 Task: Find connections with filter location Limoeiro with filter topic #coronaviruswith filter profile language Spanish with filter current company Guidepoint with filter school Karnataka Jobs and Careers with filter industry Sightseeing Transportation with filter service category Financial Planning with filter keywords title Guidance Counselor
Action: Mouse moved to (614, 114)
Screenshot: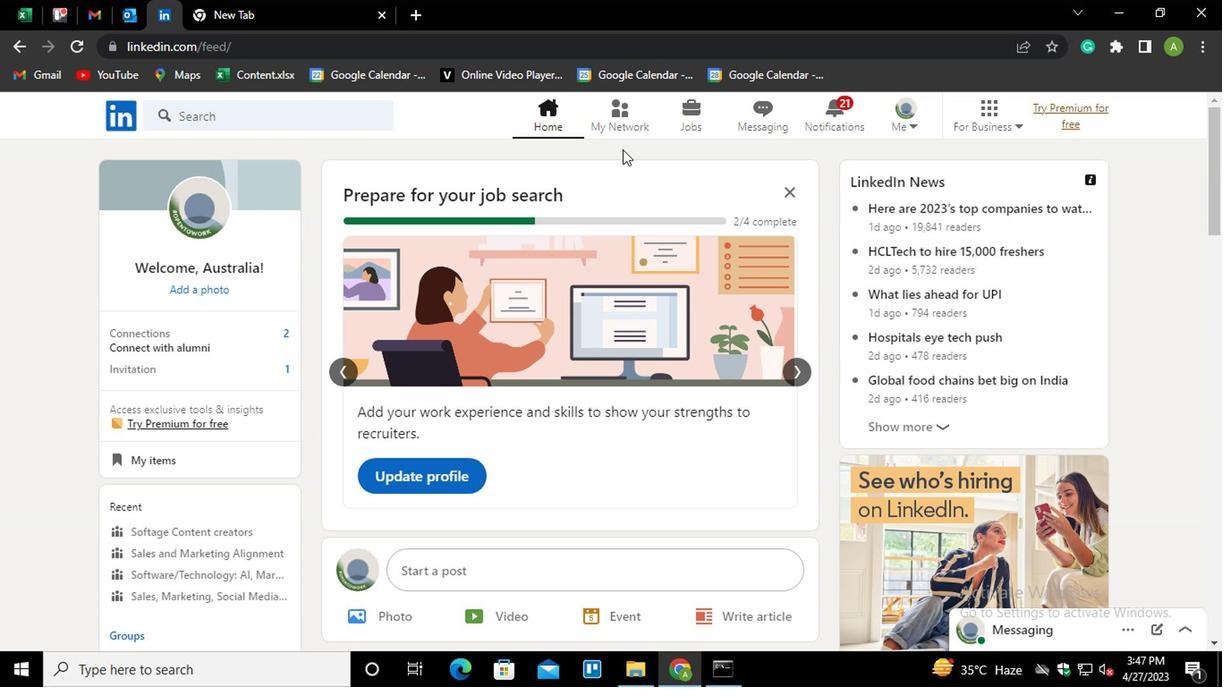 
Action: Mouse pressed left at (614, 114)
Screenshot: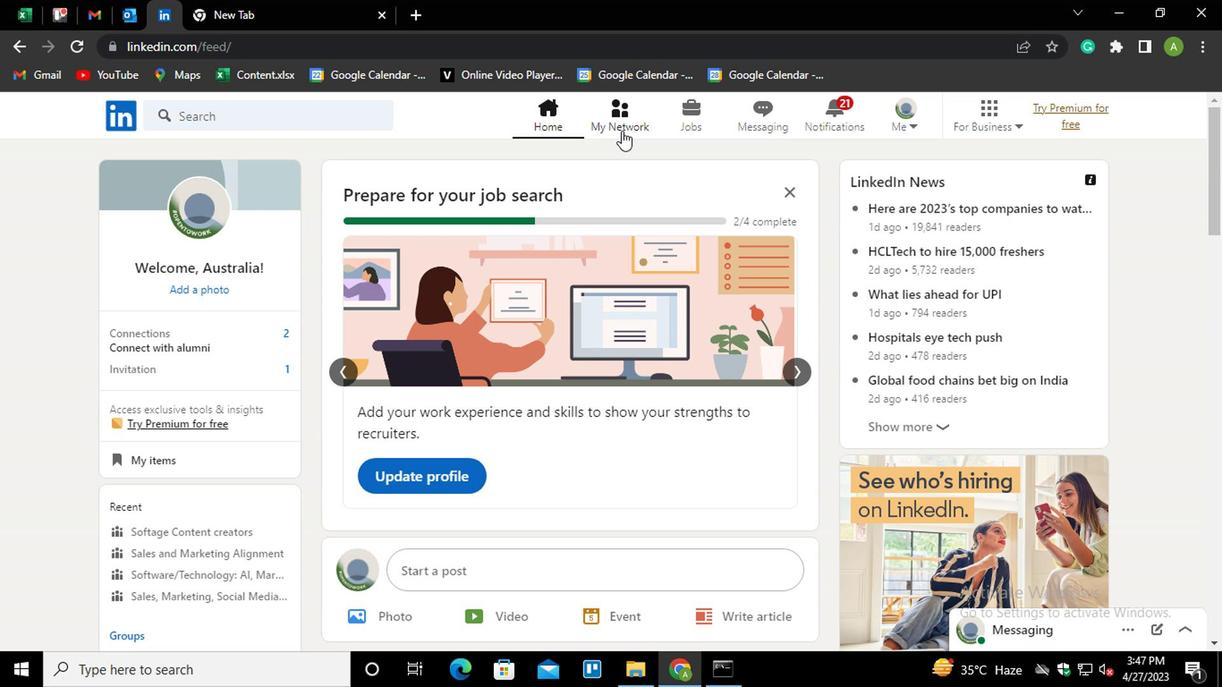 
Action: Mouse moved to (201, 213)
Screenshot: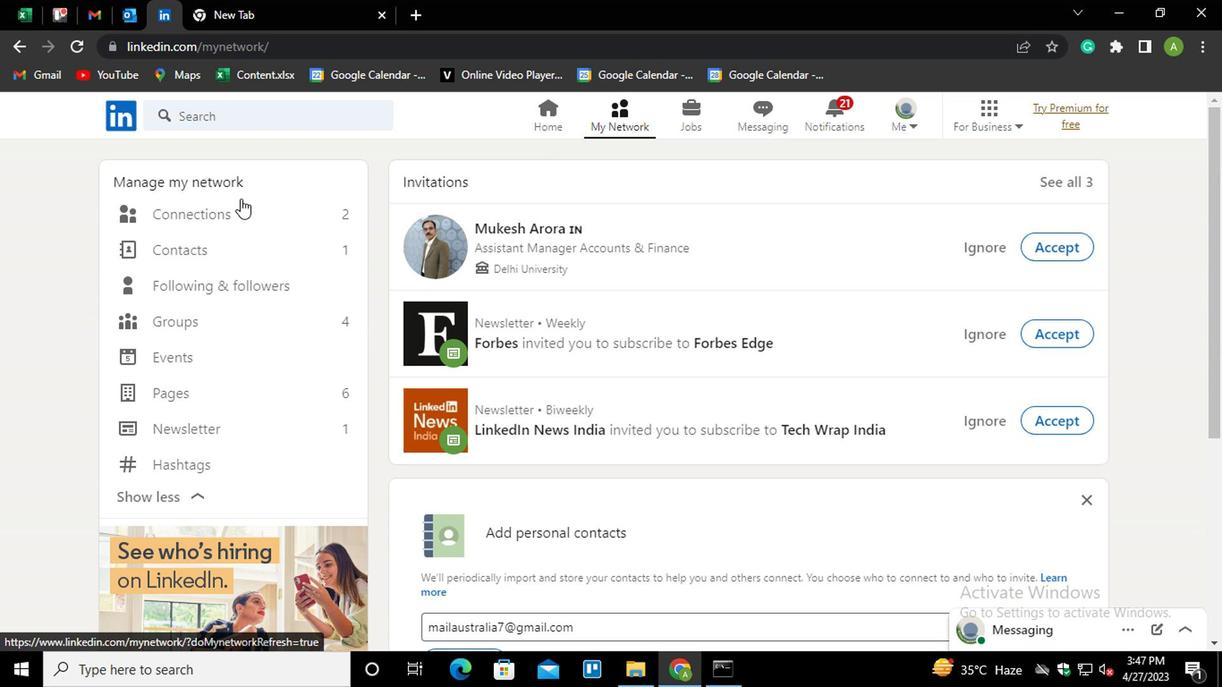 
Action: Mouse pressed left at (201, 213)
Screenshot: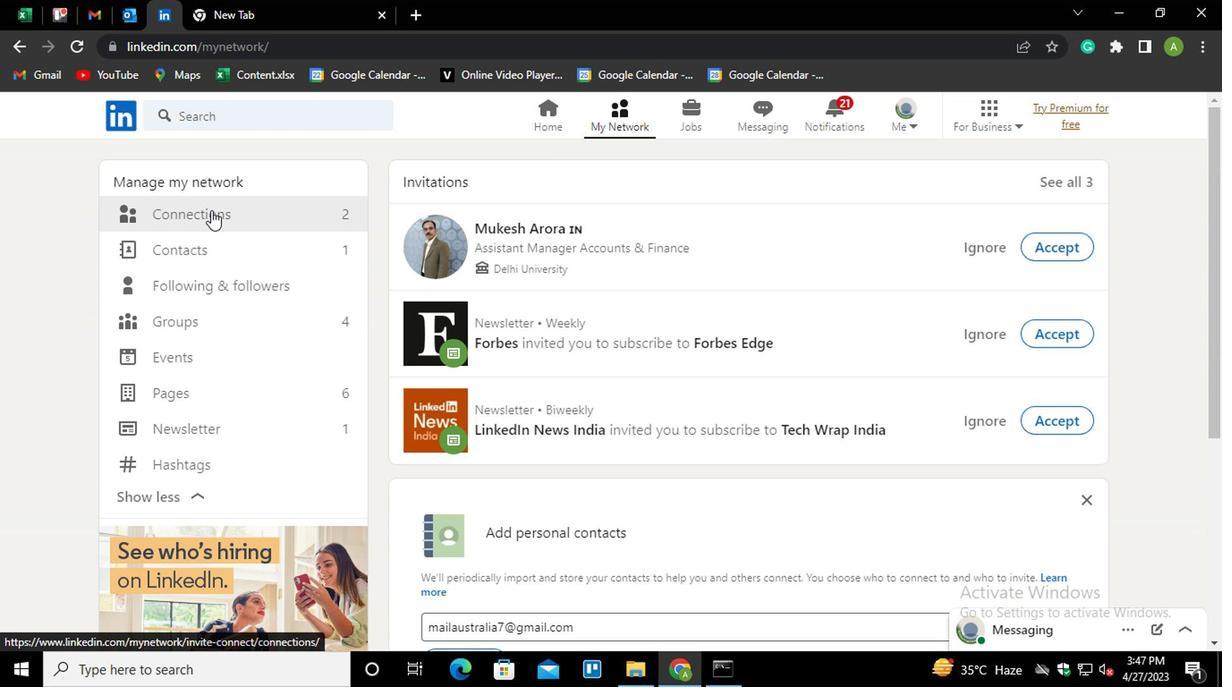 
Action: Mouse moved to (728, 215)
Screenshot: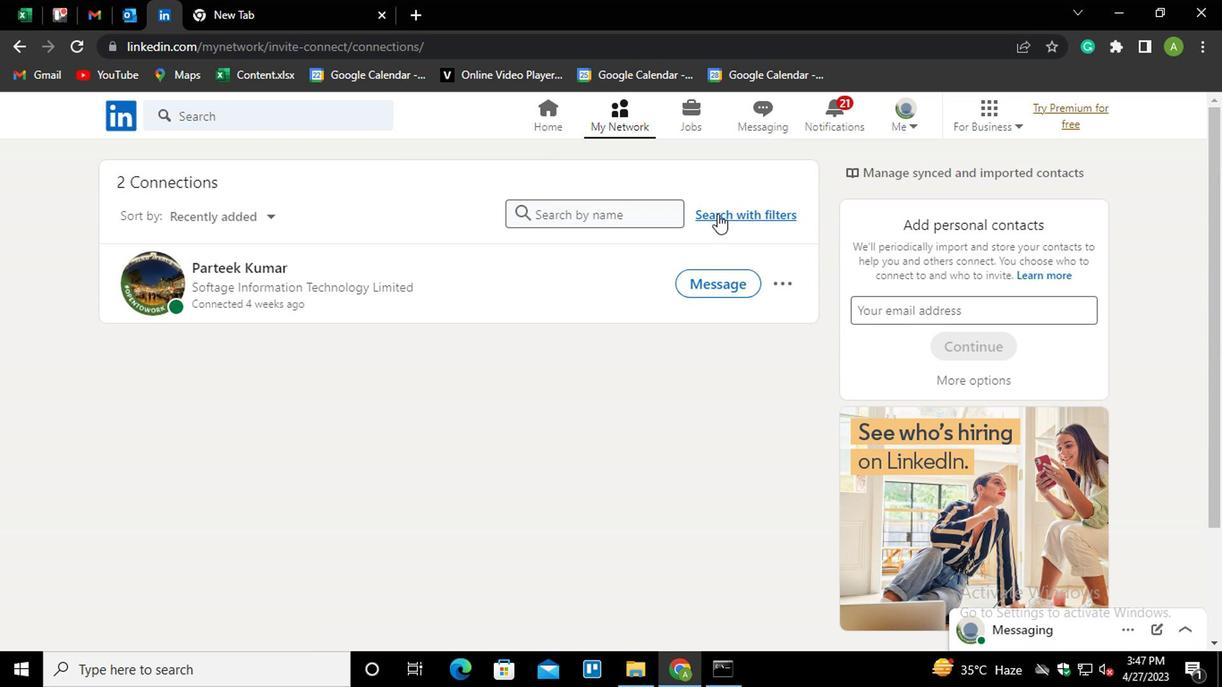 
Action: Mouse pressed left at (728, 215)
Screenshot: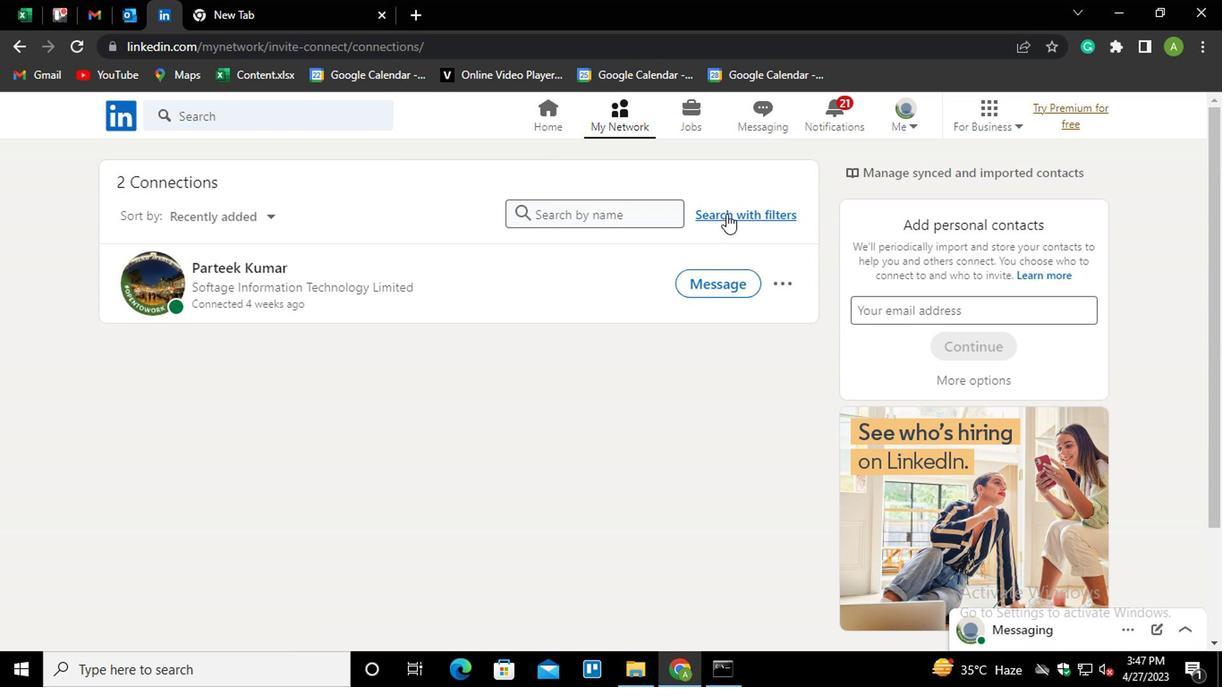 
Action: Mouse moved to (660, 163)
Screenshot: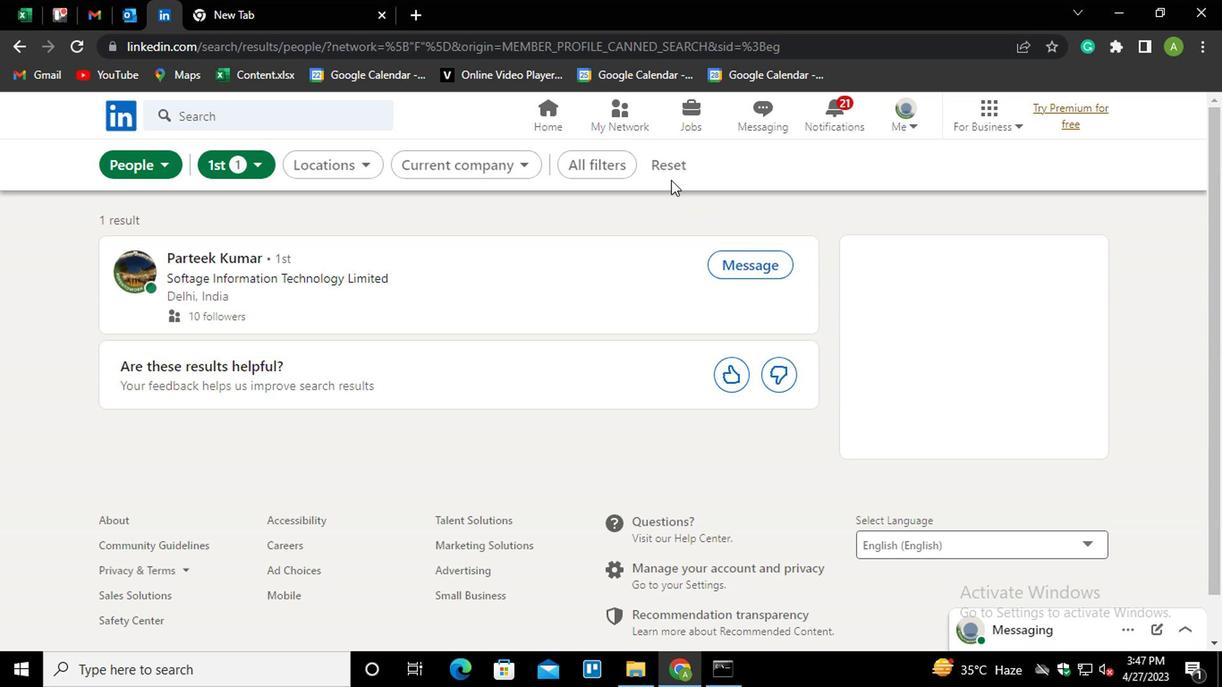 
Action: Mouse pressed left at (660, 163)
Screenshot: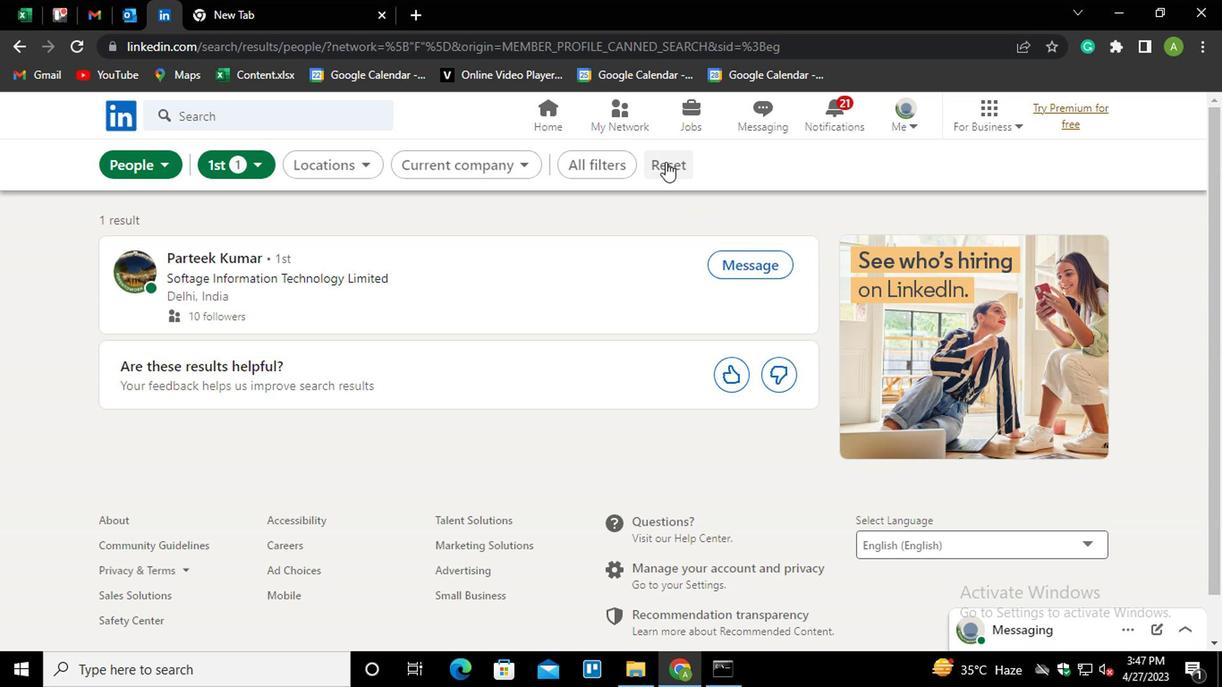
Action: Mouse moved to (641, 169)
Screenshot: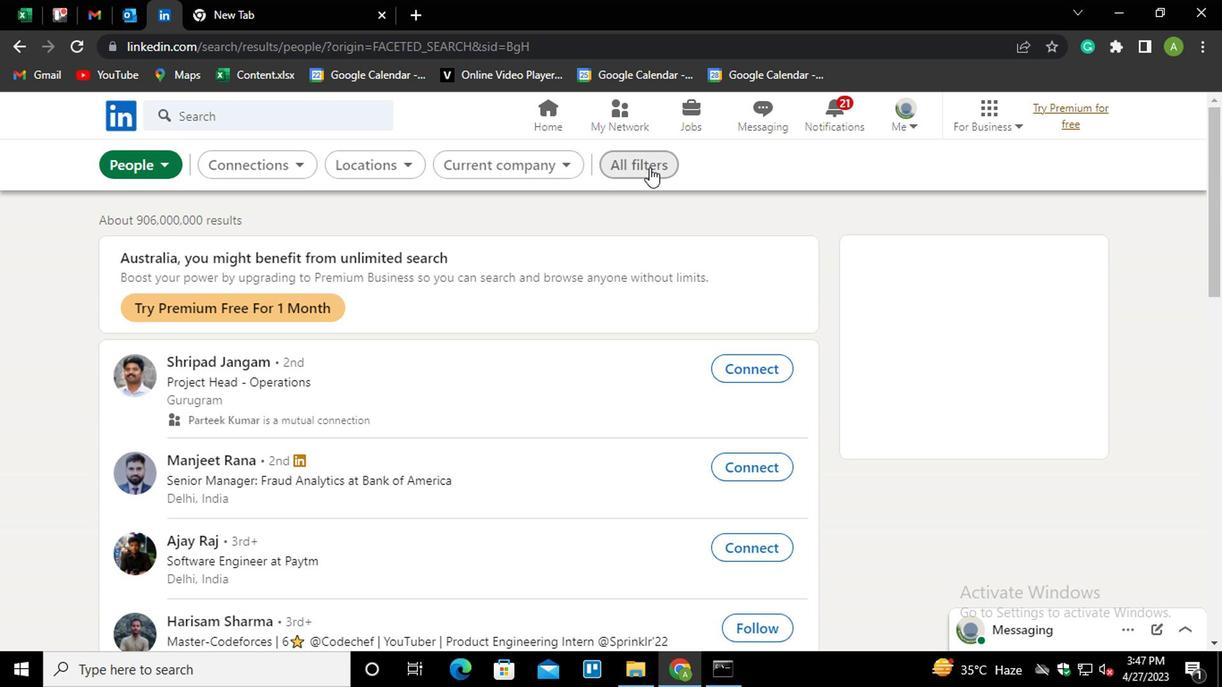 
Action: Mouse pressed left at (641, 169)
Screenshot: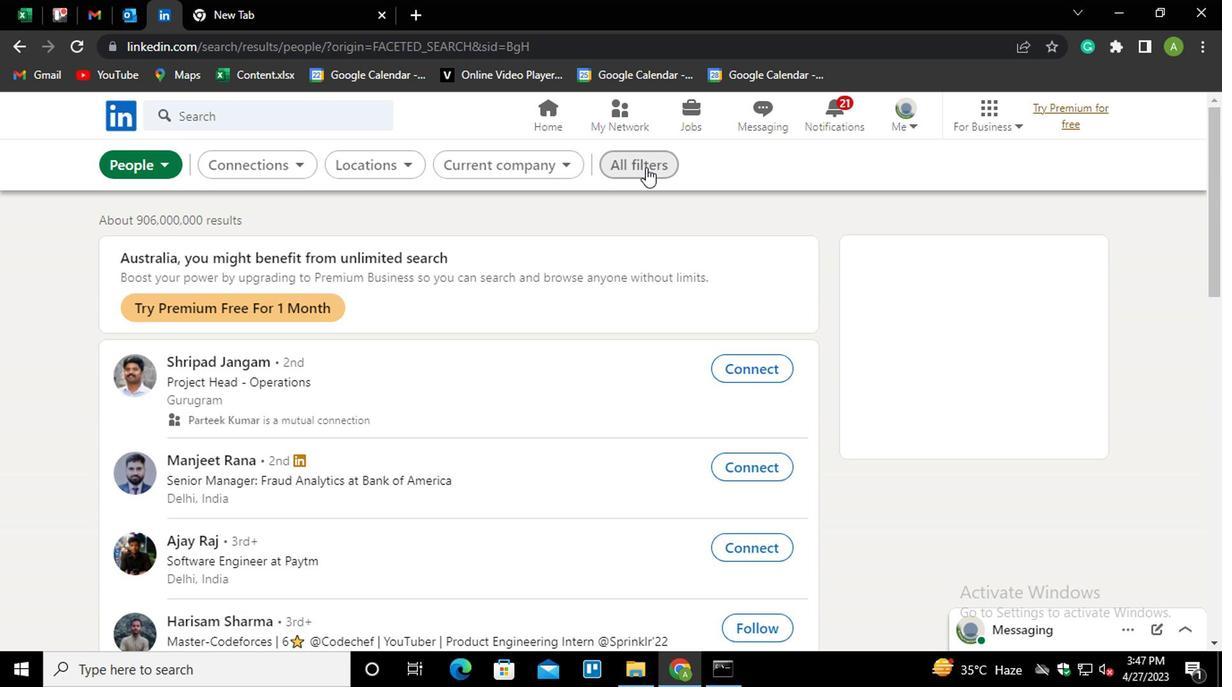 
Action: Mouse moved to (986, 353)
Screenshot: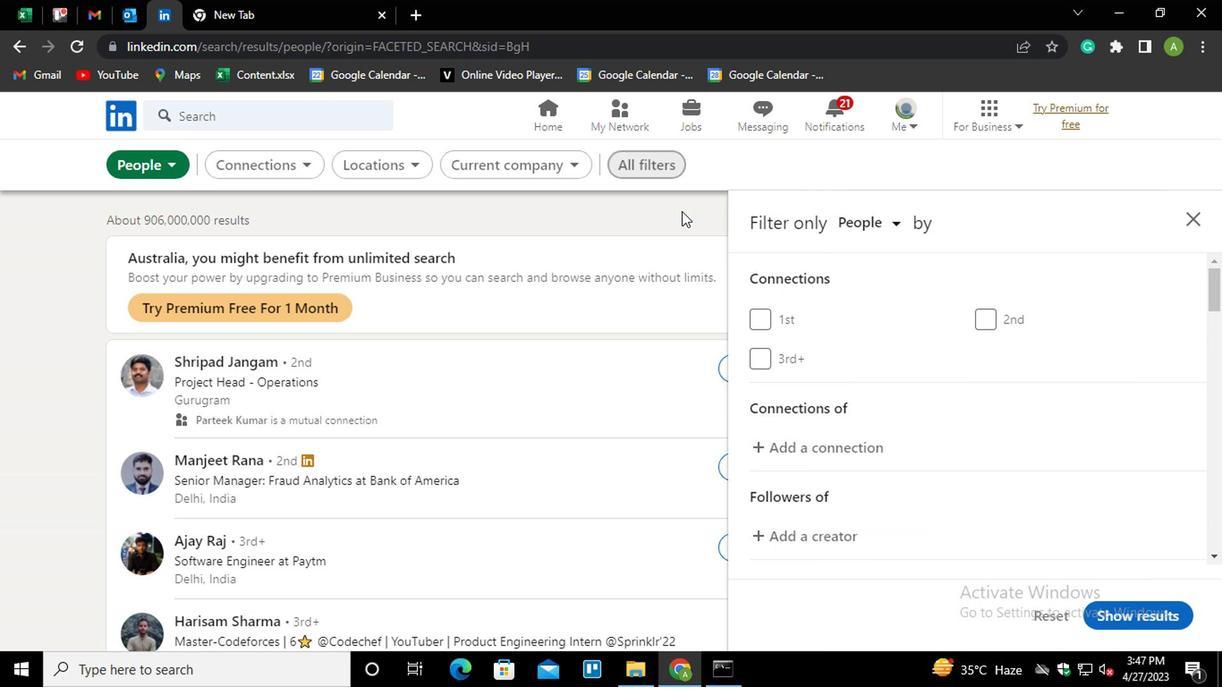 
Action: Mouse scrolled (986, 352) with delta (0, 0)
Screenshot: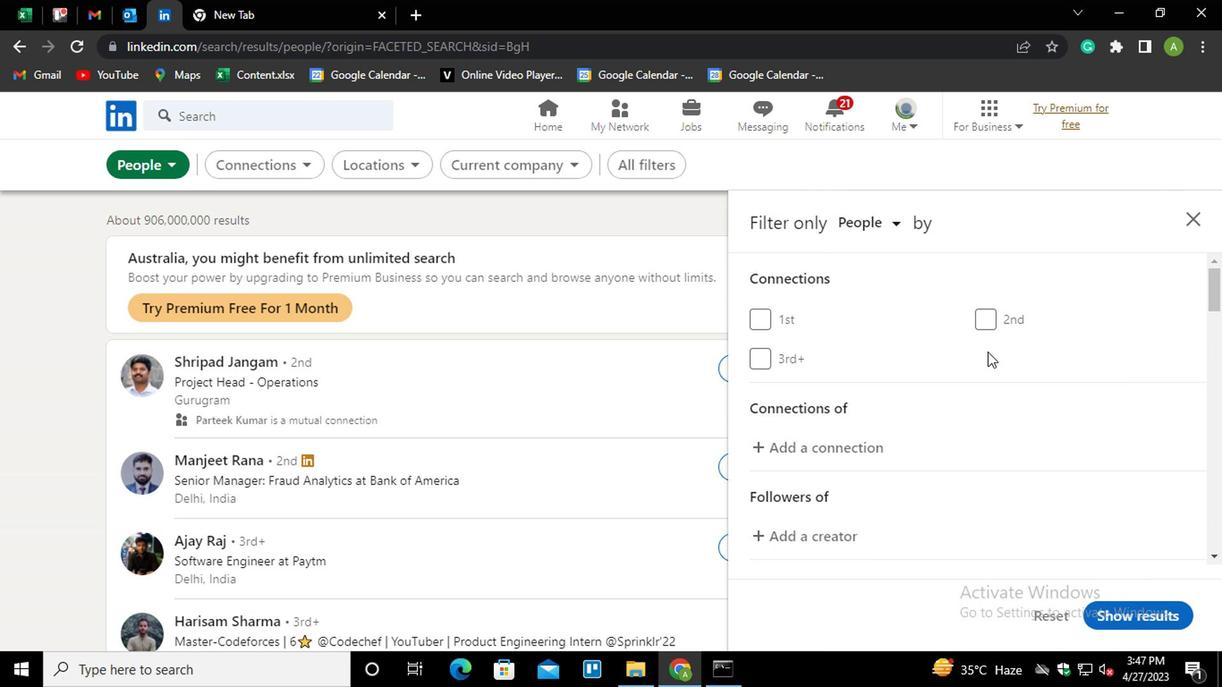 
Action: Mouse scrolled (986, 352) with delta (0, 0)
Screenshot: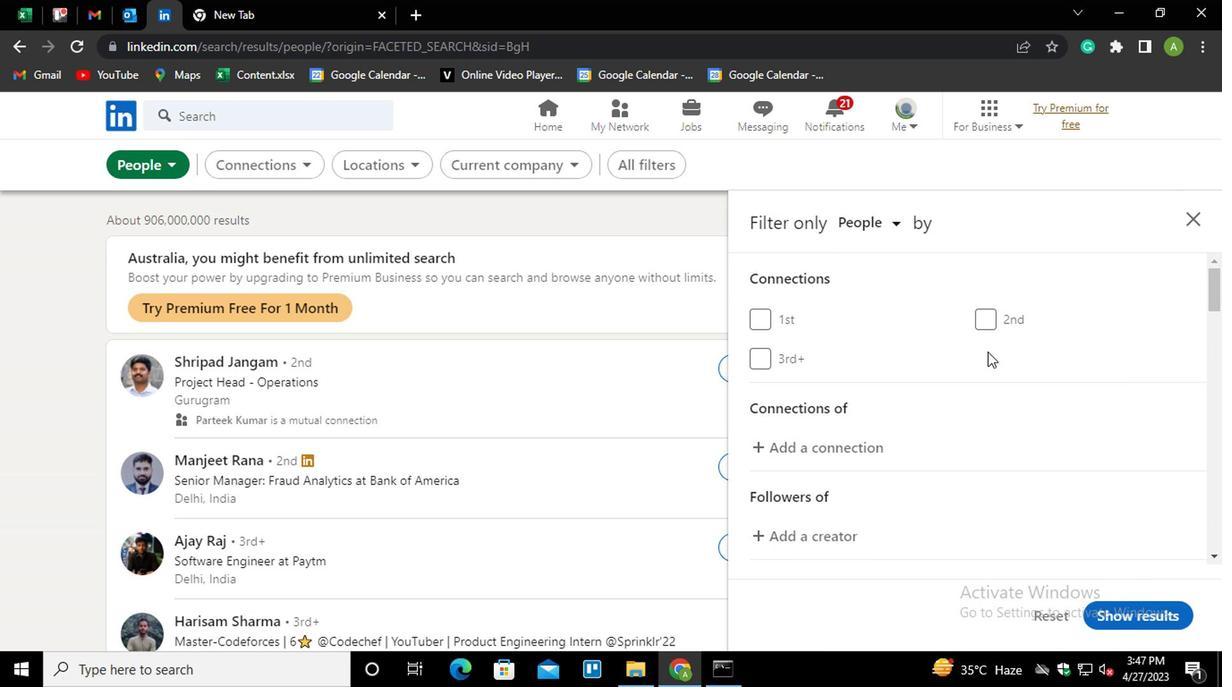 
Action: Mouse scrolled (986, 352) with delta (0, 0)
Screenshot: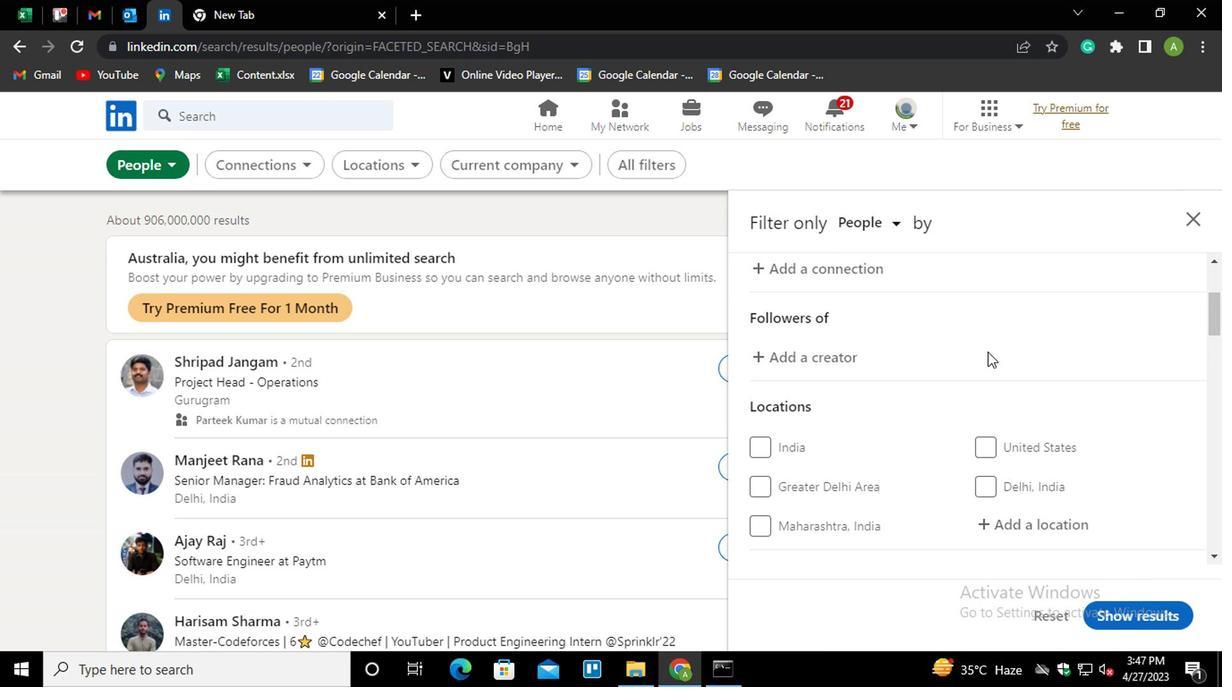 
Action: Mouse moved to (999, 436)
Screenshot: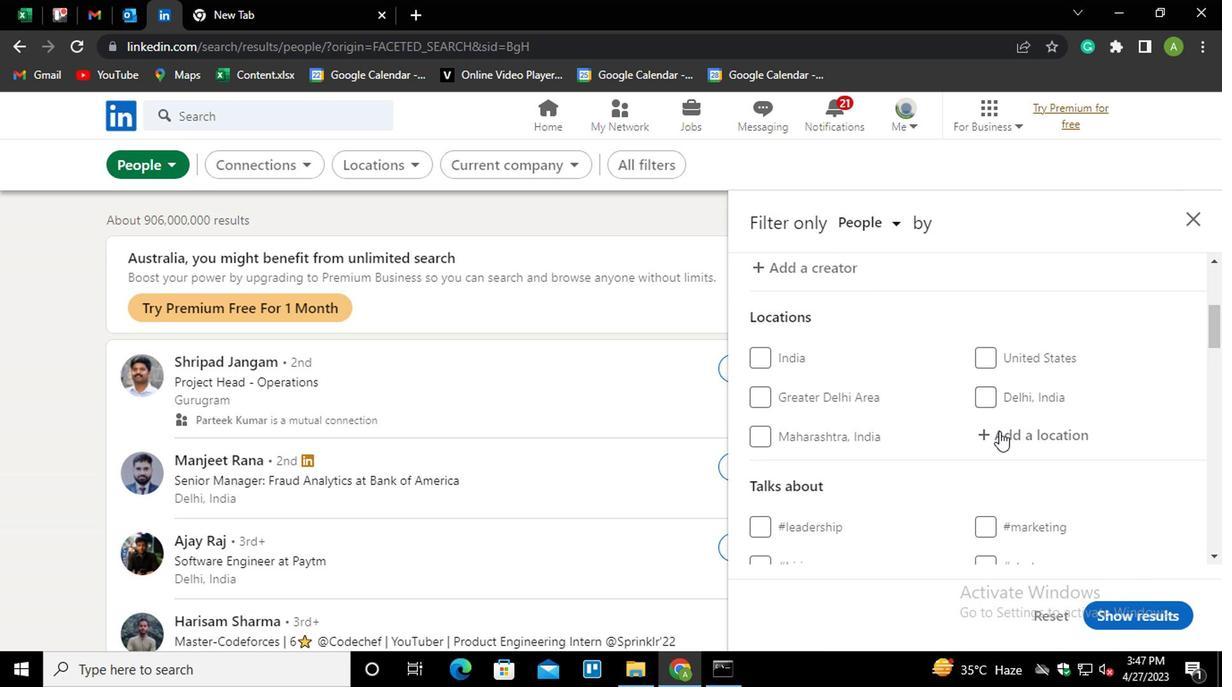 
Action: Mouse pressed left at (999, 436)
Screenshot: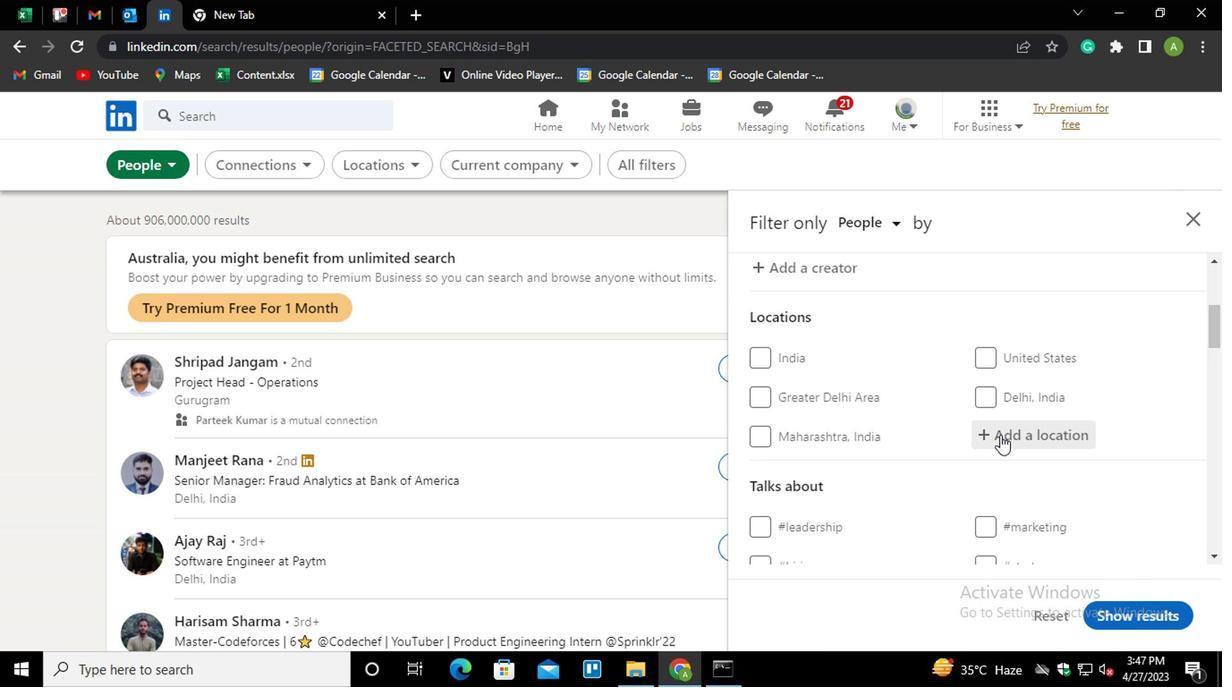 
Action: Mouse pressed left at (999, 436)
Screenshot: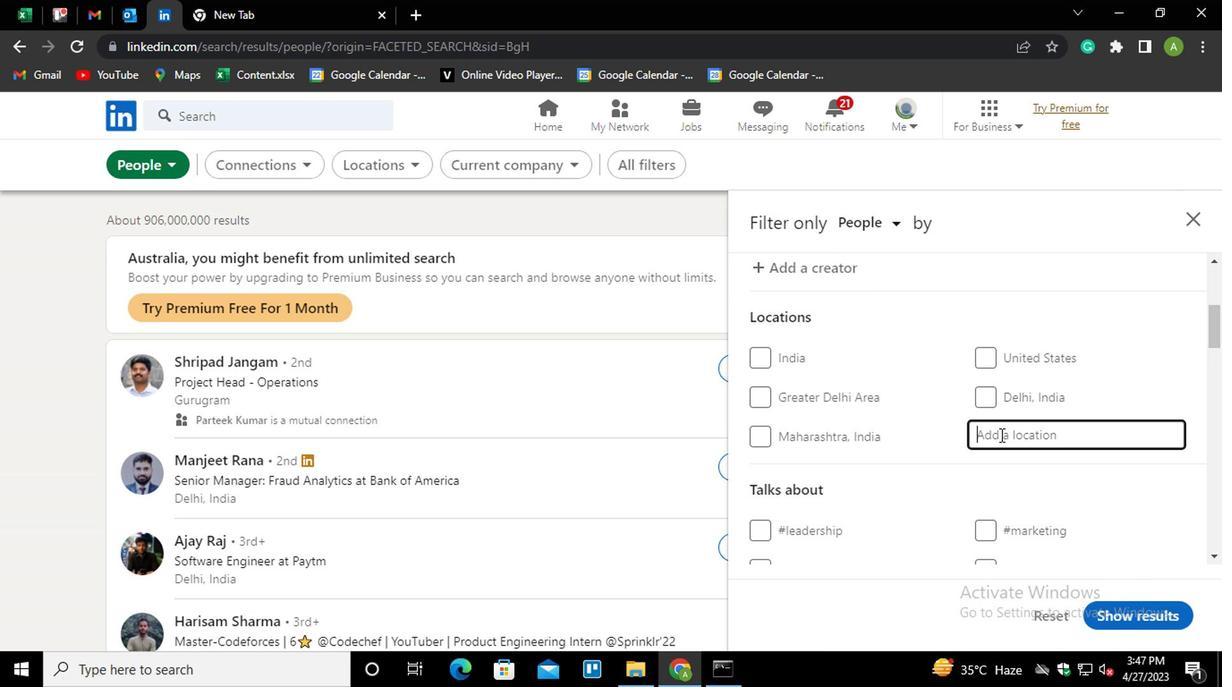 
Action: Key pressed <Key.shift>LIMOEIRO<Key.down><Key.enter>
Screenshot: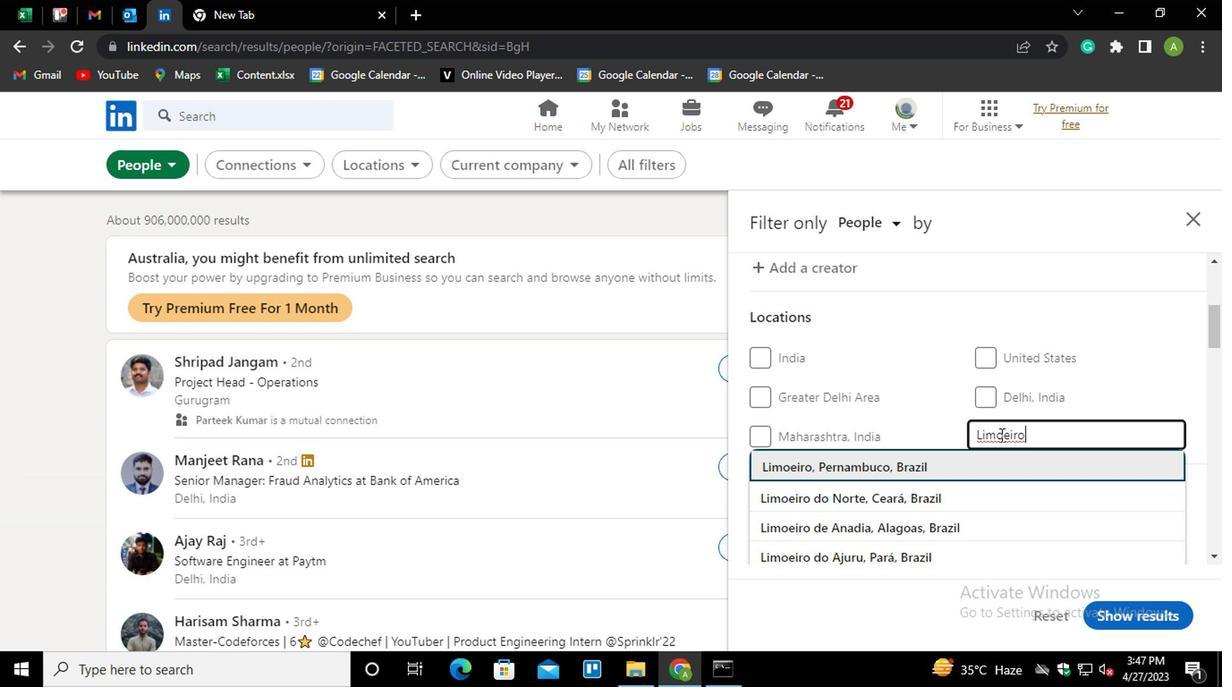 
Action: Mouse scrolled (999, 435) with delta (0, 0)
Screenshot: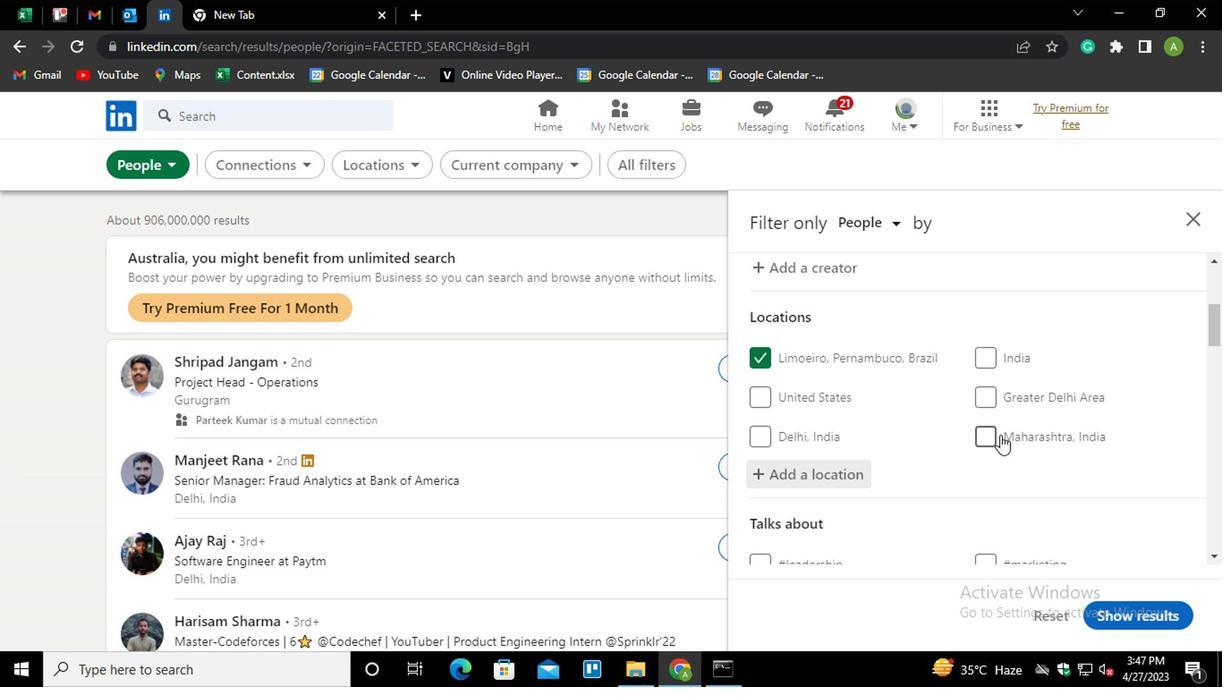 
Action: Mouse scrolled (999, 435) with delta (0, 0)
Screenshot: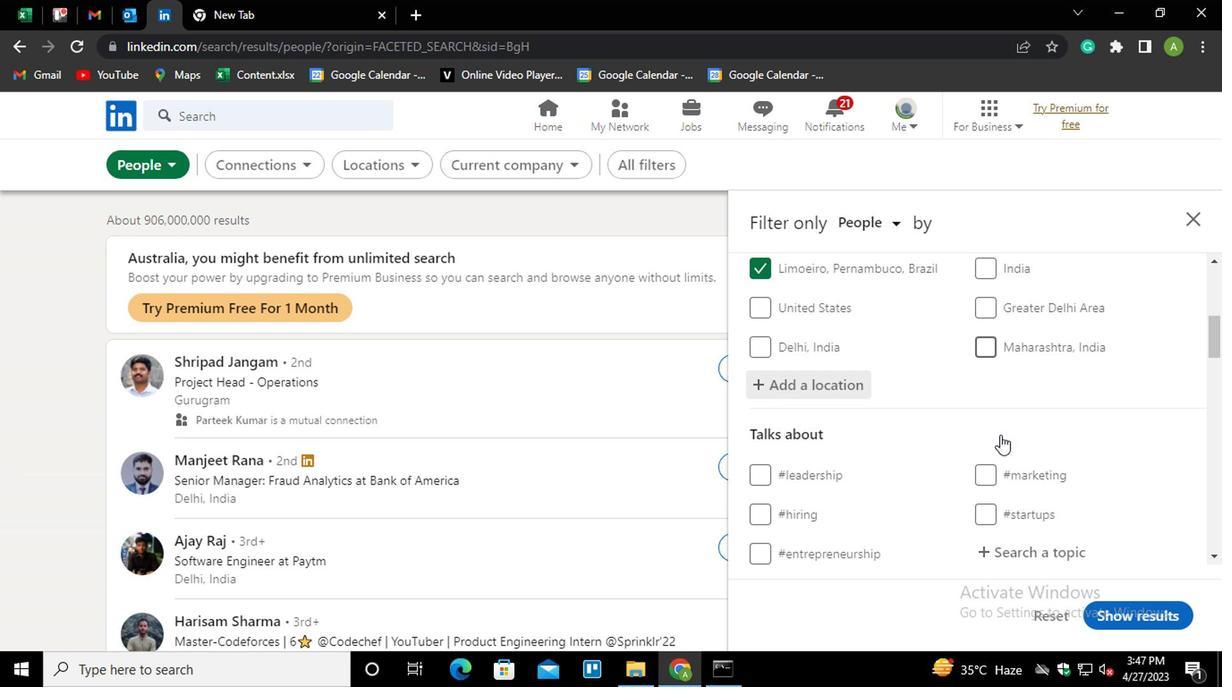 
Action: Mouse moved to (1012, 467)
Screenshot: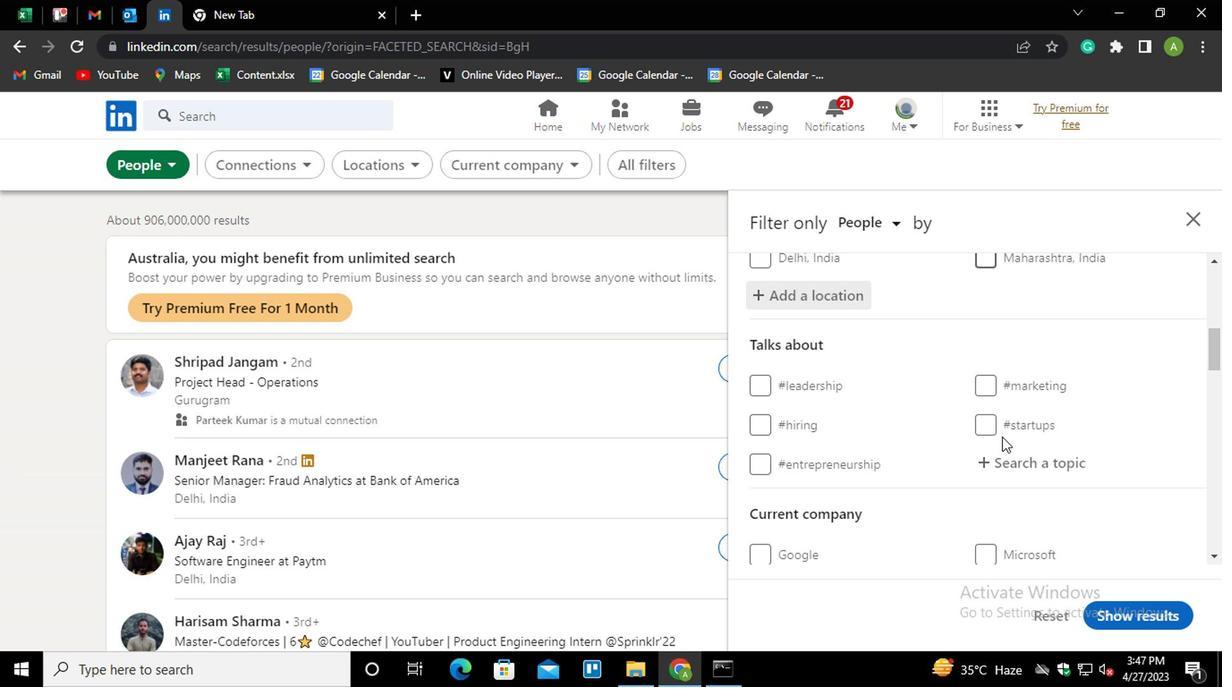 
Action: Mouse pressed left at (1012, 467)
Screenshot: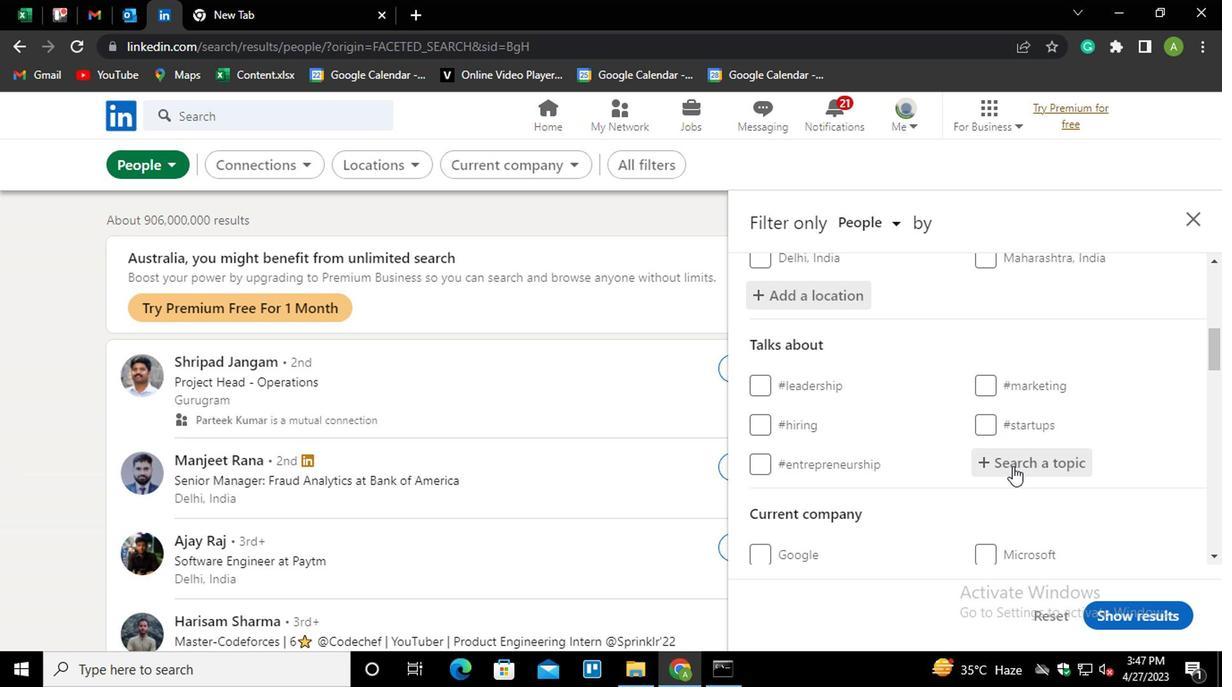 
Action: Mouse moved to (1015, 466)
Screenshot: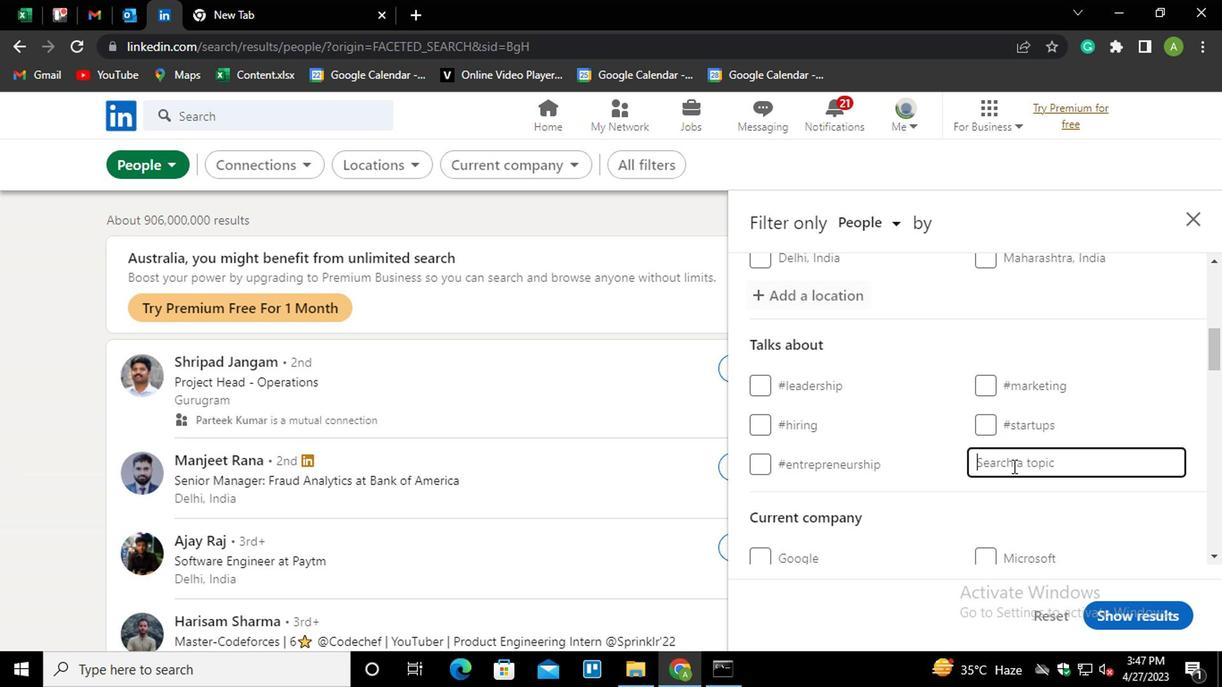 
Action: Mouse pressed left at (1015, 466)
Screenshot: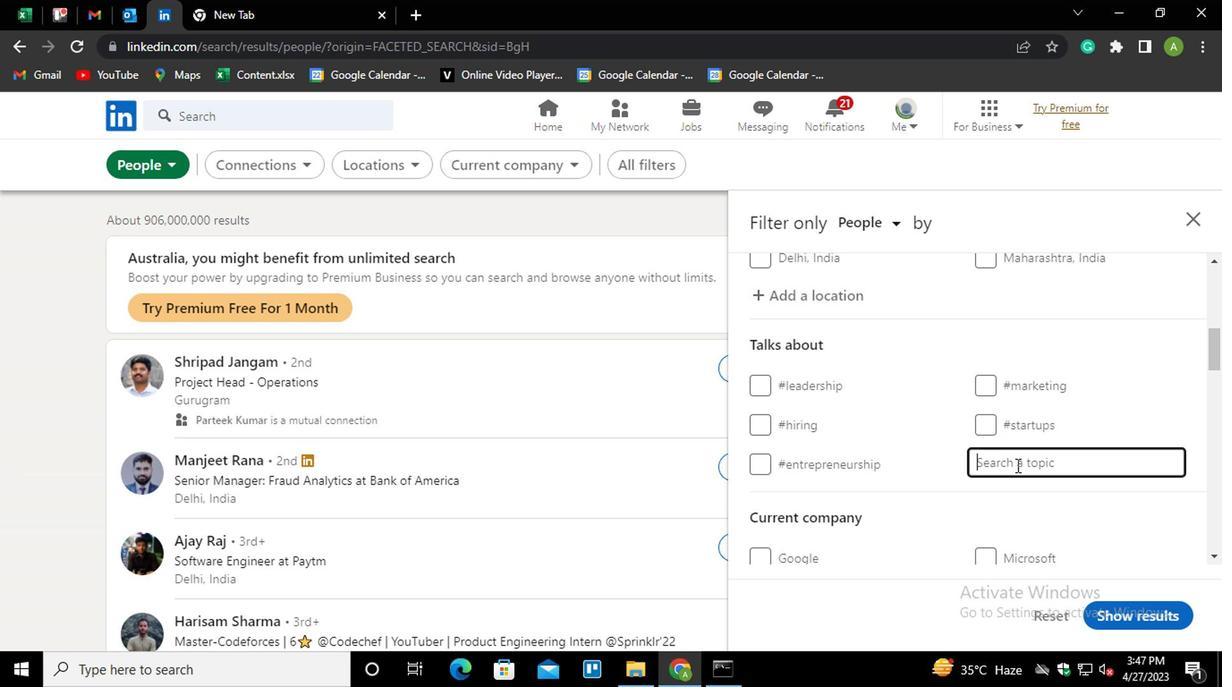 
Action: Key pressed 3<Key.backspace><Key.shift>#CORONAVIRUS
Screenshot: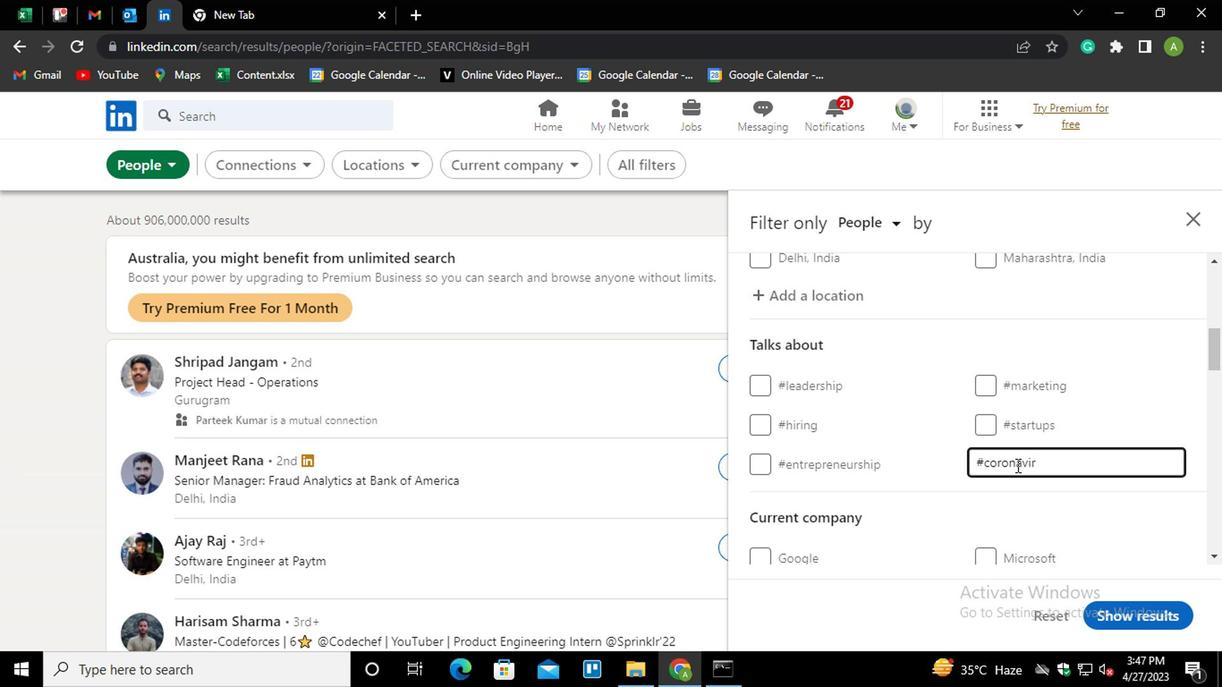 
Action: Mouse moved to (1020, 487)
Screenshot: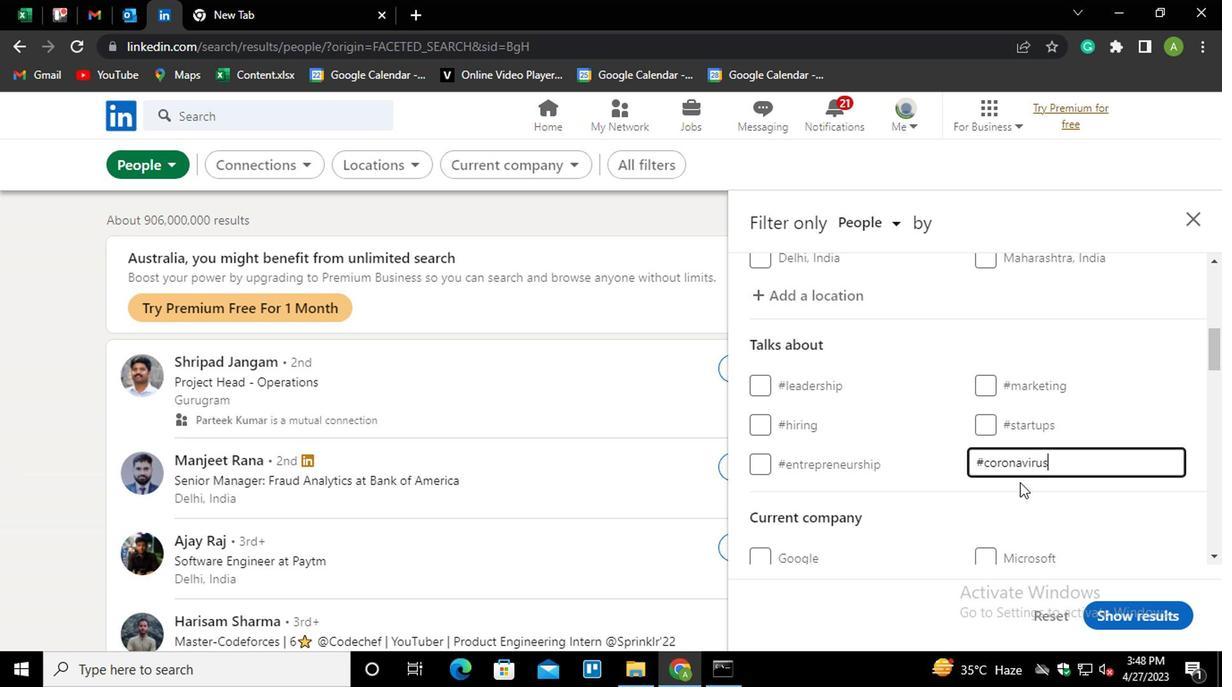 
Action: Mouse pressed left at (1020, 487)
Screenshot: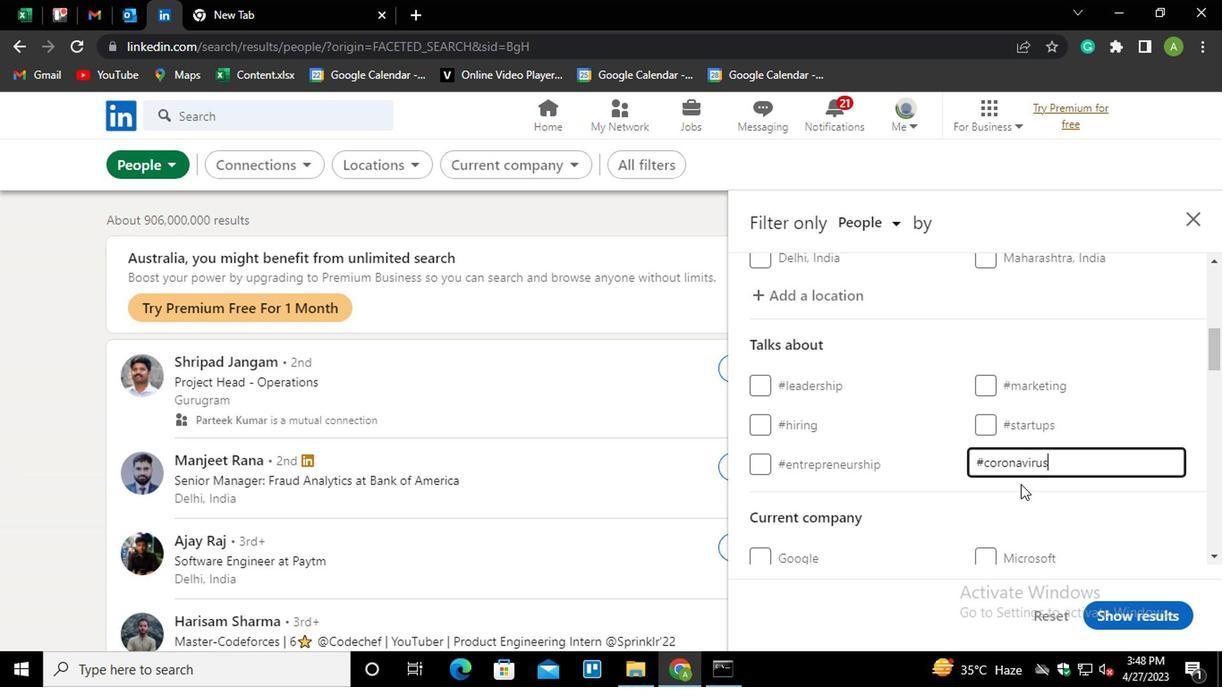 
Action: Mouse scrolled (1020, 486) with delta (0, 0)
Screenshot: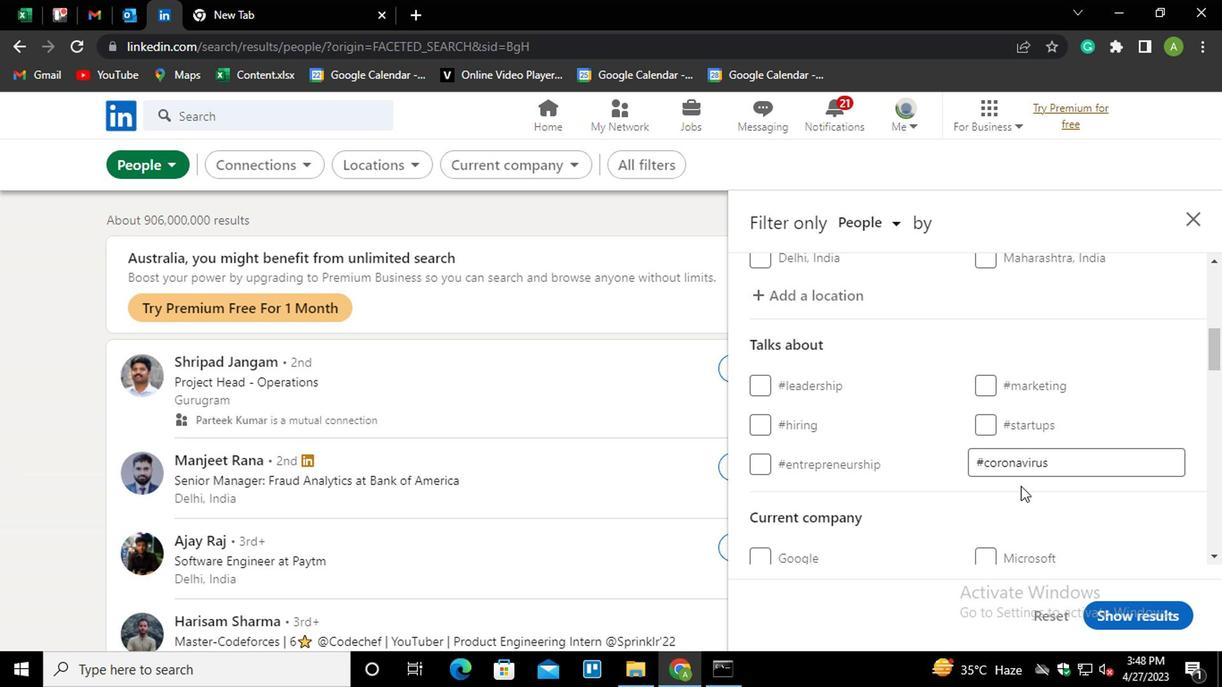 
Action: Mouse scrolled (1020, 486) with delta (0, 0)
Screenshot: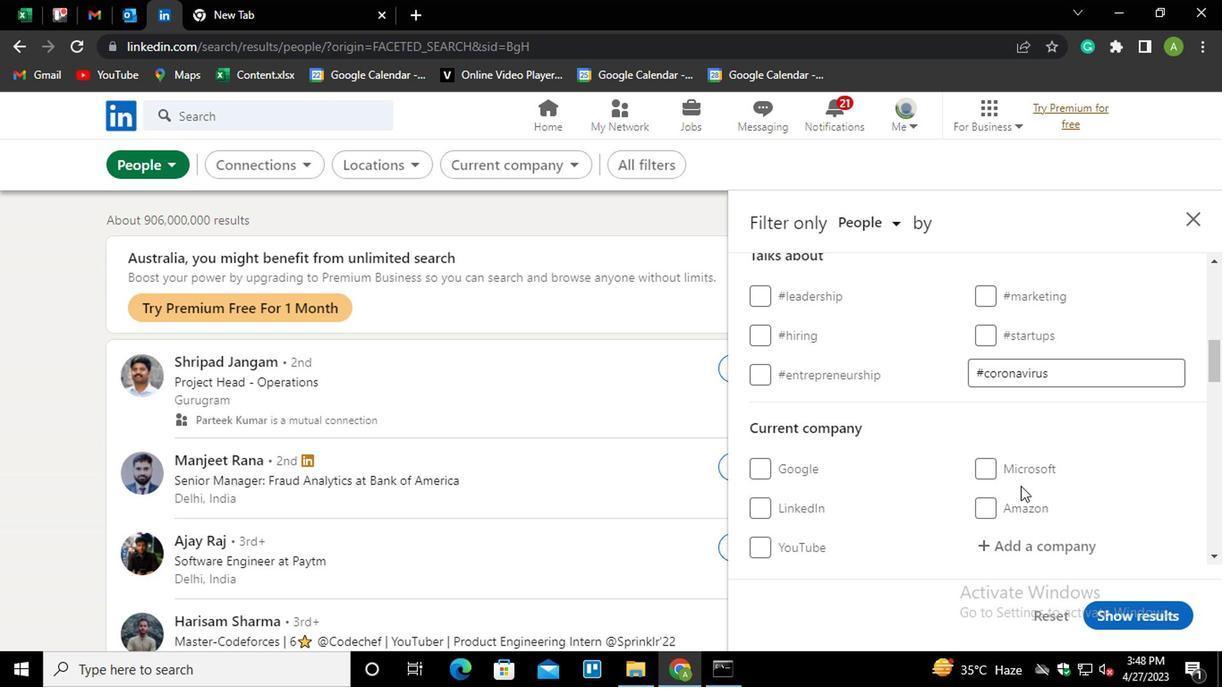 
Action: Mouse scrolled (1020, 486) with delta (0, 0)
Screenshot: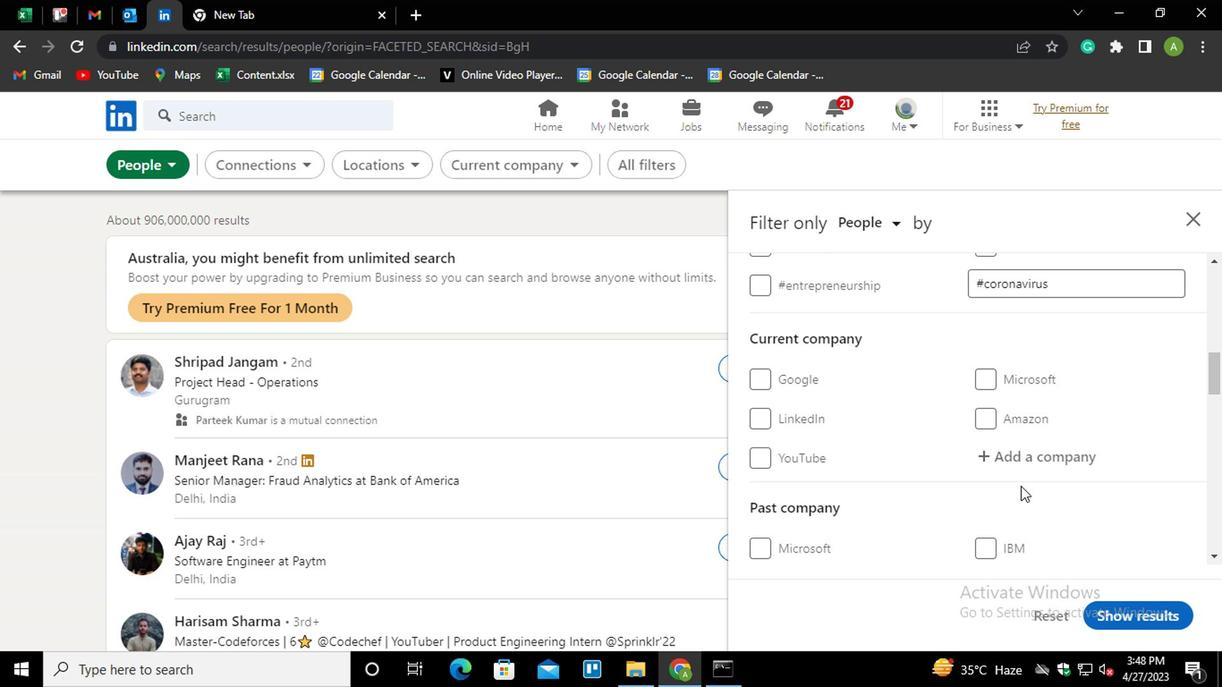 
Action: Mouse scrolled (1020, 486) with delta (0, 0)
Screenshot: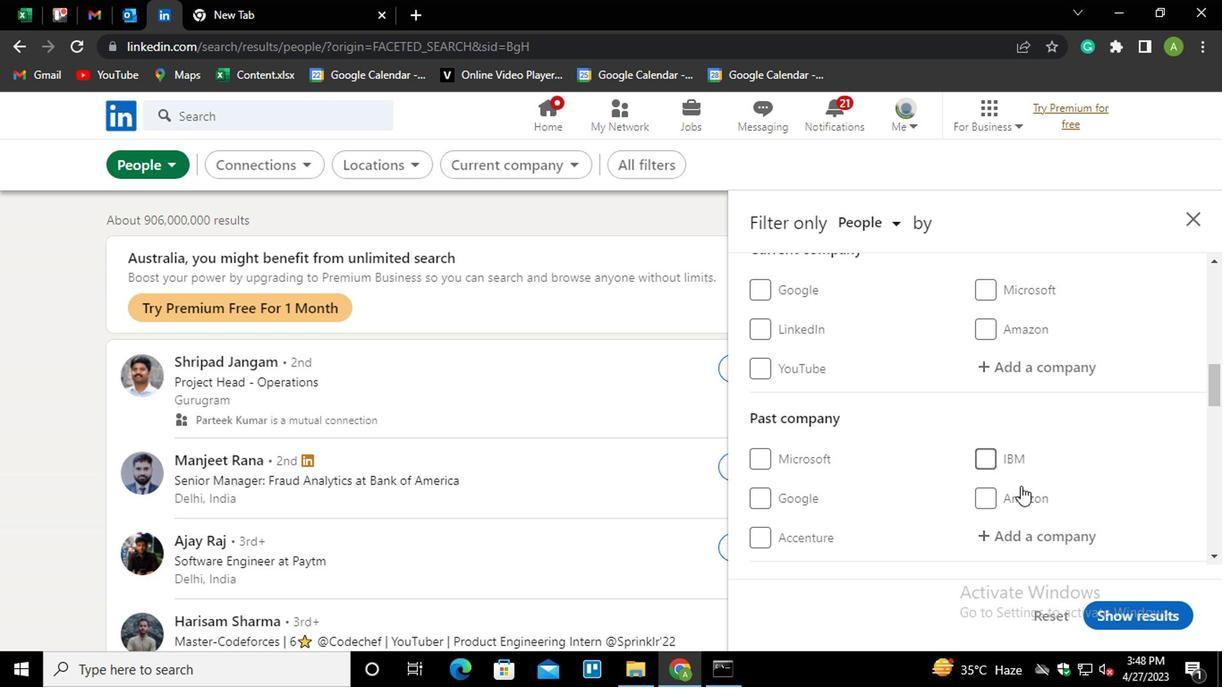 
Action: Mouse scrolled (1020, 486) with delta (0, 0)
Screenshot: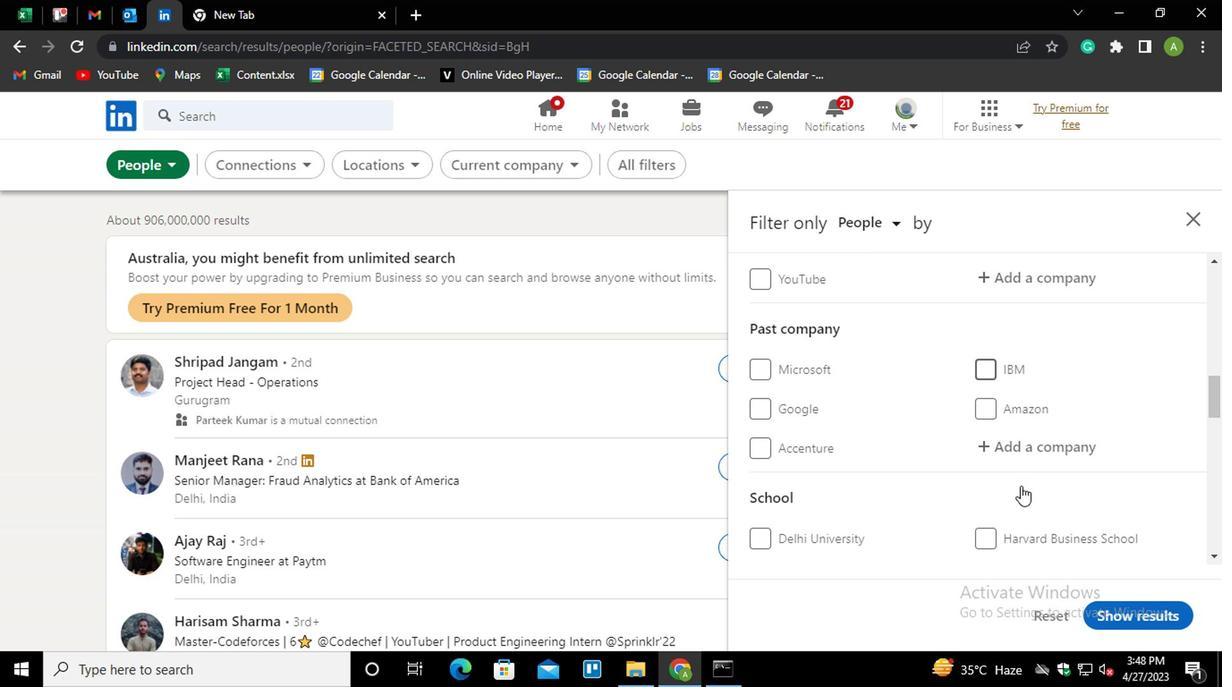 
Action: Mouse scrolled (1020, 486) with delta (0, 0)
Screenshot: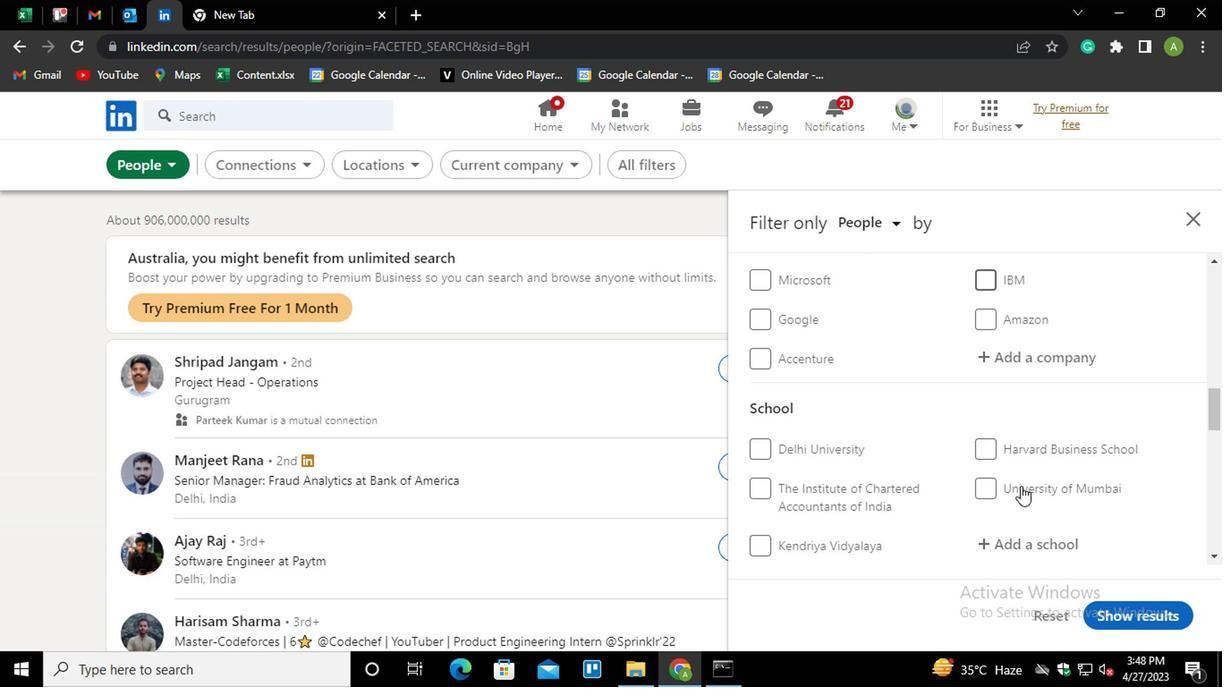 
Action: Mouse scrolled (1020, 486) with delta (0, 0)
Screenshot: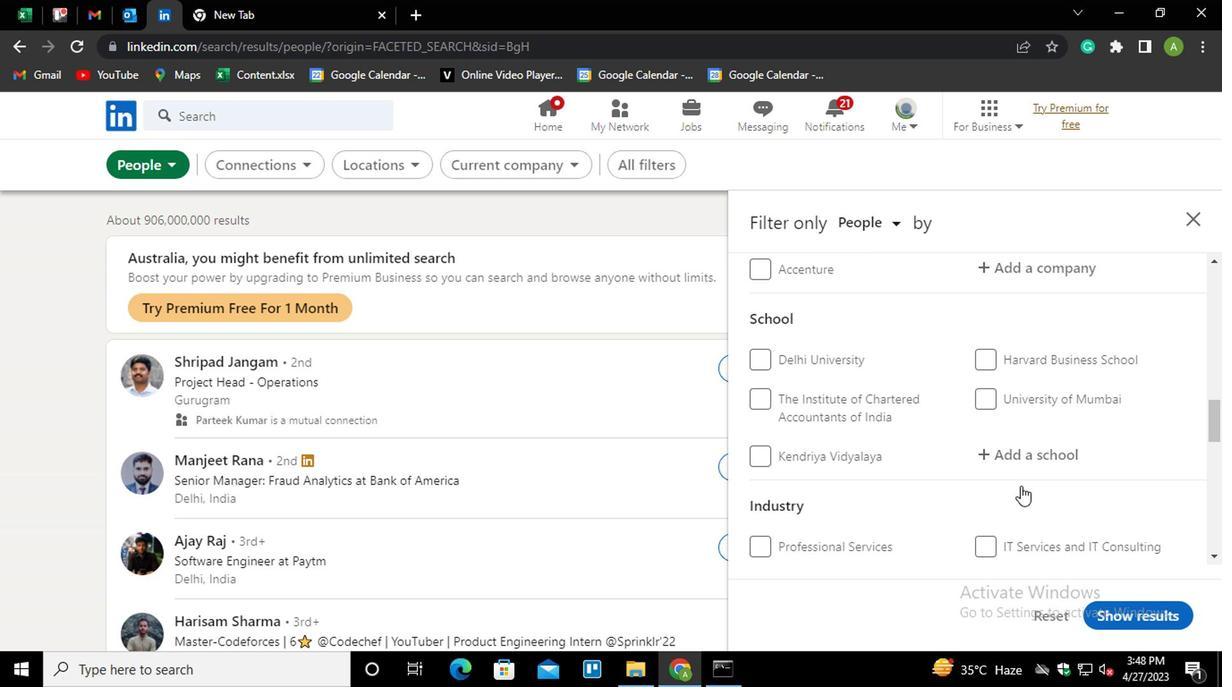 
Action: Mouse scrolled (1020, 486) with delta (0, 0)
Screenshot: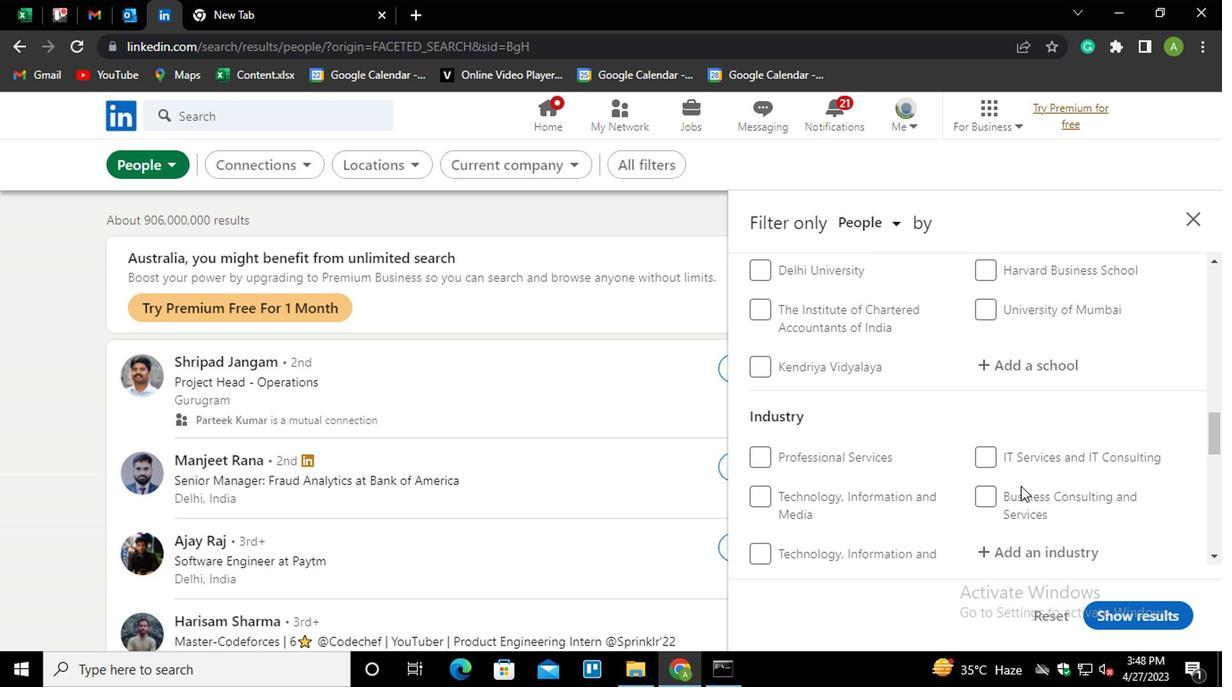 
Action: Mouse scrolled (1020, 486) with delta (0, 0)
Screenshot: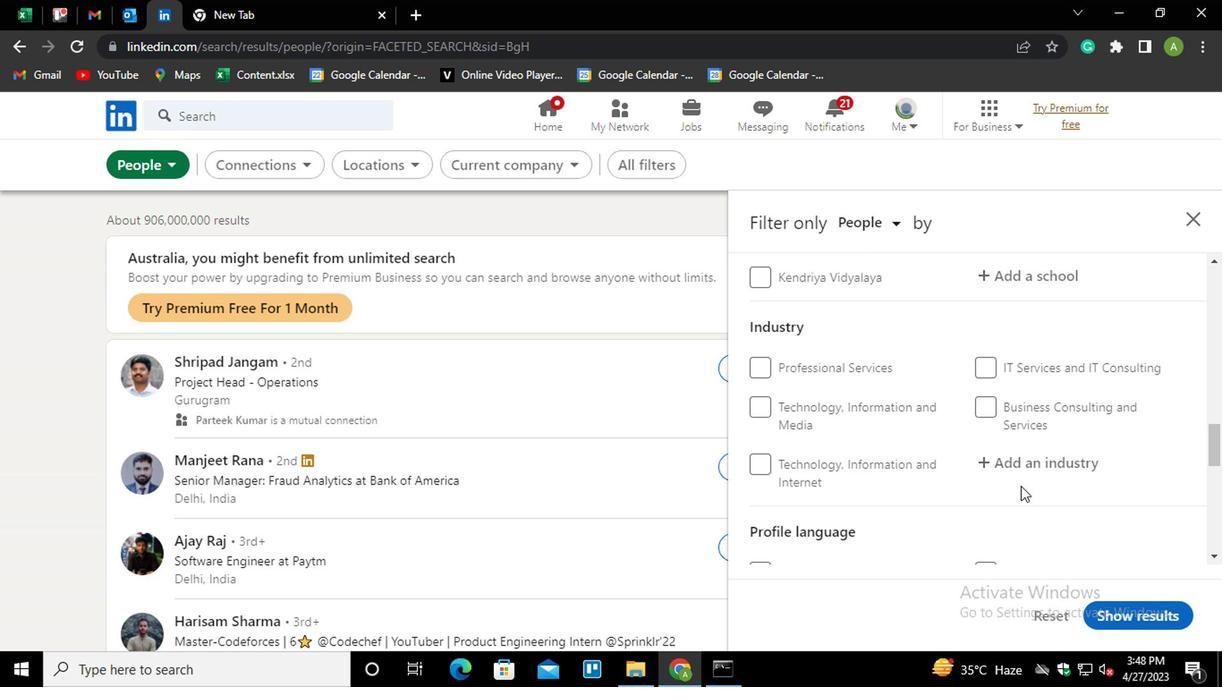 
Action: Mouse scrolled (1020, 486) with delta (0, 0)
Screenshot: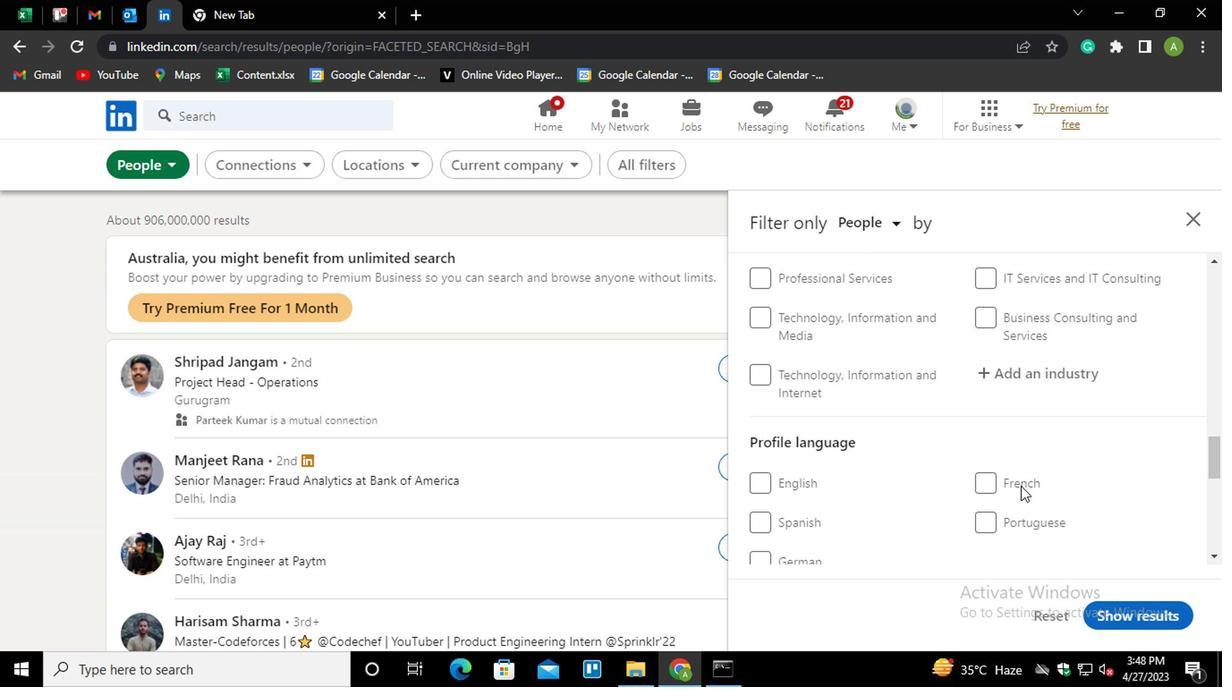 
Action: Mouse scrolled (1020, 486) with delta (0, 0)
Screenshot: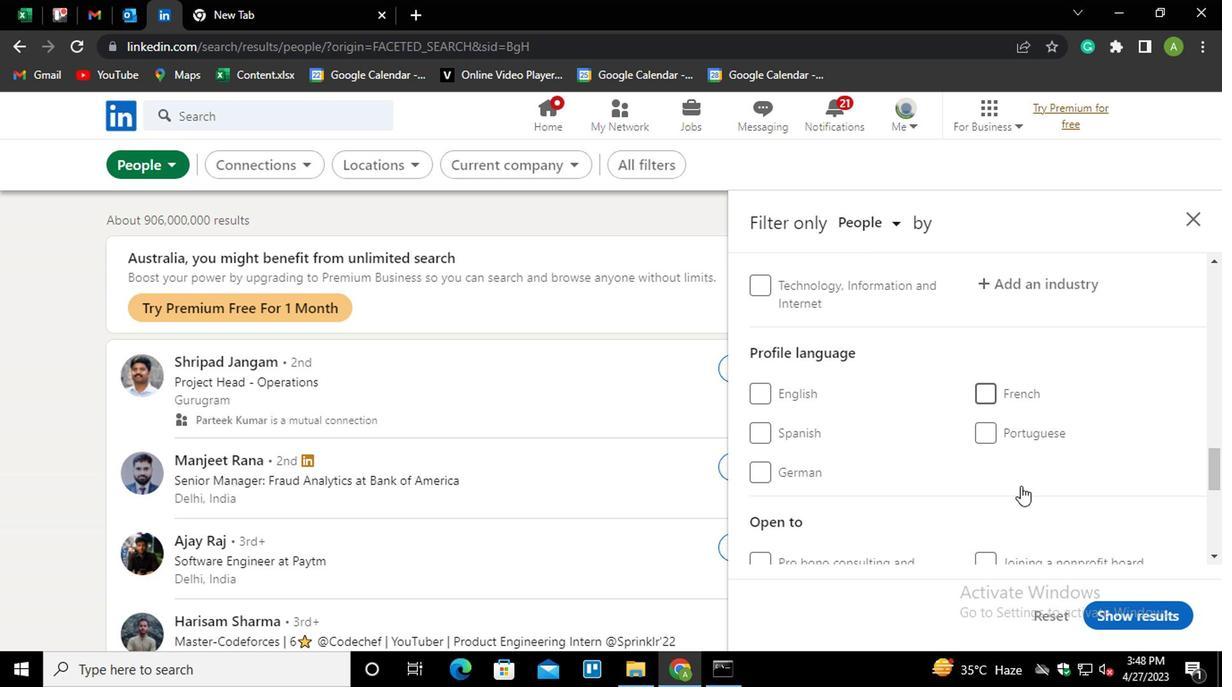 
Action: Mouse moved to (763, 344)
Screenshot: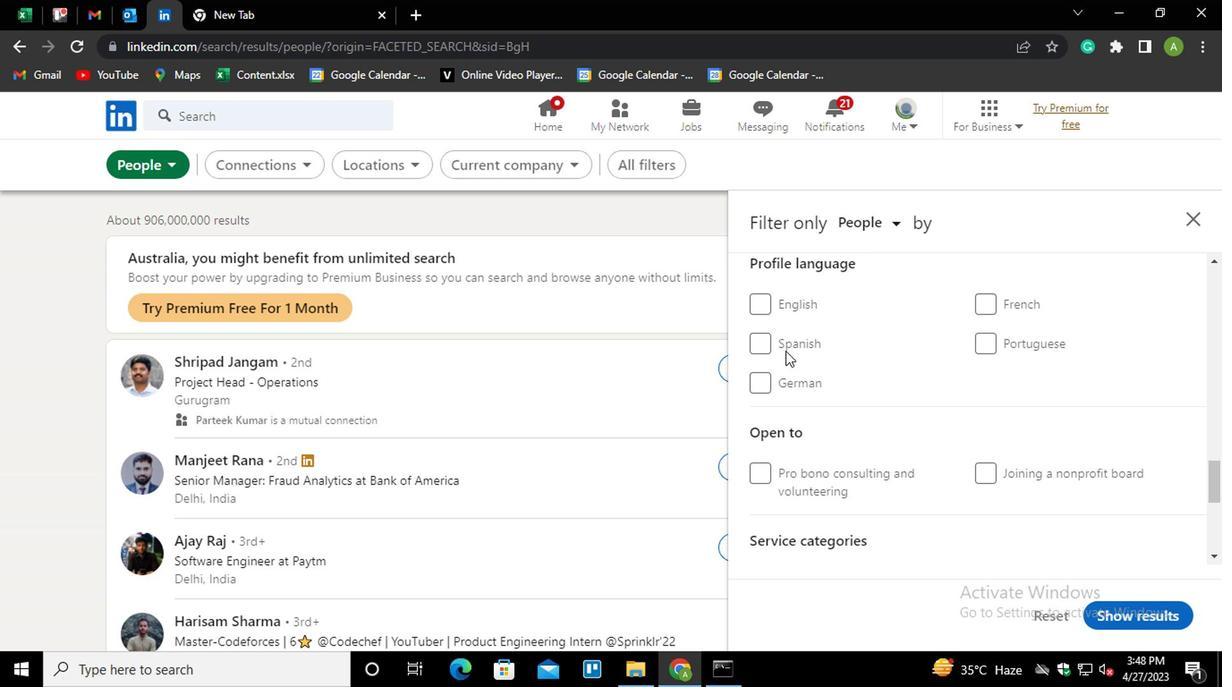 
Action: Mouse pressed left at (763, 344)
Screenshot: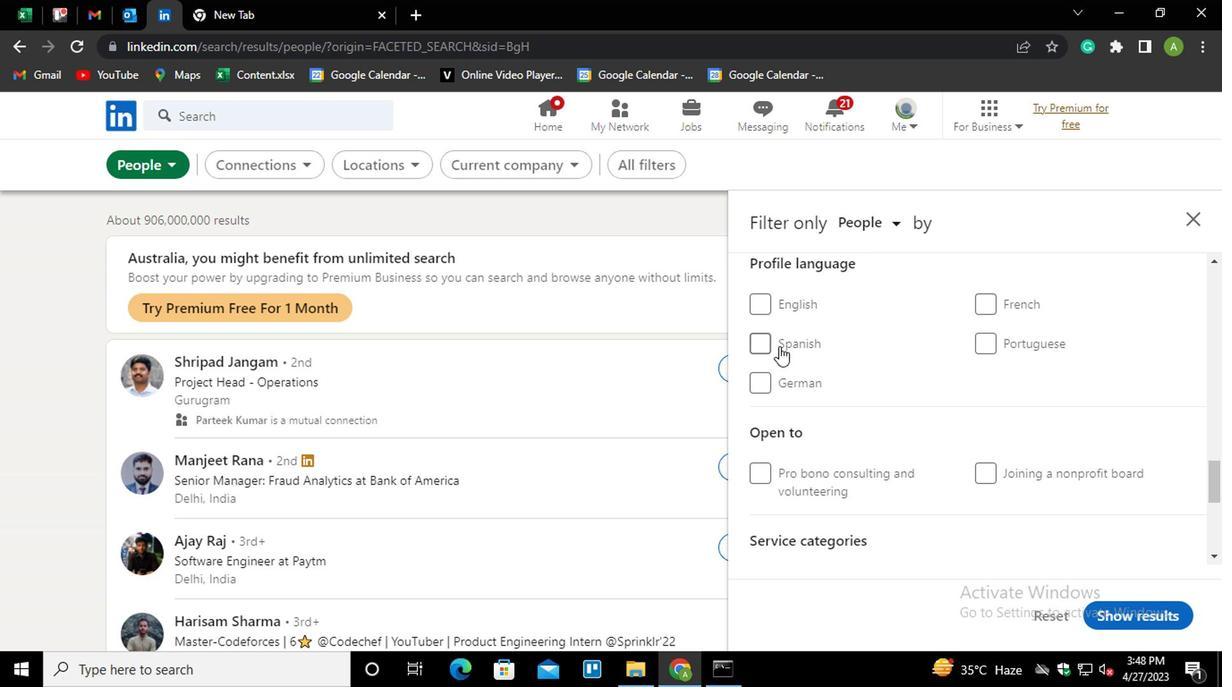 
Action: Mouse moved to (918, 400)
Screenshot: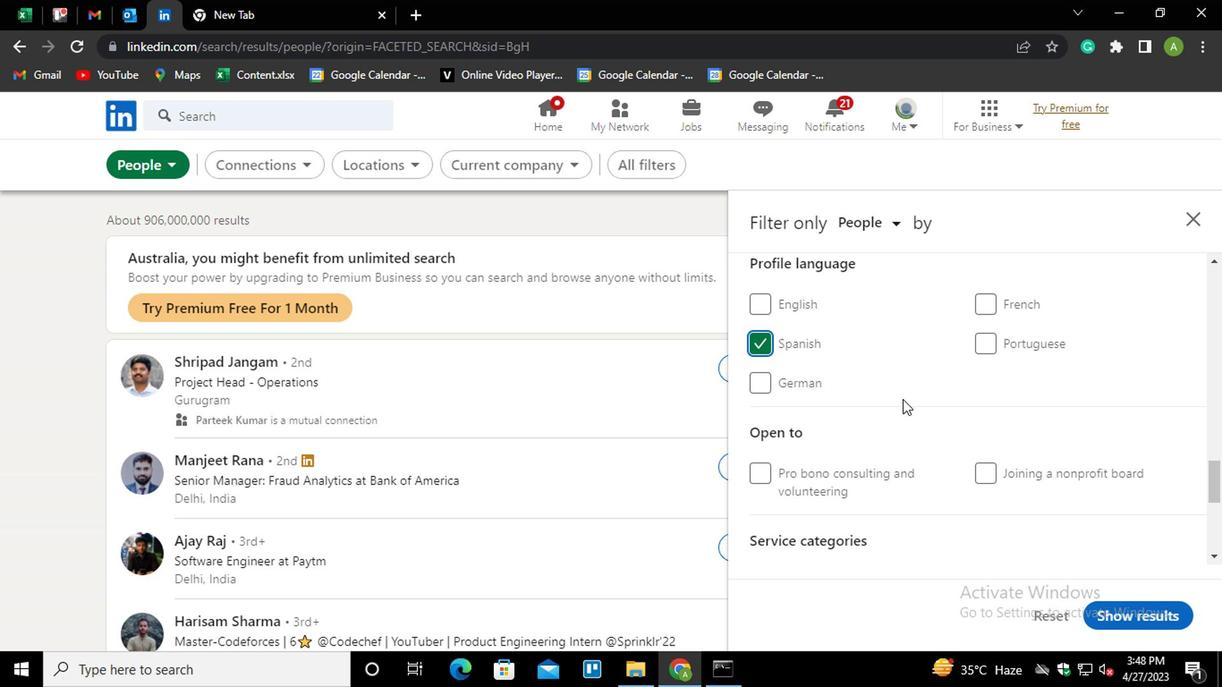 
Action: Mouse scrolled (918, 401) with delta (0, 1)
Screenshot: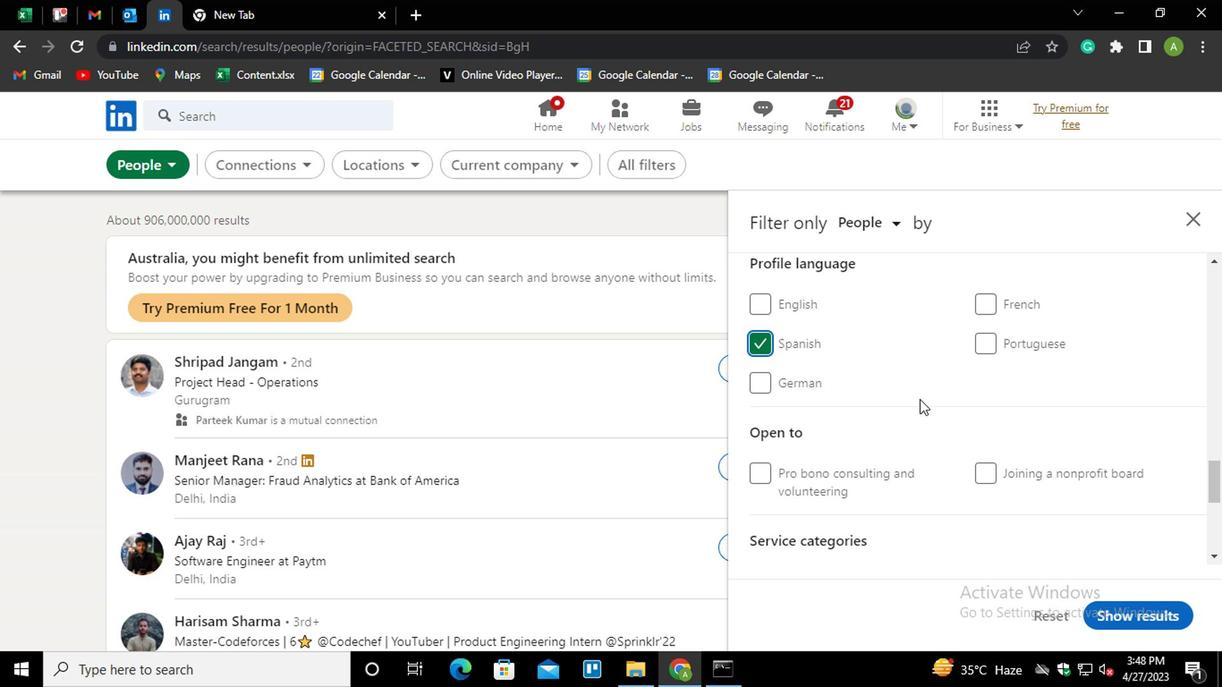
Action: Mouse scrolled (918, 401) with delta (0, 1)
Screenshot: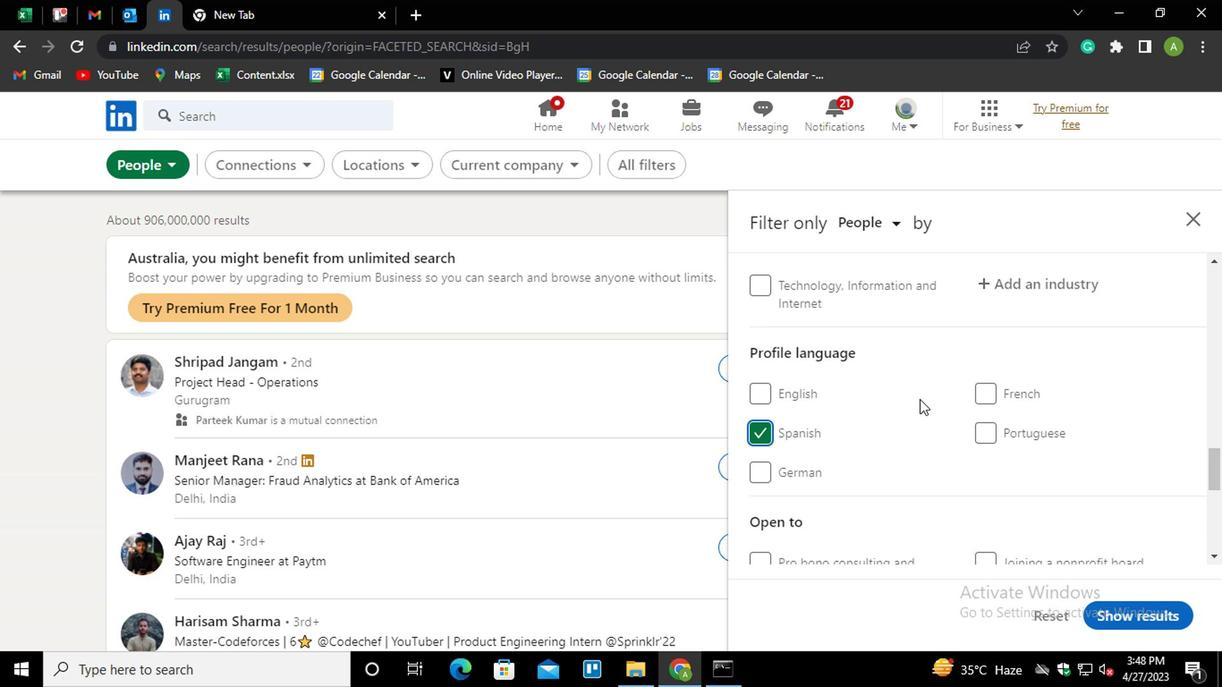 
Action: Mouse moved to (918, 401)
Screenshot: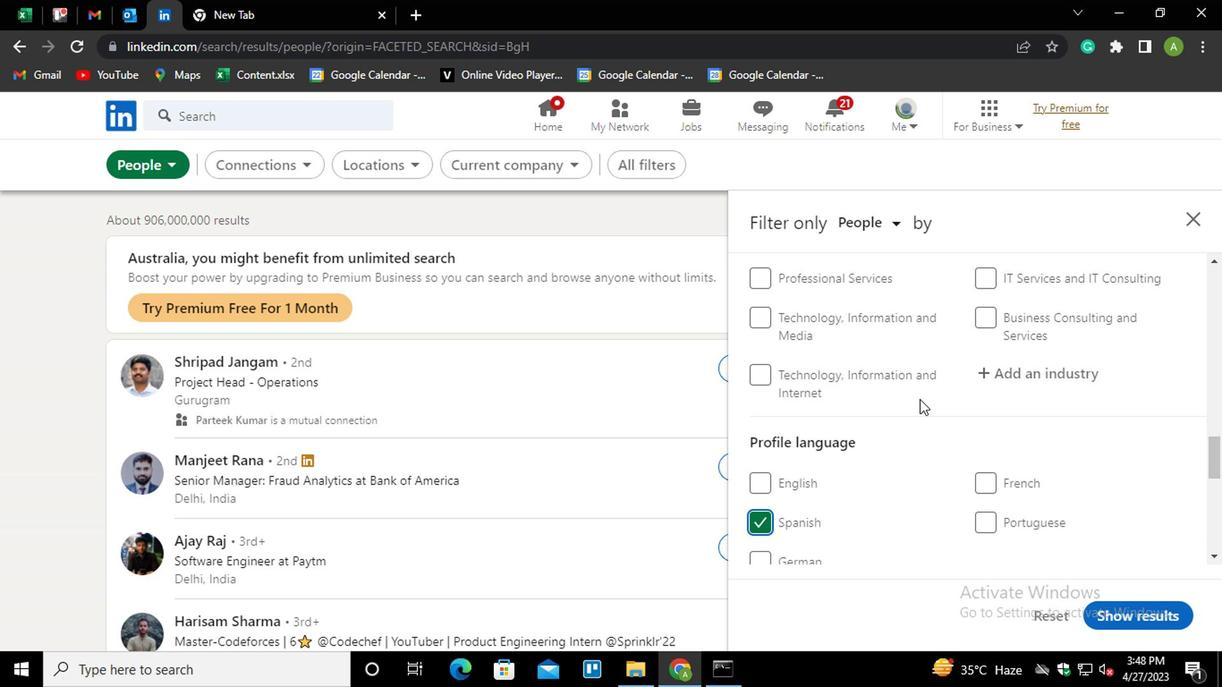 
Action: Mouse scrolled (918, 402) with delta (0, 0)
Screenshot: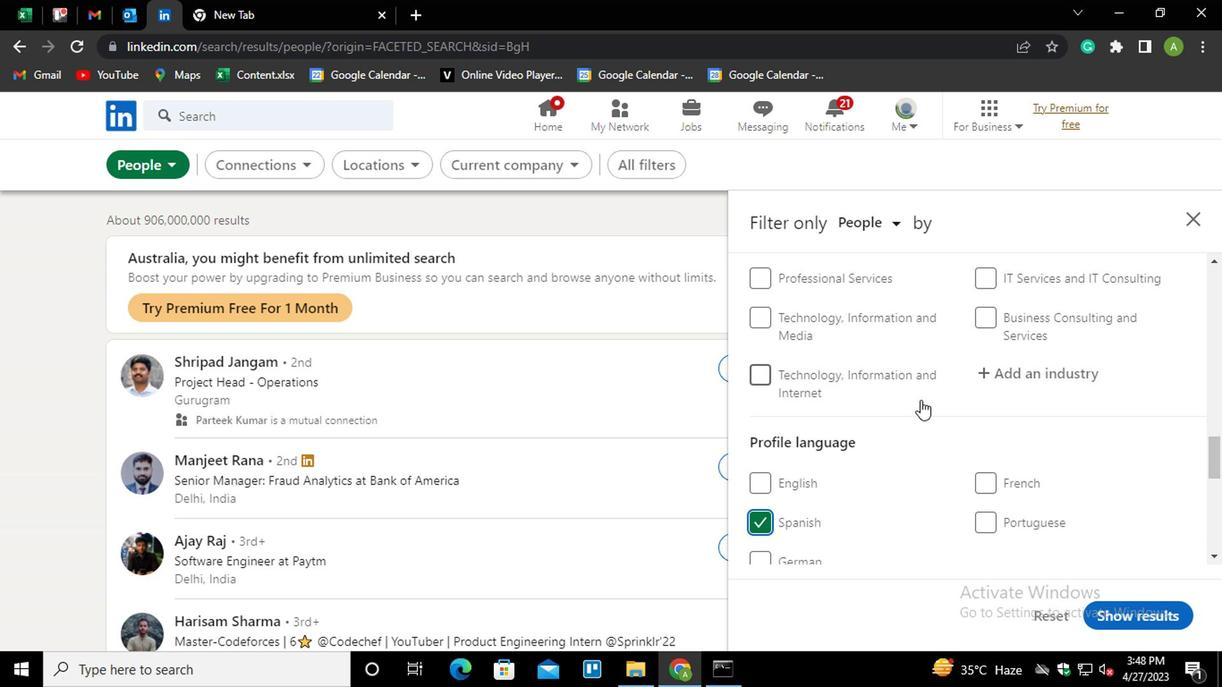 
Action: Mouse scrolled (918, 402) with delta (0, 0)
Screenshot: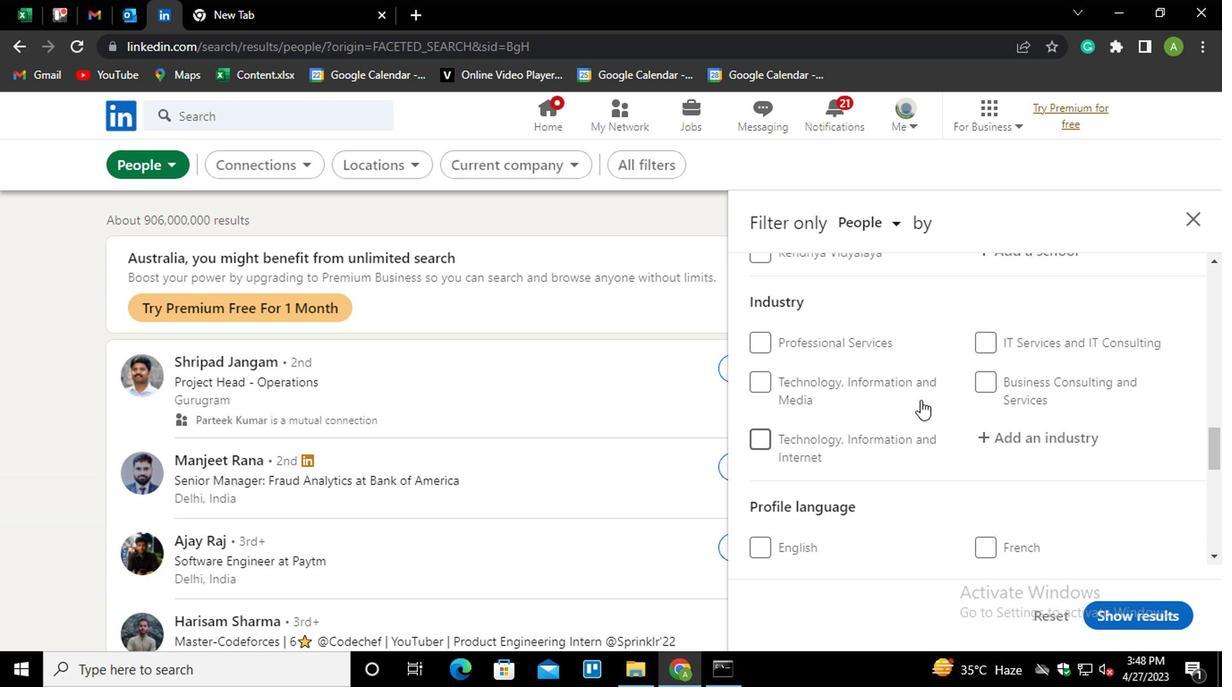 
Action: Mouse scrolled (918, 402) with delta (0, 0)
Screenshot: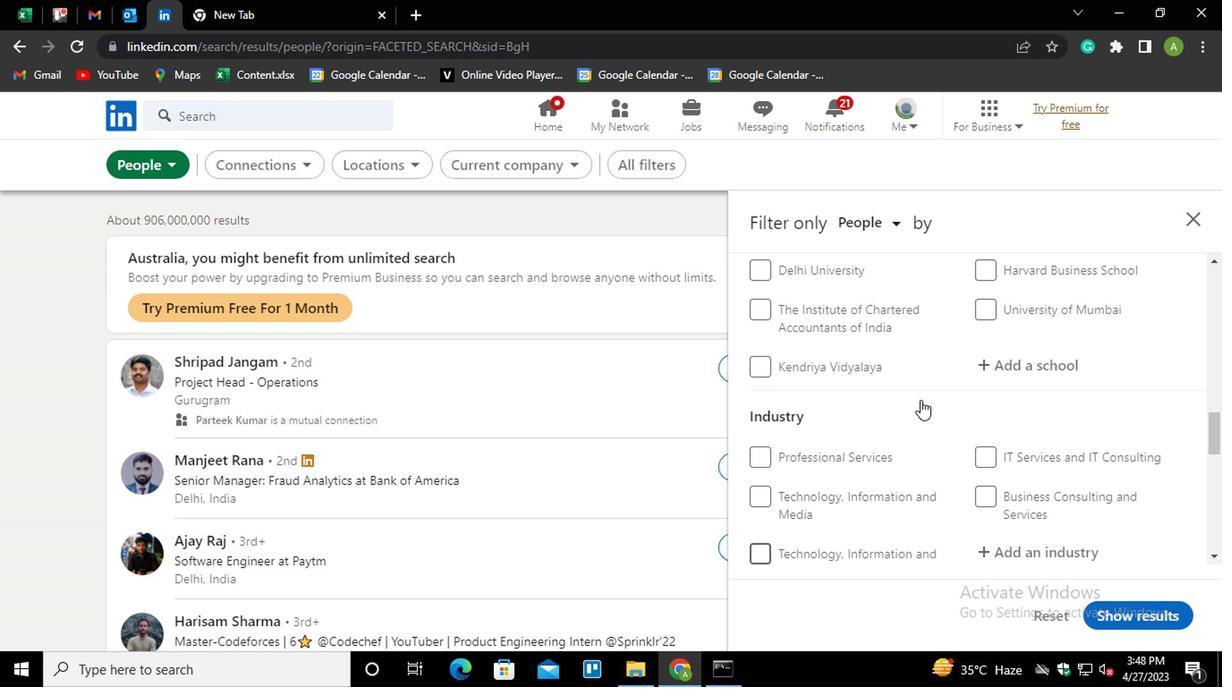 
Action: Mouse scrolled (918, 402) with delta (0, 0)
Screenshot: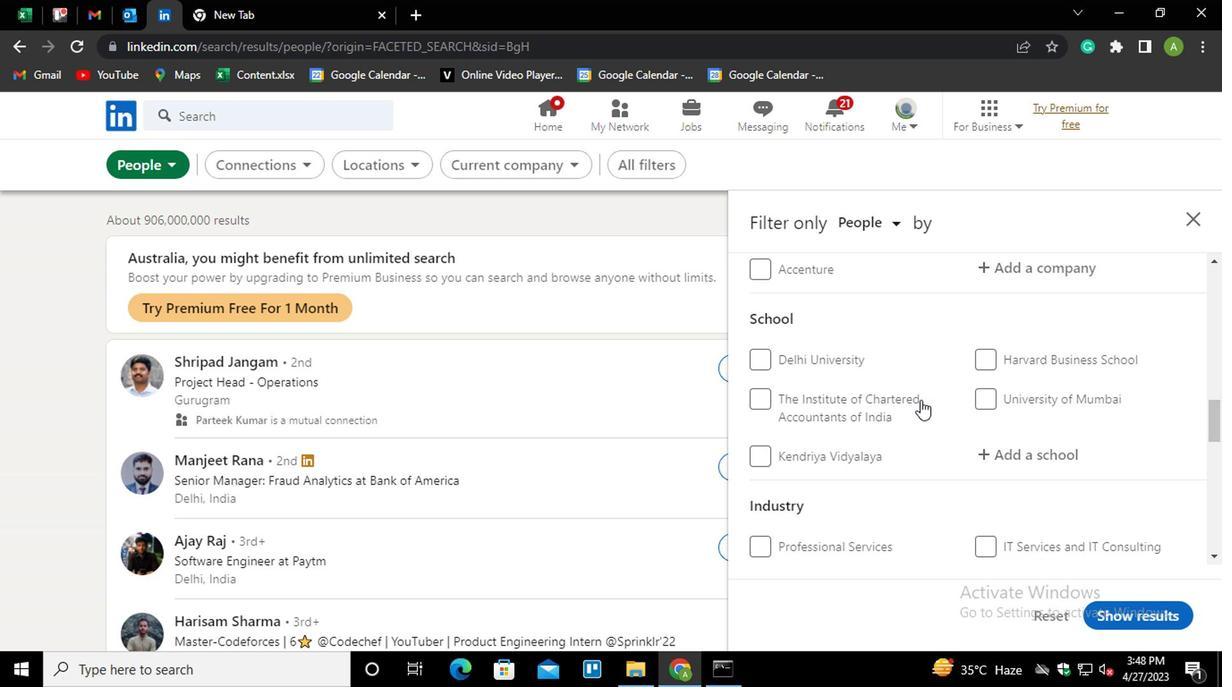 
Action: Mouse scrolled (918, 402) with delta (0, 0)
Screenshot: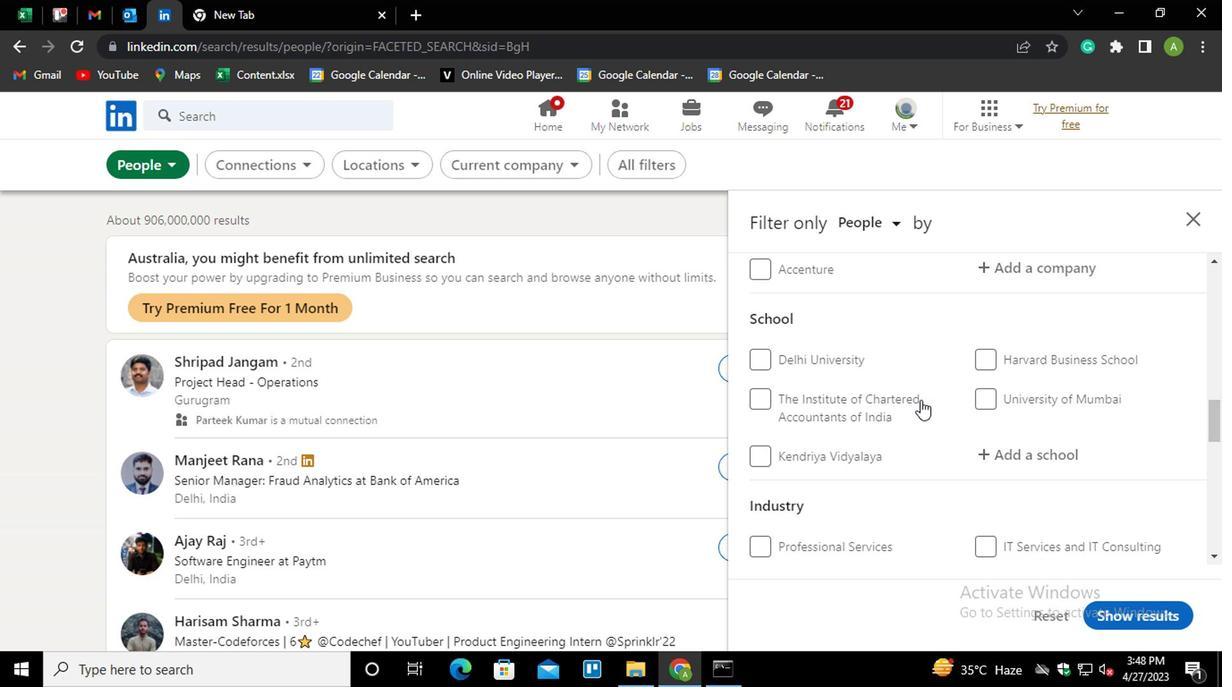 
Action: Mouse scrolled (918, 402) with delta (0, 0)
Screenshot: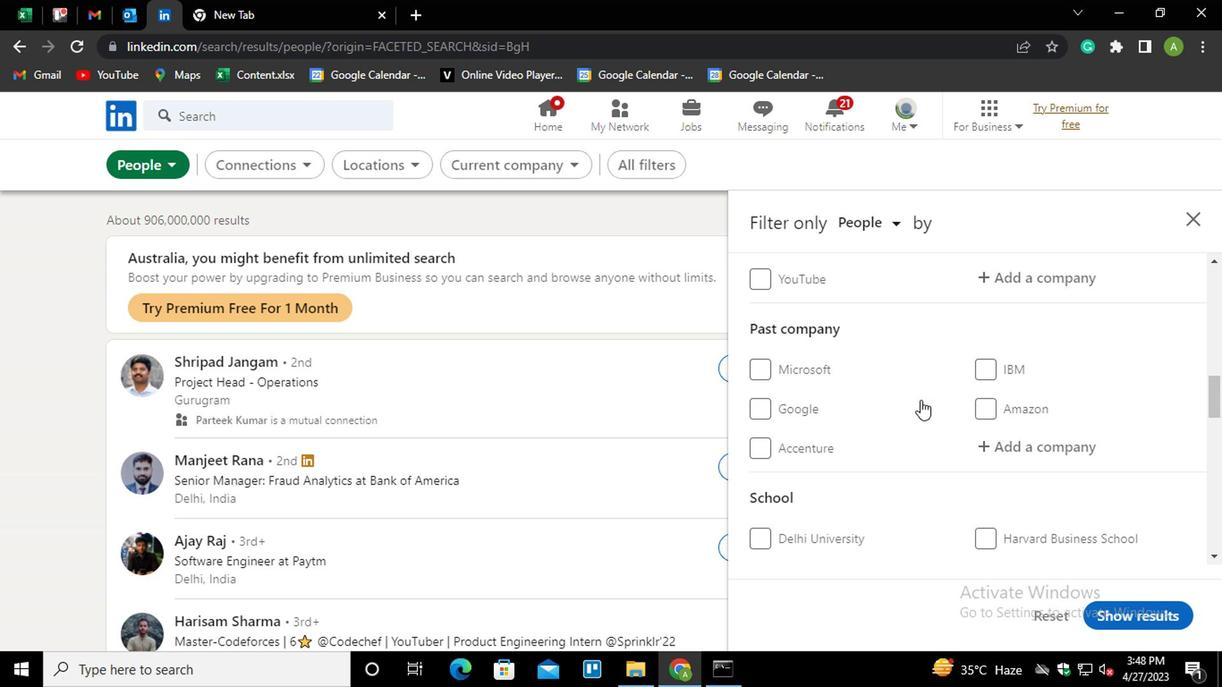 
Action: Mouse scrolled (918, 402) with delta (0, 0)
Screenshot: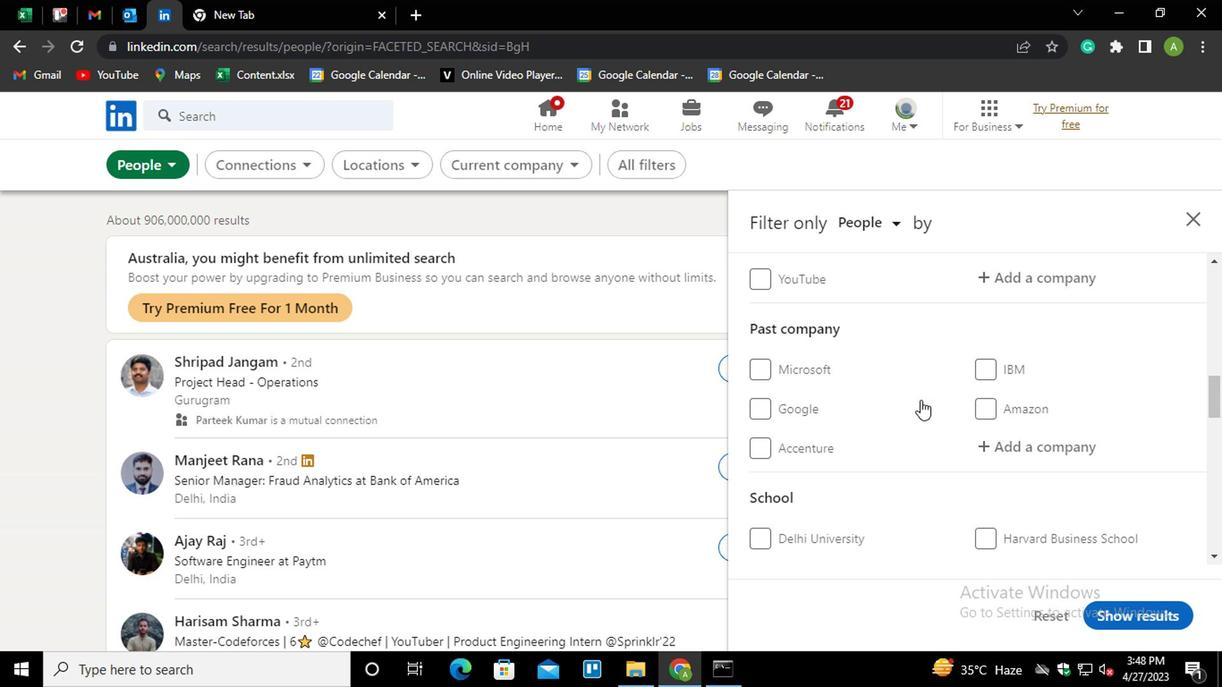 
Action: Mouse moved to (1009, 464)
Screenshot: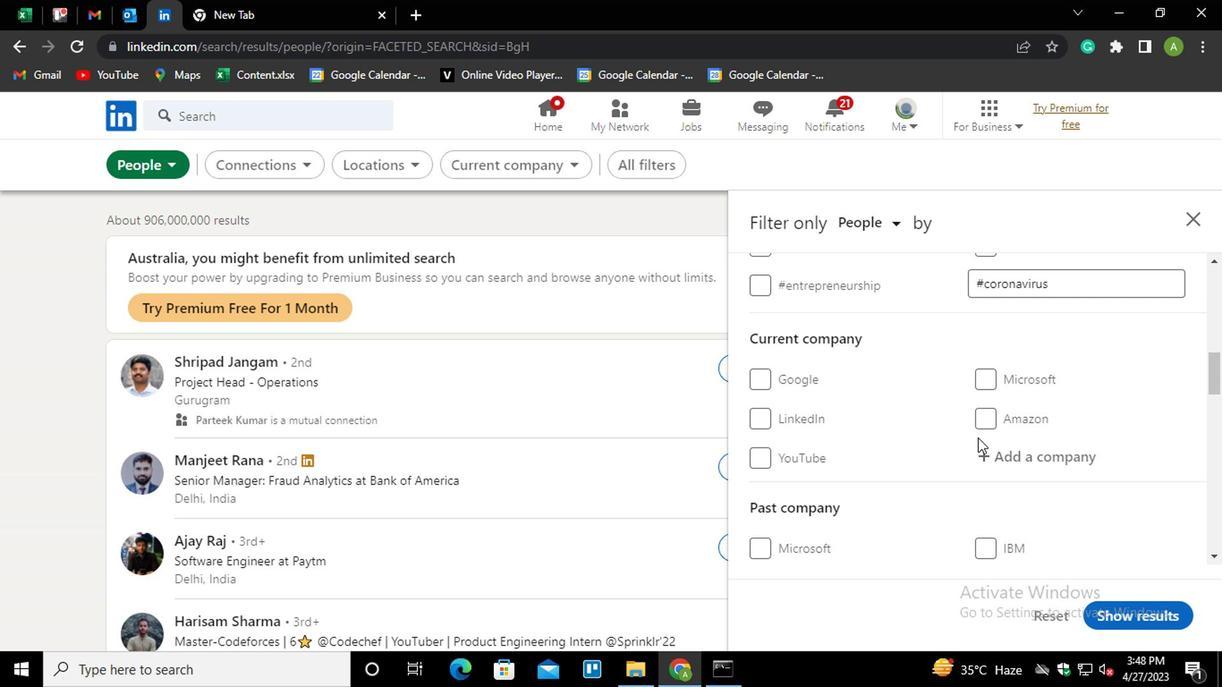 
Action: Mouse pressed left at (1009, 464)
Screenshot: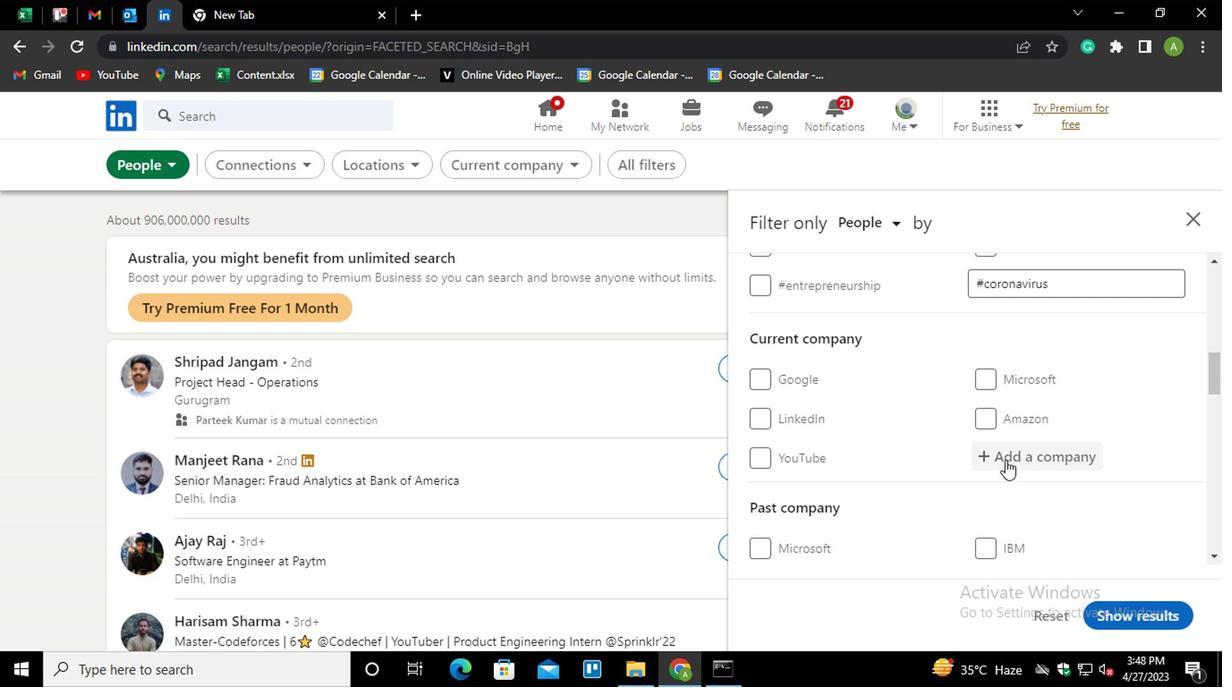 
Action: Key pressed <Key.shift><Key.shift><Key.shift><Key.shift><Key.shift><Key.shift><Key.shift><Key.shift><Key.shift><Key.shift><Key.shift>GUU<Key.backspace>IDEPOINT<Key.down><Key.enter>
Screenshot: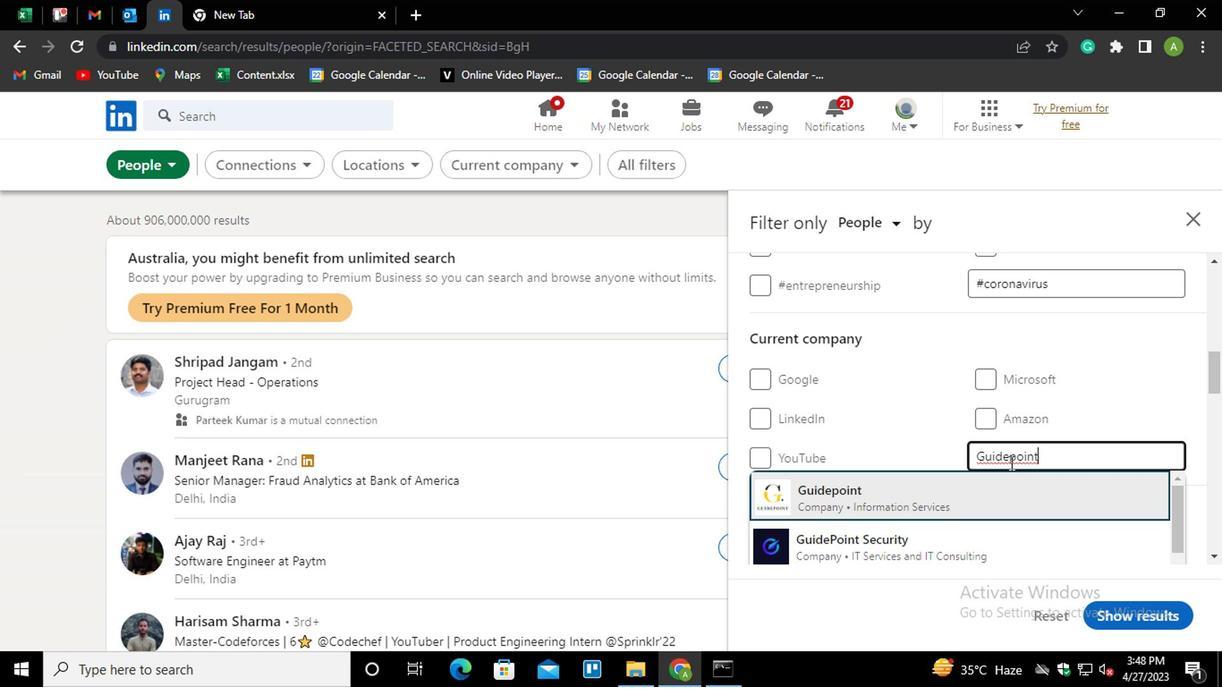
Action: Mouse scrolled (1009, 462) with delta (0, -1)
Screenshot: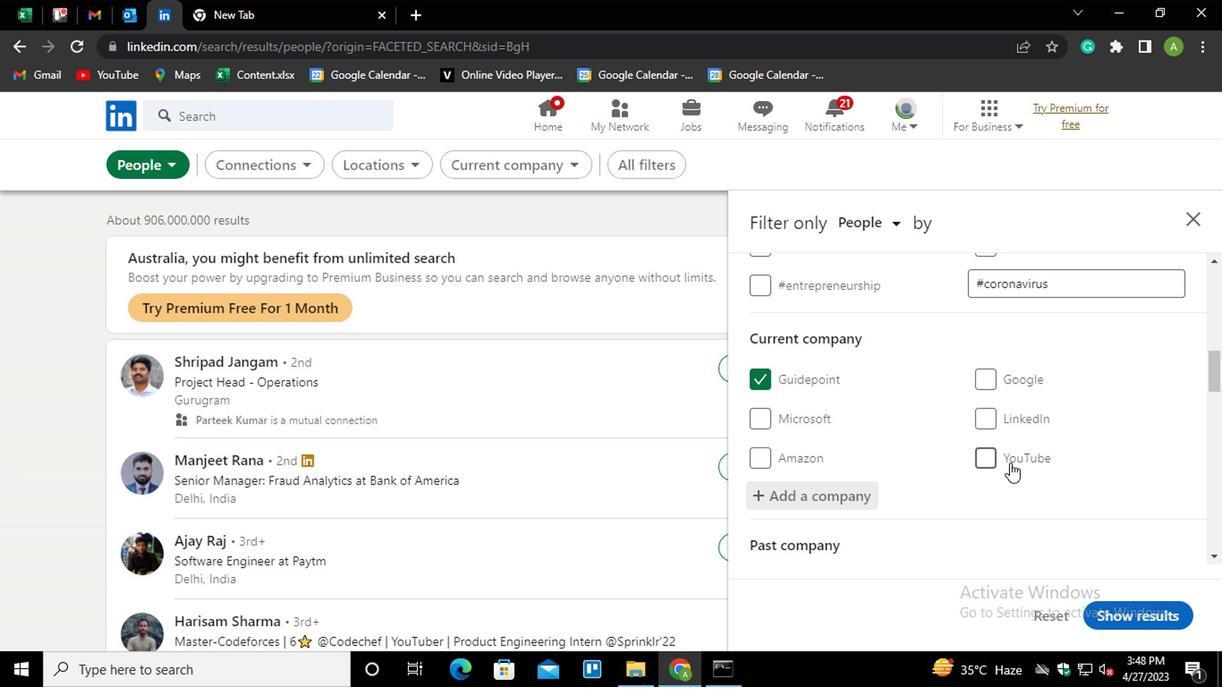 
Action: Mouse moved to (996, 475)
Screenshot: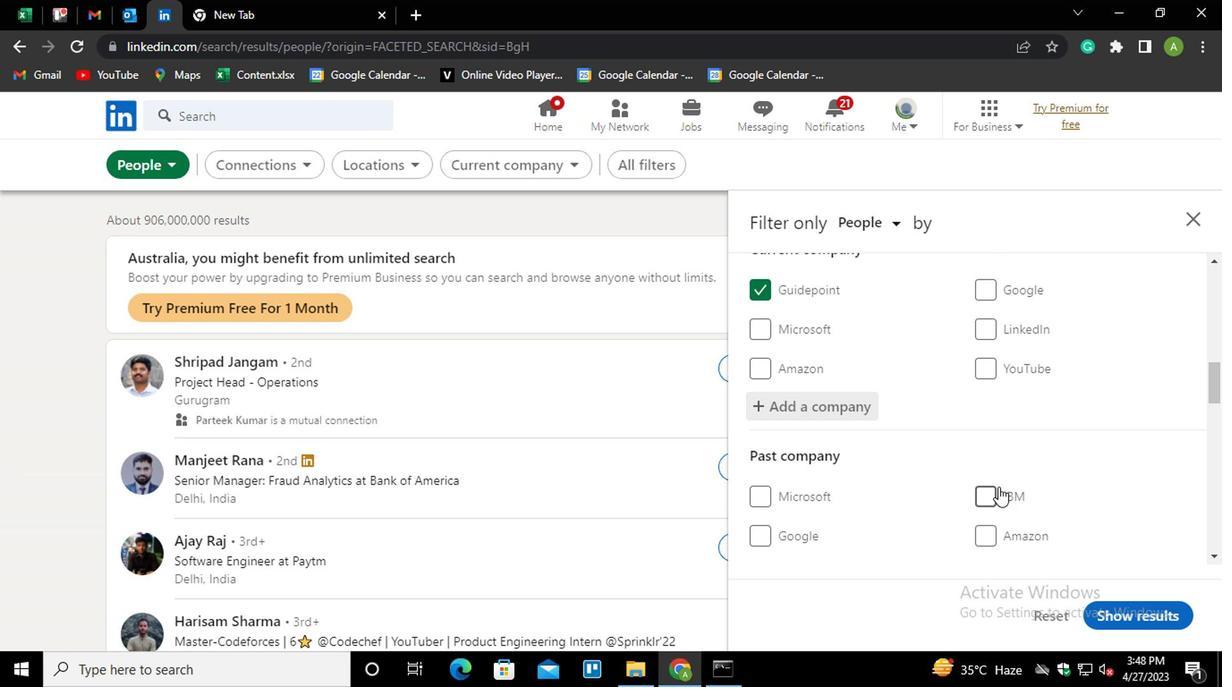 
Action: Mouse scrolled (996, 473) with delta (0, -1)
Screenshot: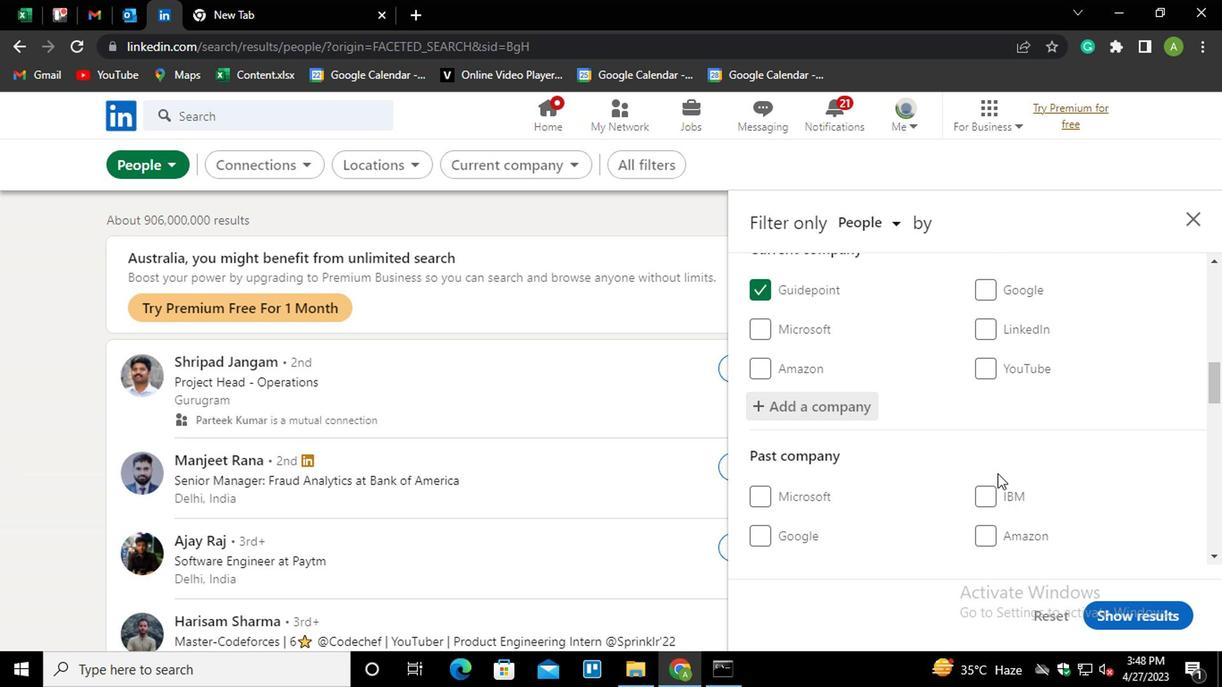 
Action: Mouse moved to (995, 470)
Screenshot: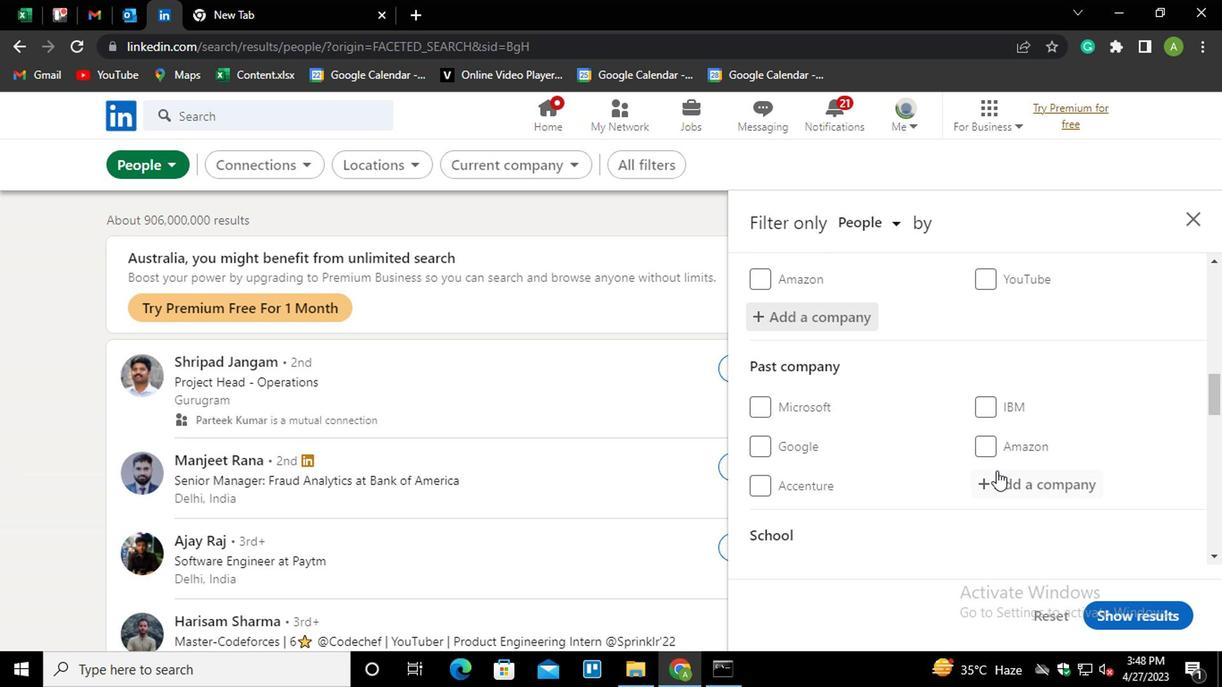 
Action: Mouse scrolled (995, 469) with delta (0, -1)
Screenshot: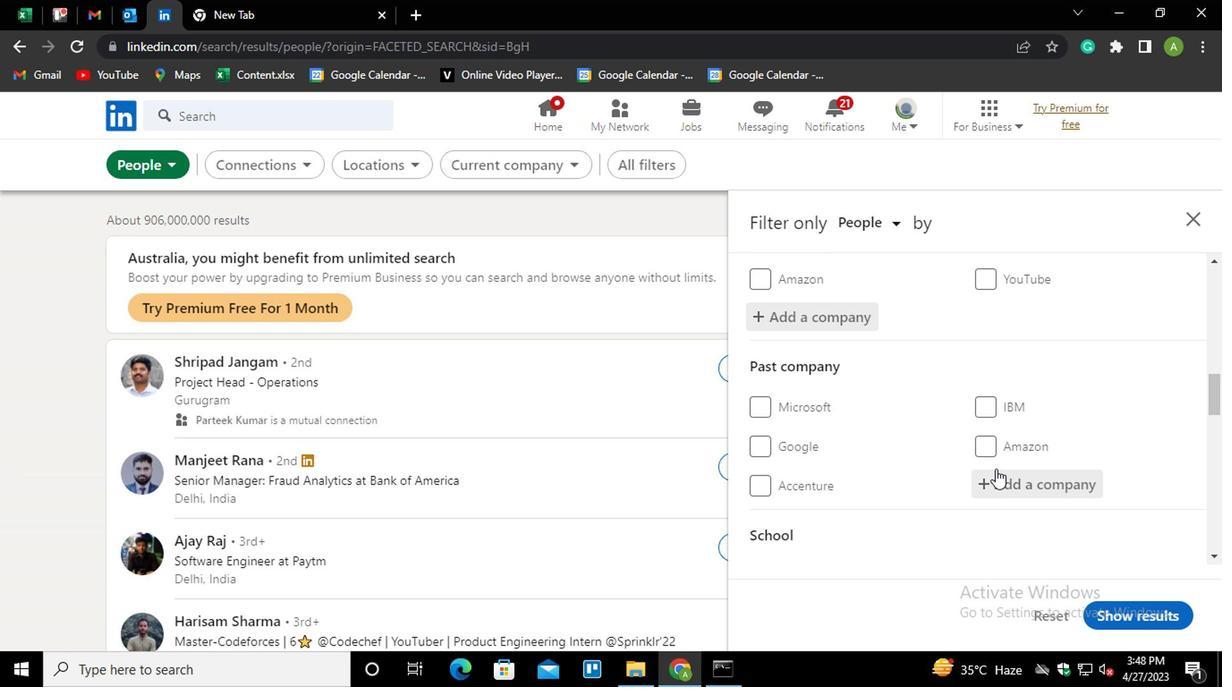 
Action: Mouse moved to (995, 520)
Screenshot: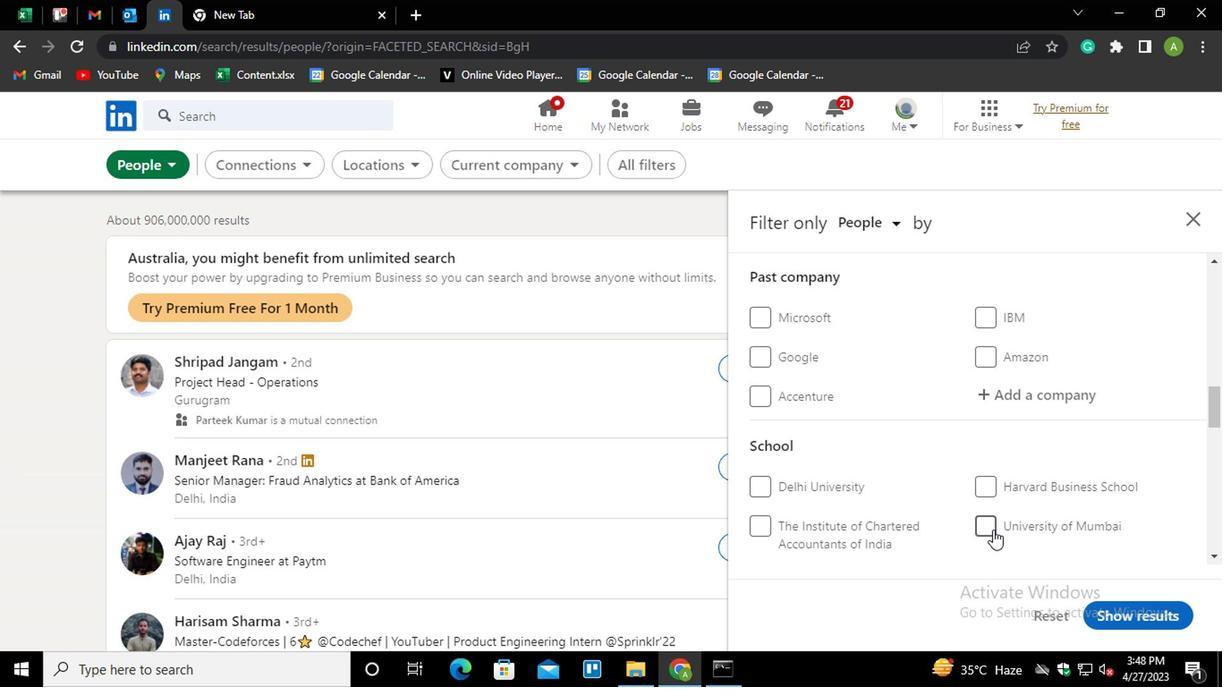 
Action: Mouse scrolled (995, 520) with delta (0, 0)
Screenshot: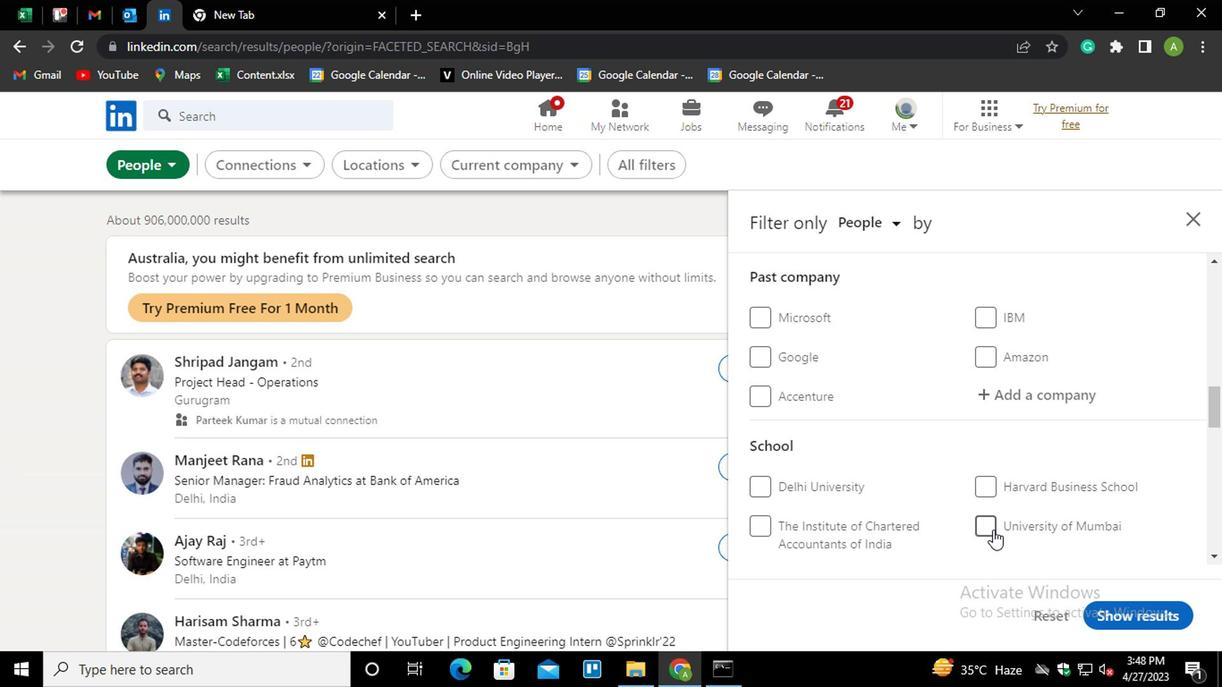 
Action: Mouse moved to (999, 494)
Screenshot: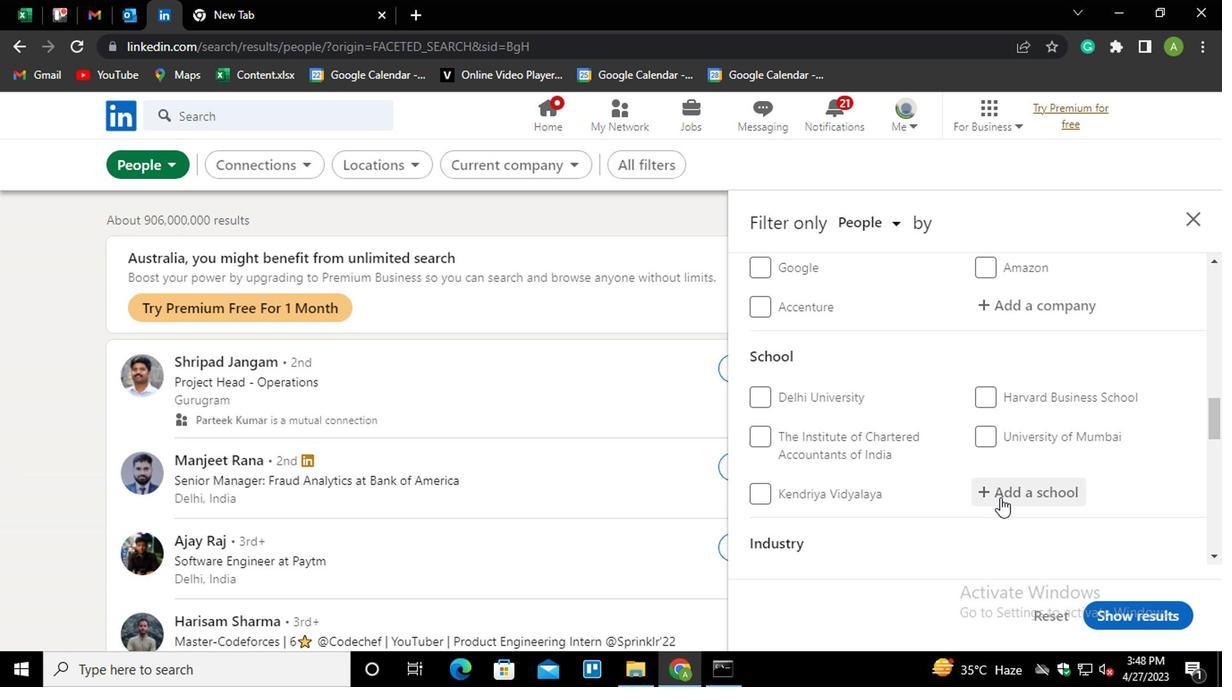 
Action: Mouse pressed left at (999, 494)
Screenshot: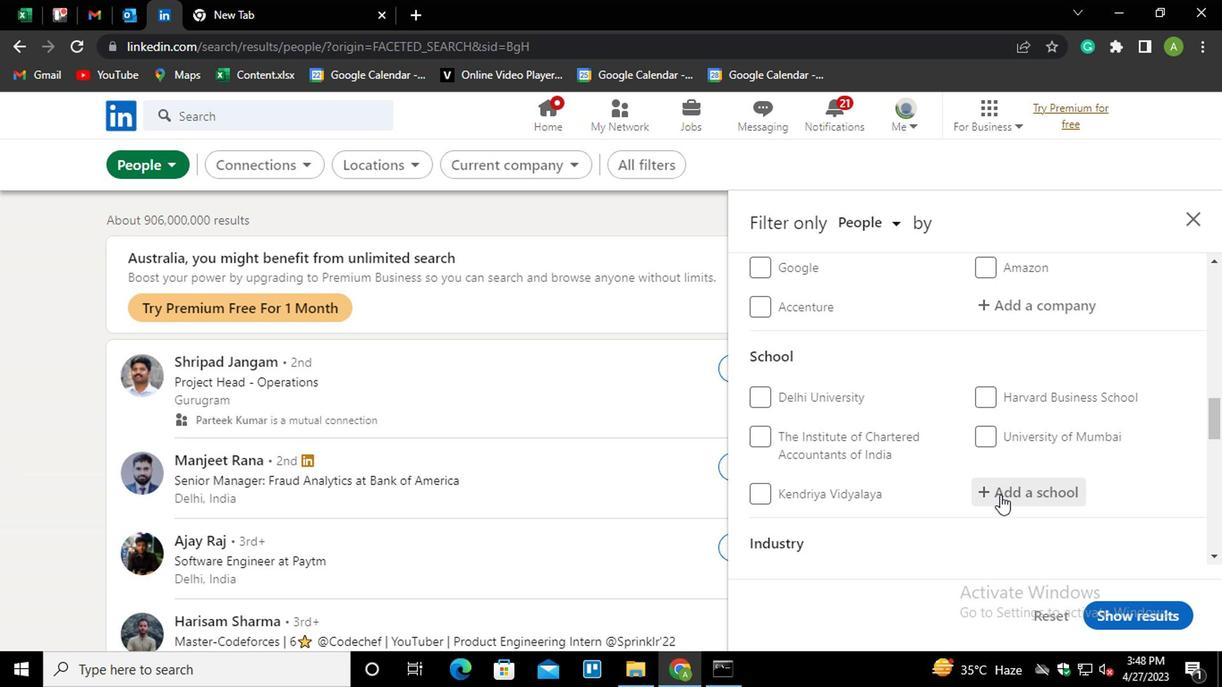 
Action: Mouse moved to (1010, 492)
Screenshot: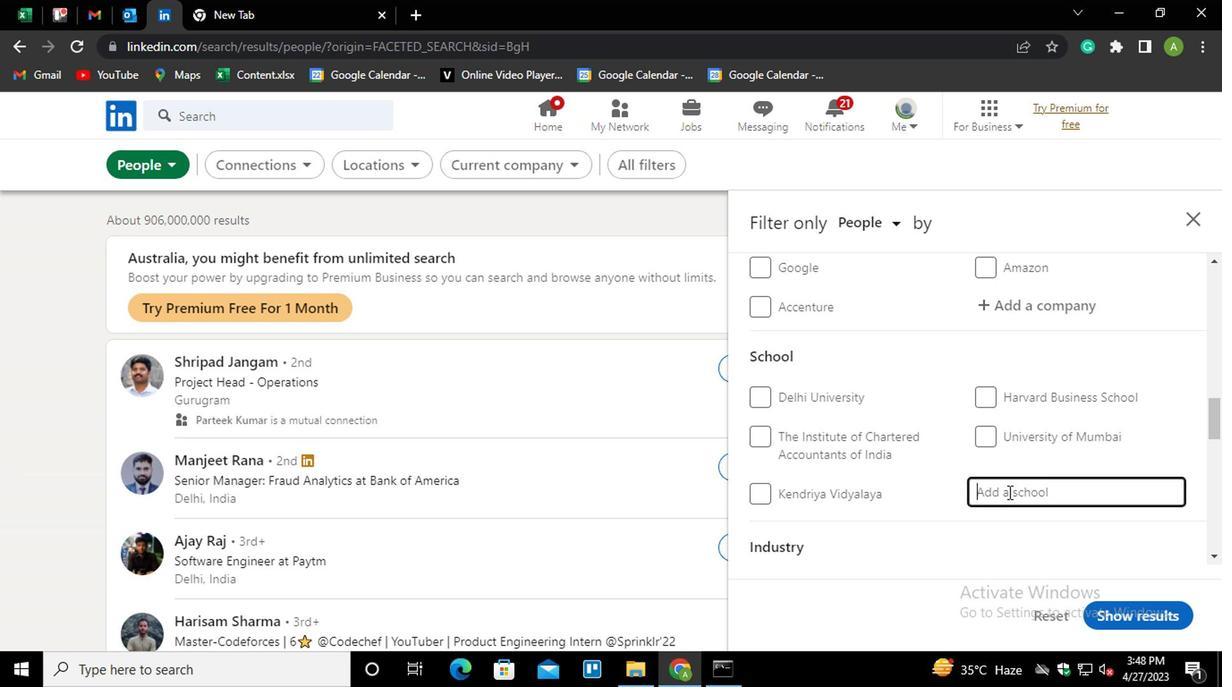 
Action: Mouse pressed left at (1010, 492)
Screenshot: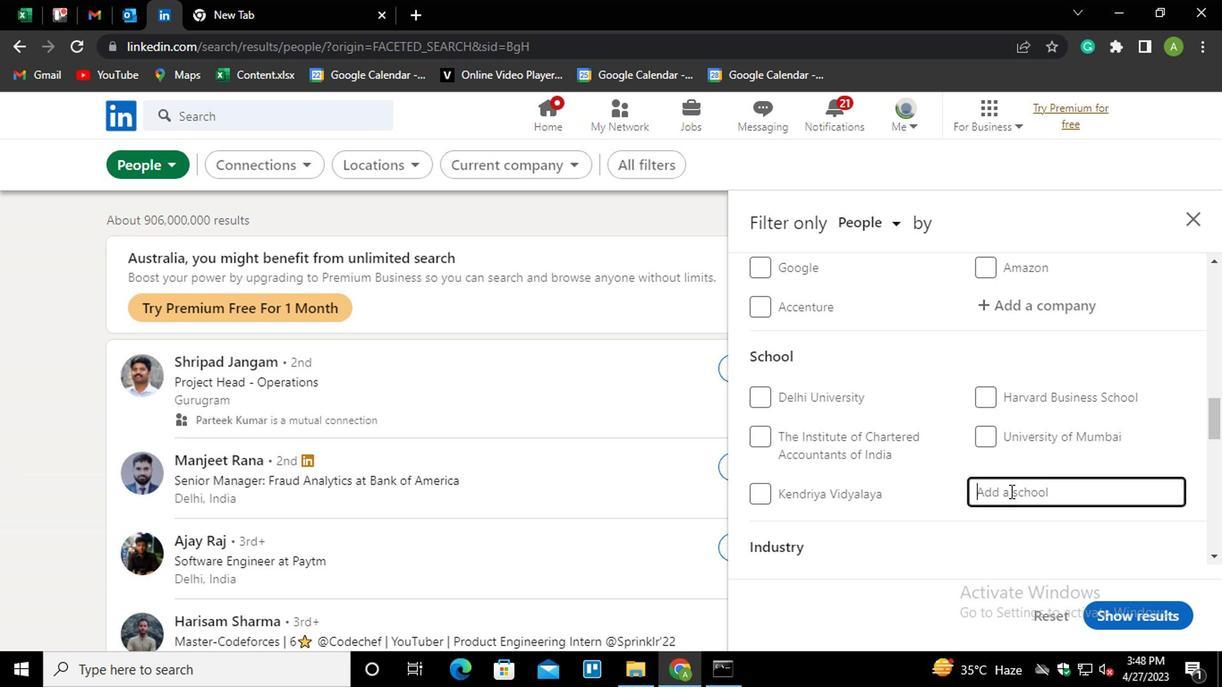 
Action: Mouse scrolled (1010, 491) with delta (0, -1)
Screenshot: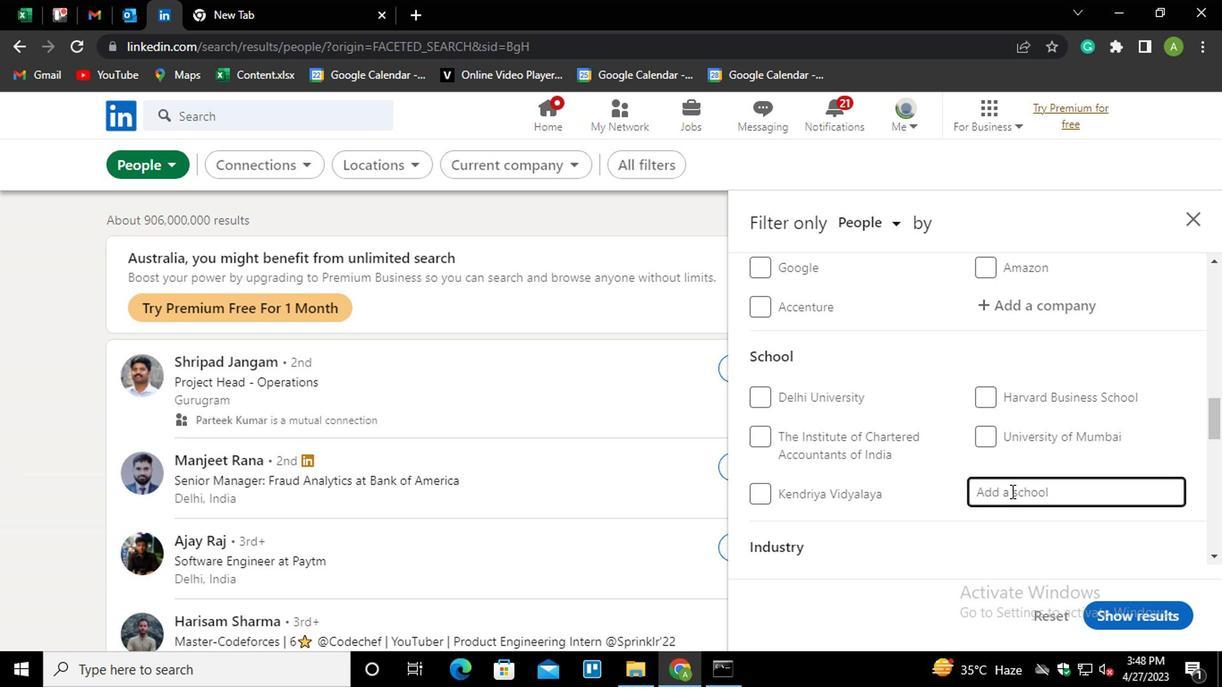 
Action: Key pressed <Key.shift>KARNATAK<Key.space>JO<Key.backspace><Key.backspace><Key.backspace>S<Key.backspace>A<Key.space>JOBS<Key.down><Key.down><Key.enter>
Screenshot: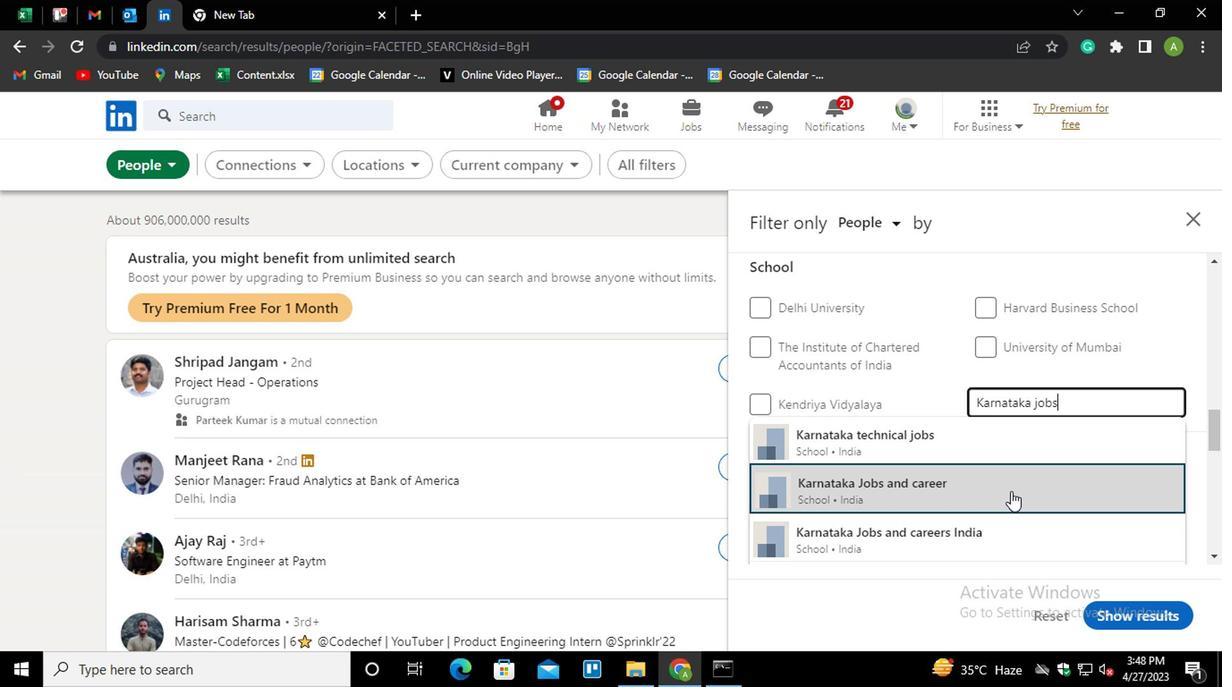 
Action: Mouse scrolled (1010, 491) with delta (0, -1)
Screenshot: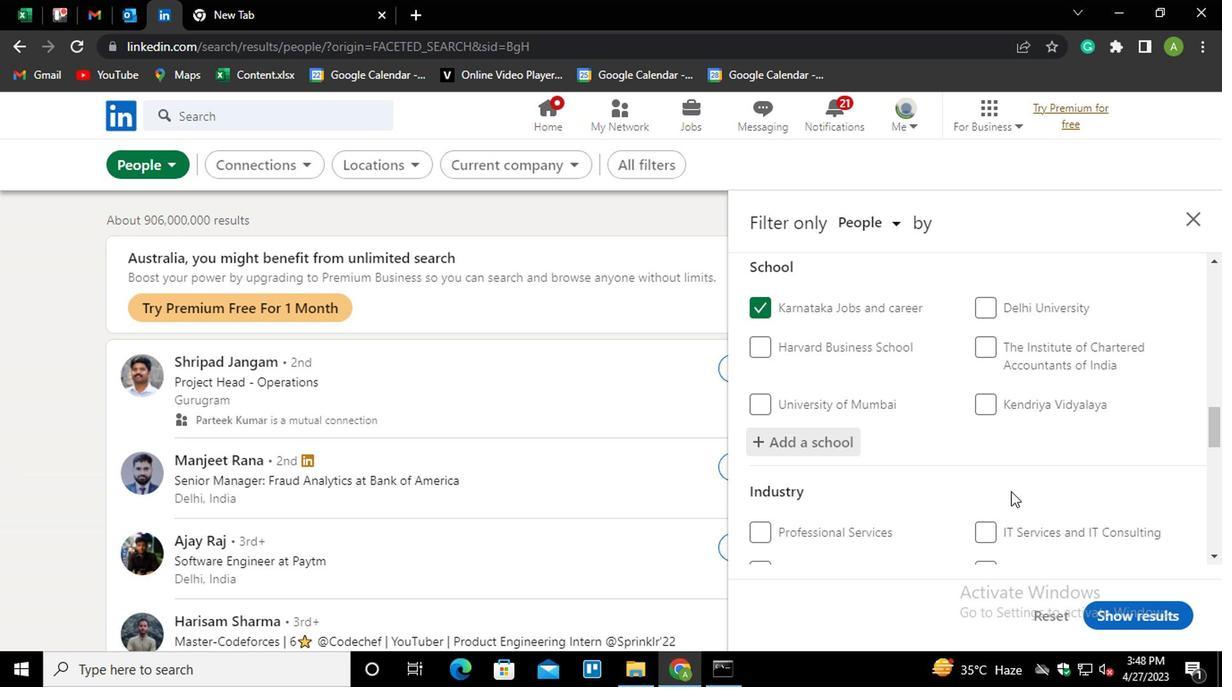 
Action: Mouse moved to (1008, 493)
Screenshot: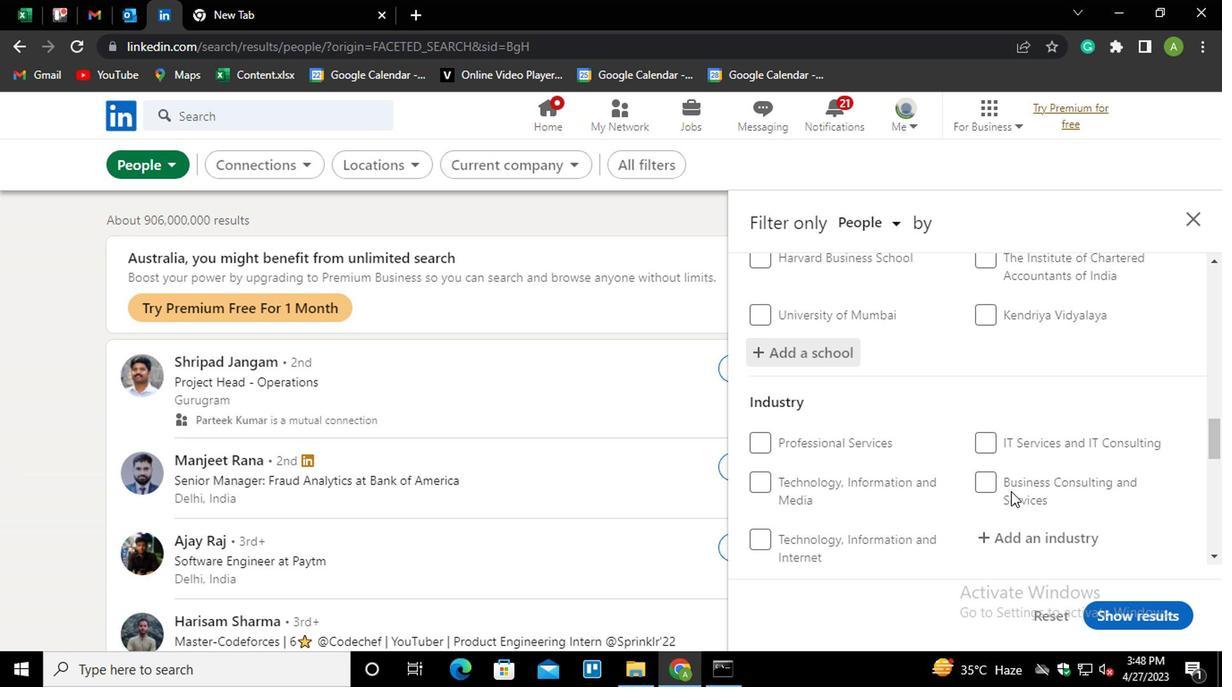 
Action: Mouse scrolled (1008, 492) with delta (0, 0)
Screenshot: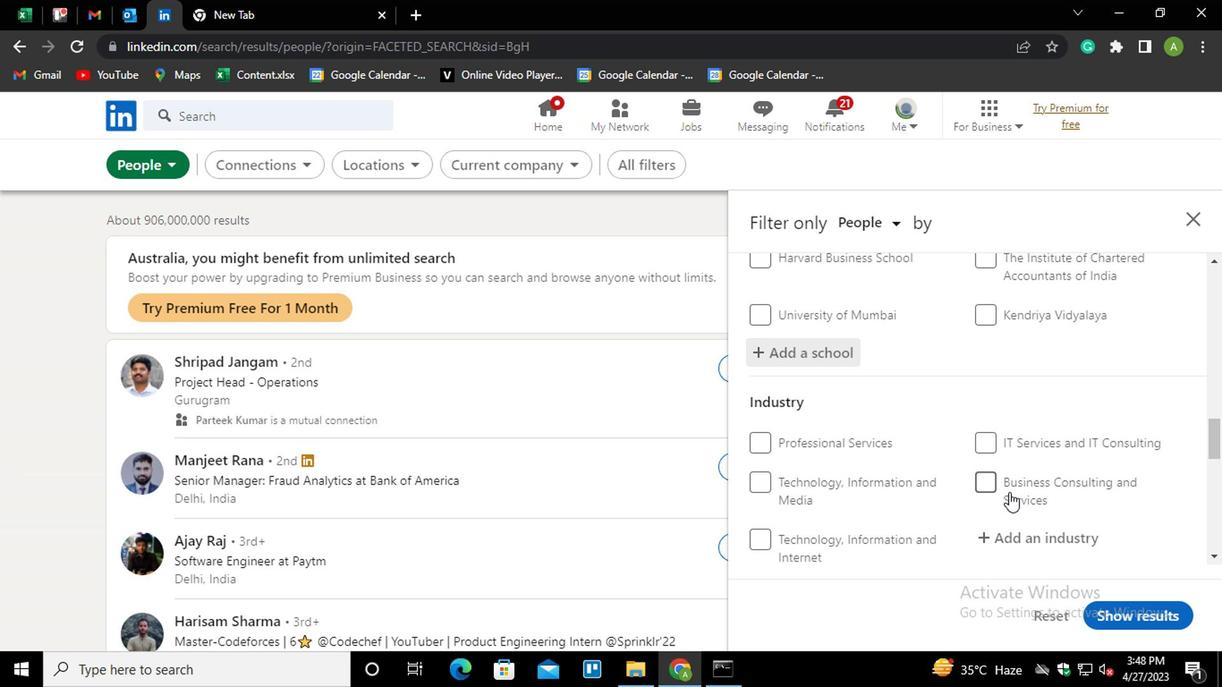 
Action: Mouse moved to (1004, 452)
Screenshot: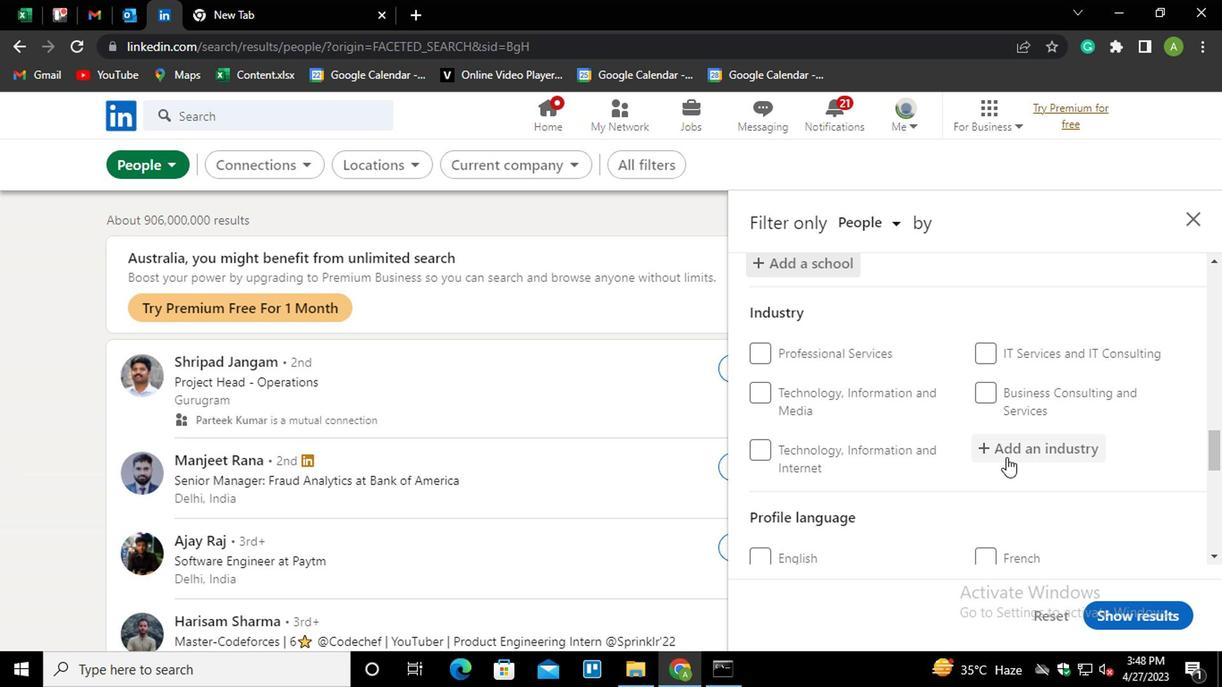 
Action: Mouse pressed left at (1004, 452)
Screenshot: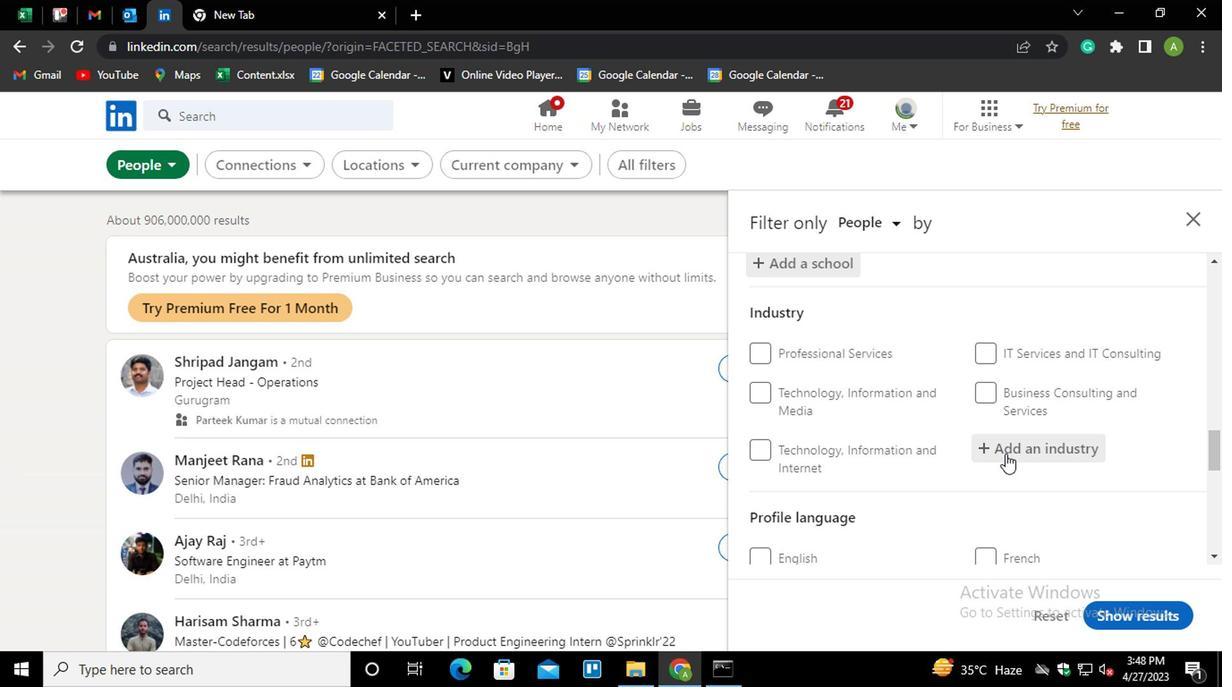 
Action: Key pressed <Key.shift>
Screenshot: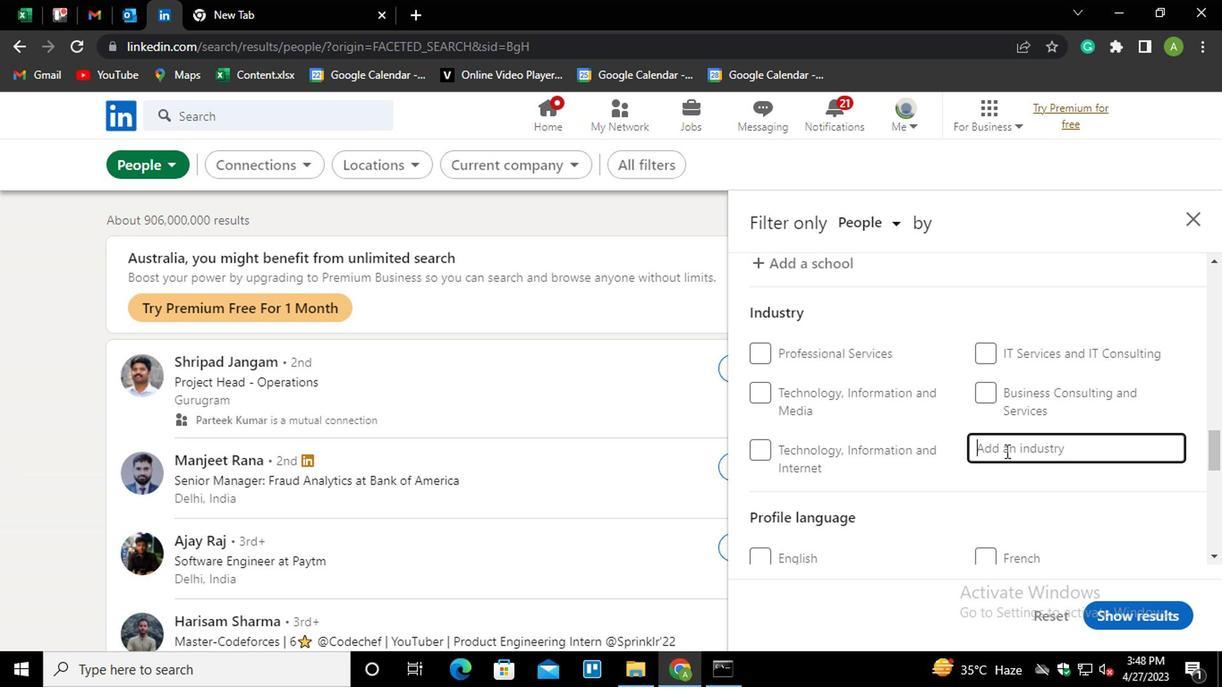 
Action: Mouse moved to (1004, 452)
Screenshot: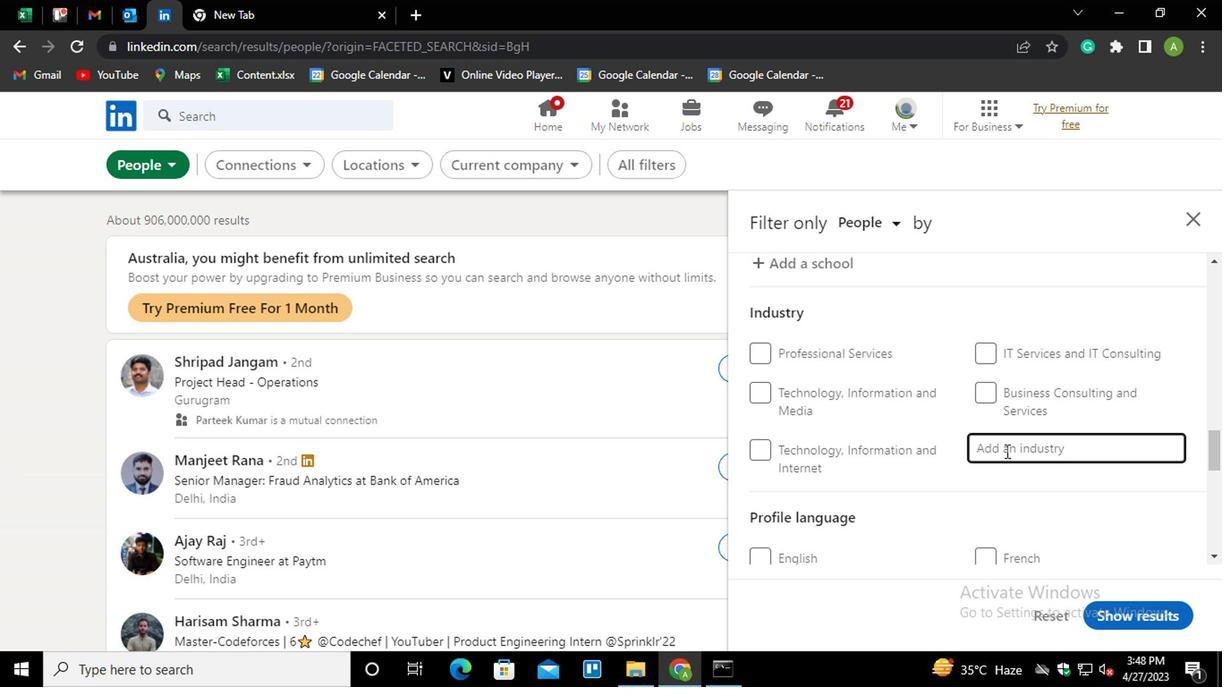 
Action: Key pressed SIGHT<Key.down><Key.enter>
Screenshot: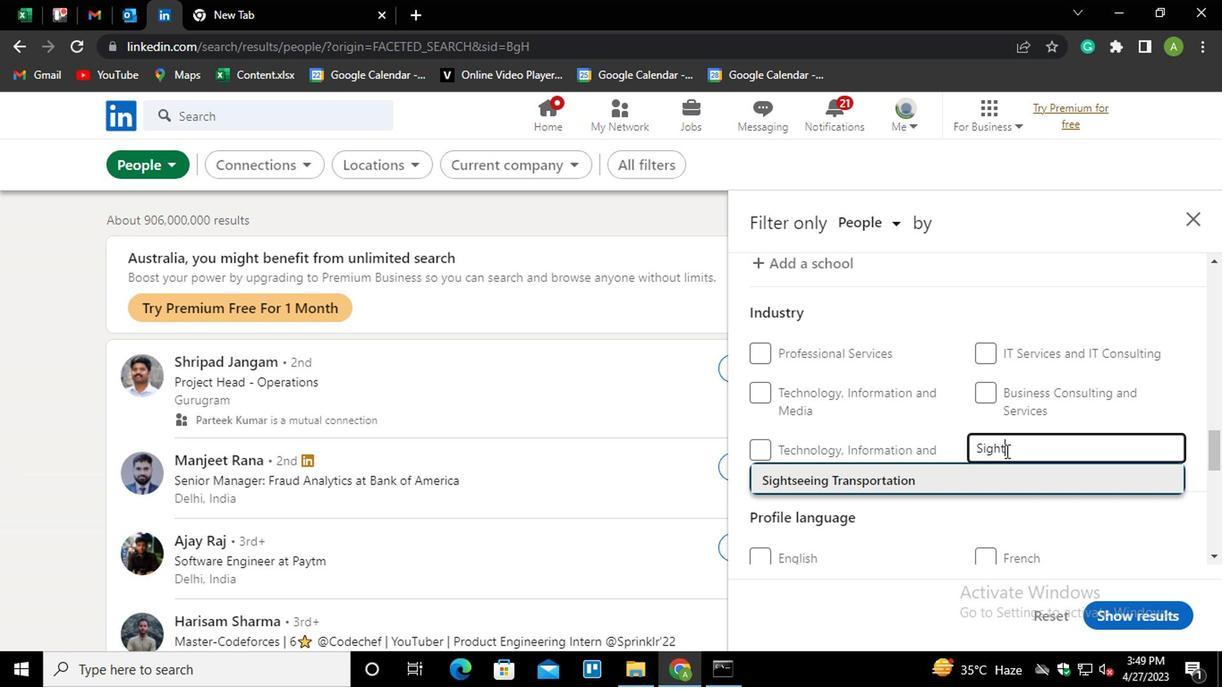 
Action: Mouse scrolled (1004, 451) with delta (0, 0)
Screenshot: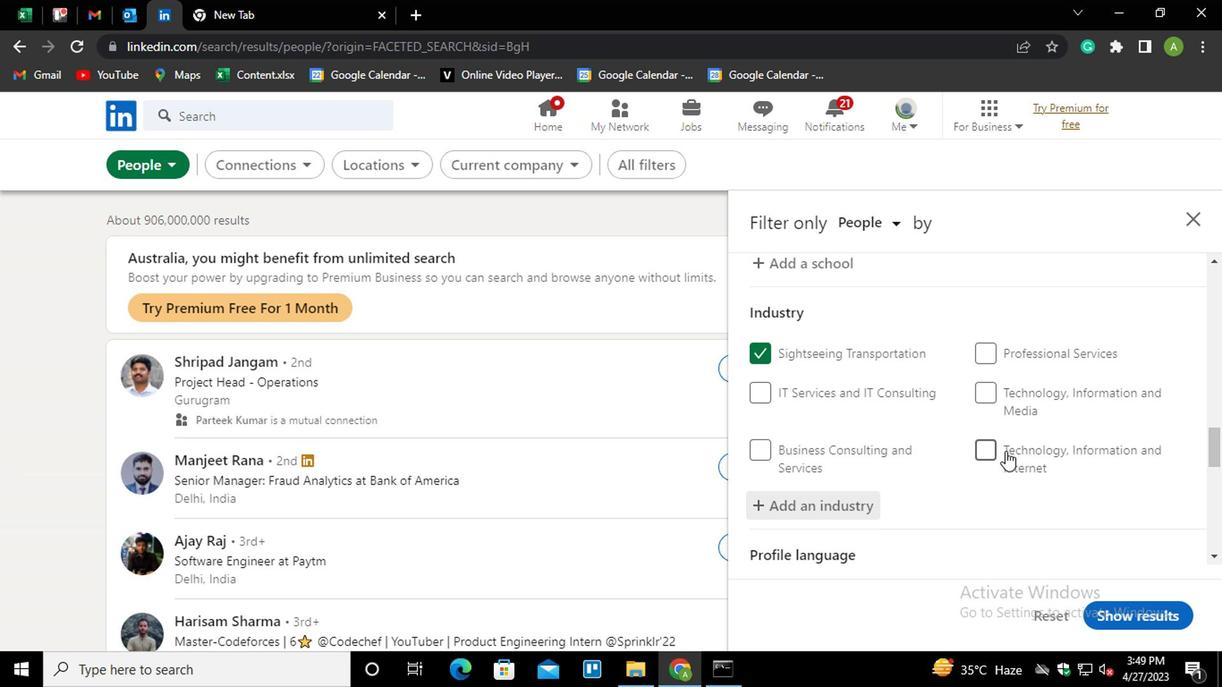 
Action: Mouse scrolled (1004, 451) with delta (0, 0)
Screenshot: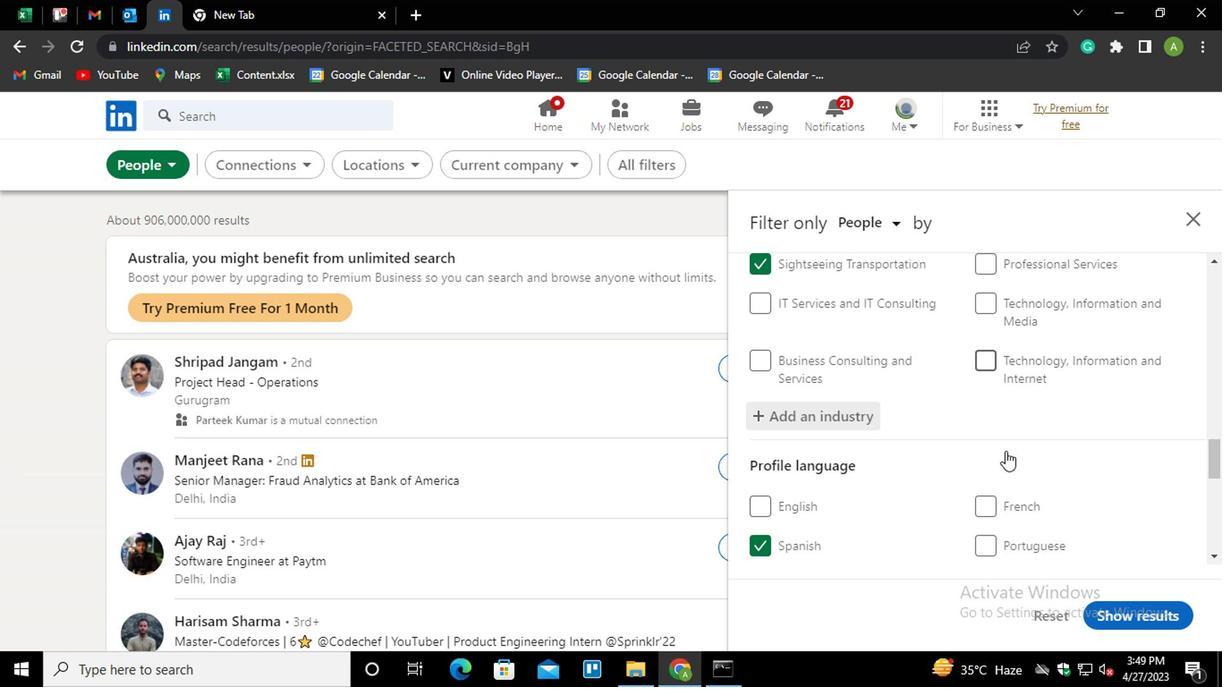 
Action: Mouse scrolled (1004, 451) with delta (0, 0)
Screenshot: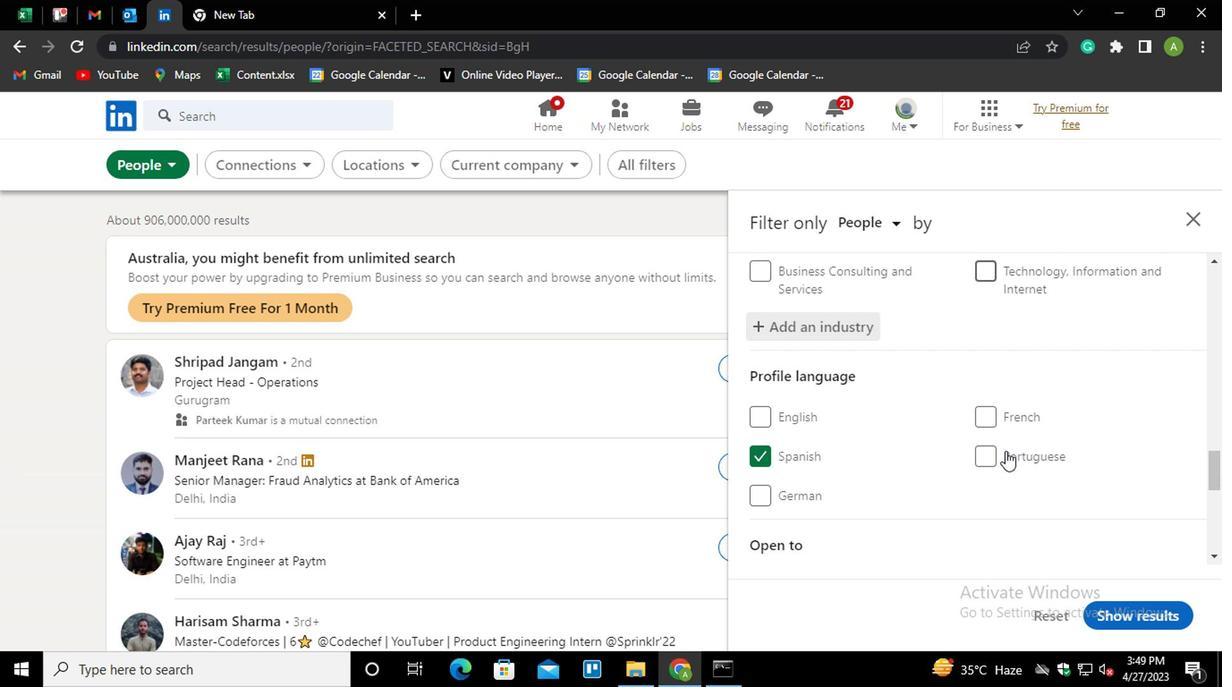 
Action: Mouse scrolled (1004, 451) with delta (0, 0)
Screenshot: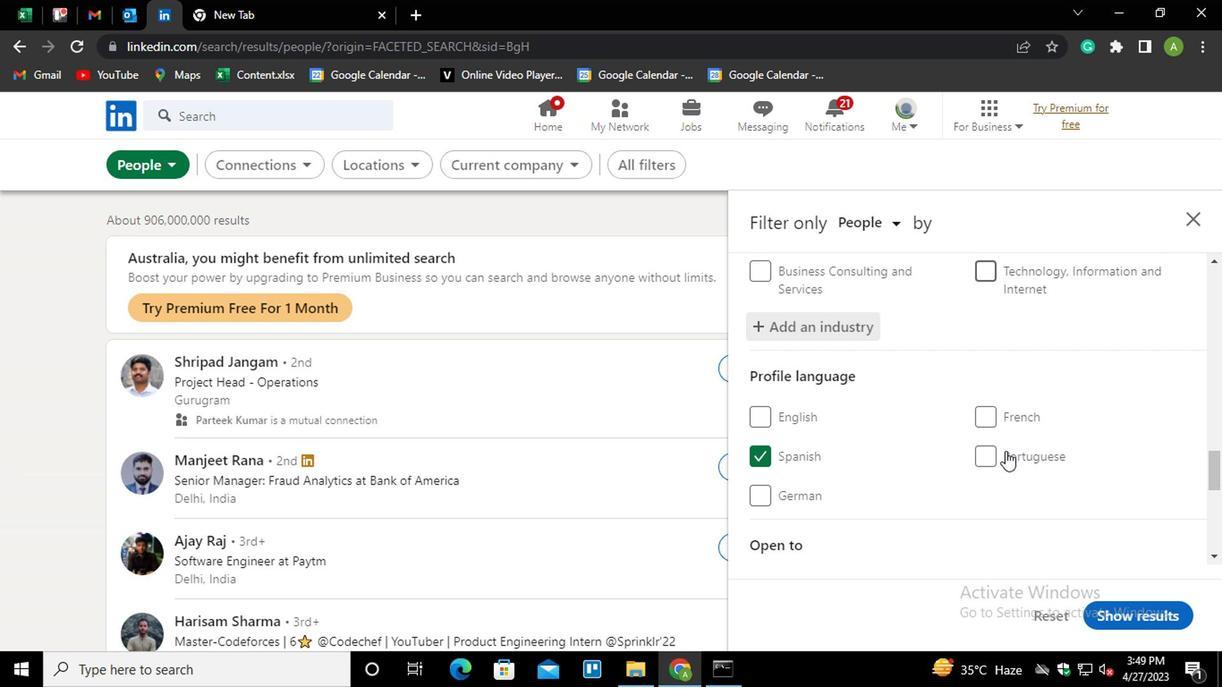 
Action: Mouse scrolled (1004, 451) with delta (0, 0)
Screenshot: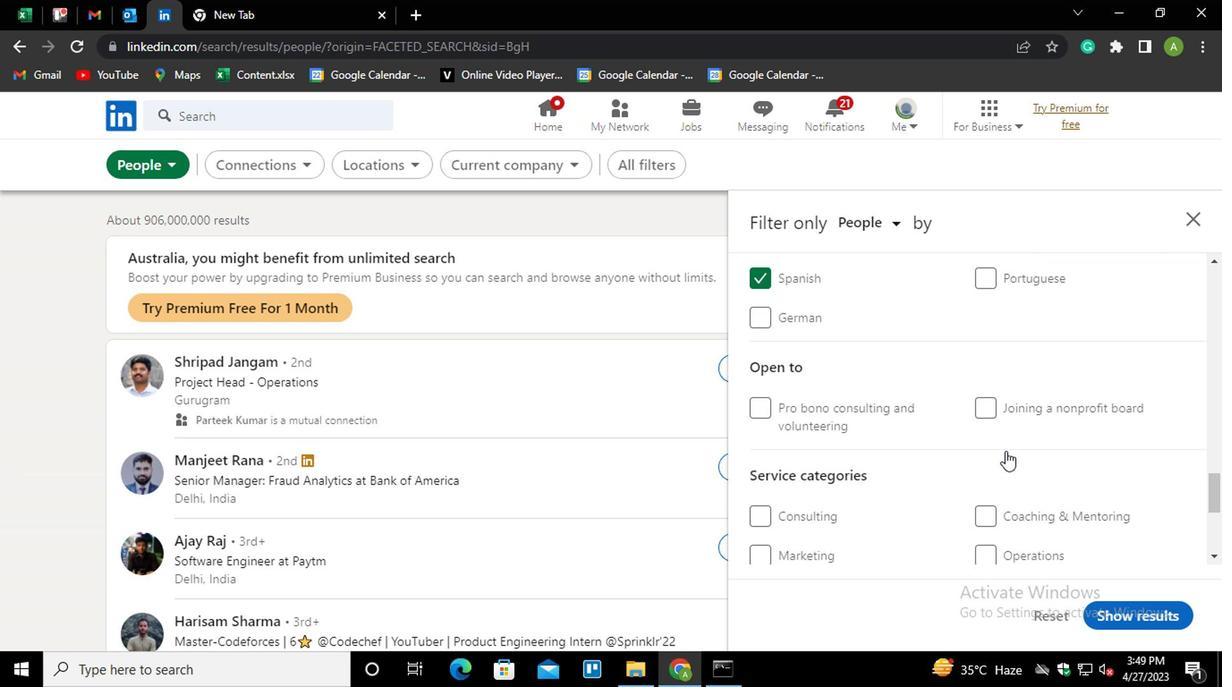 
Action: Mouse scrolled (1004, 451) with delta (0, 0)
Screenshot: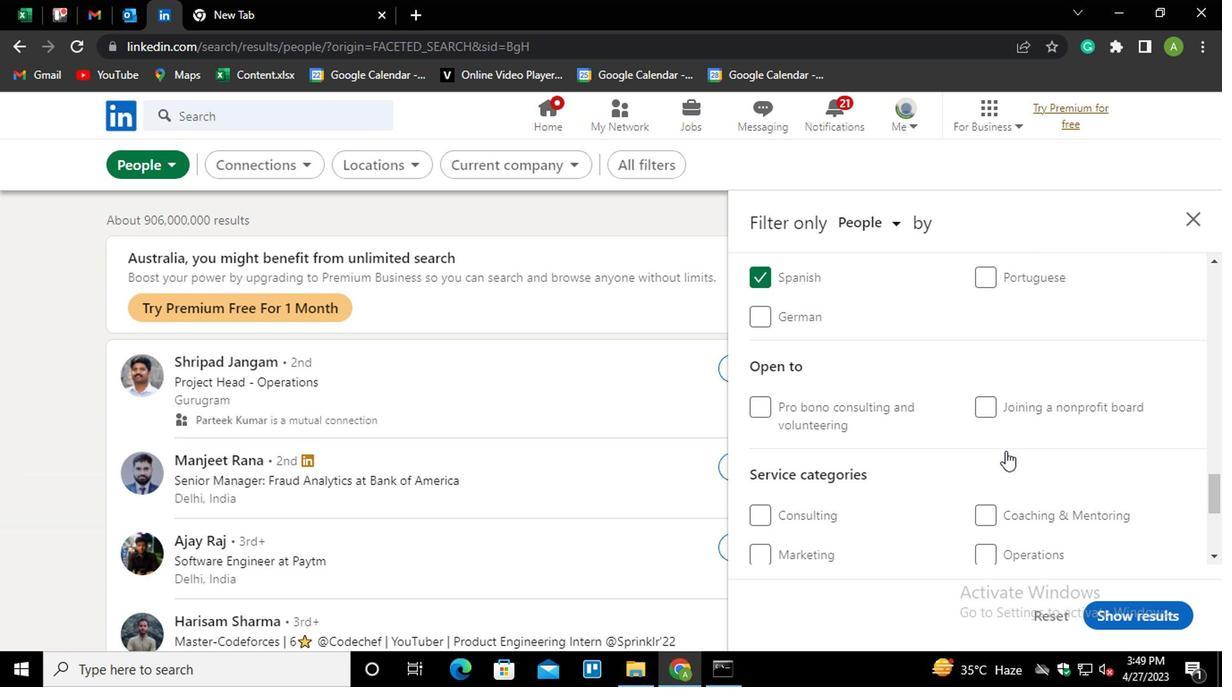 
Action: Mouse scrolled (1004, 451) with delta (0, 0)
Screenshot: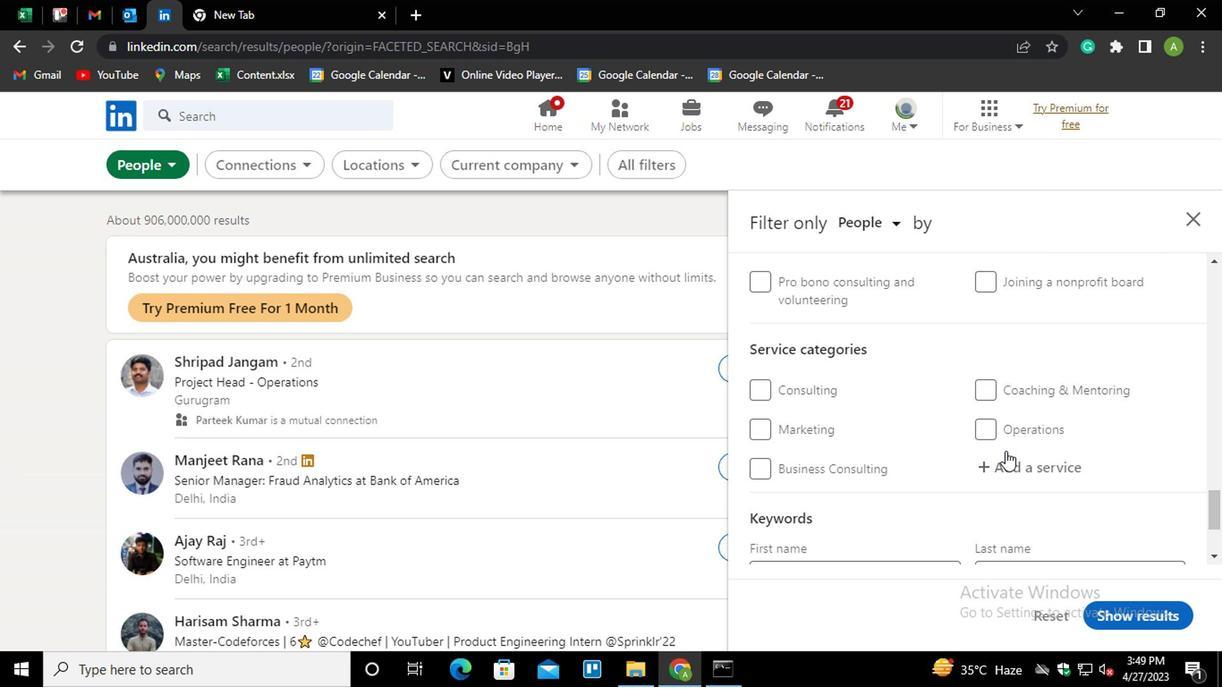 
Action: Mouse moved to (986, 319)
Screenshot: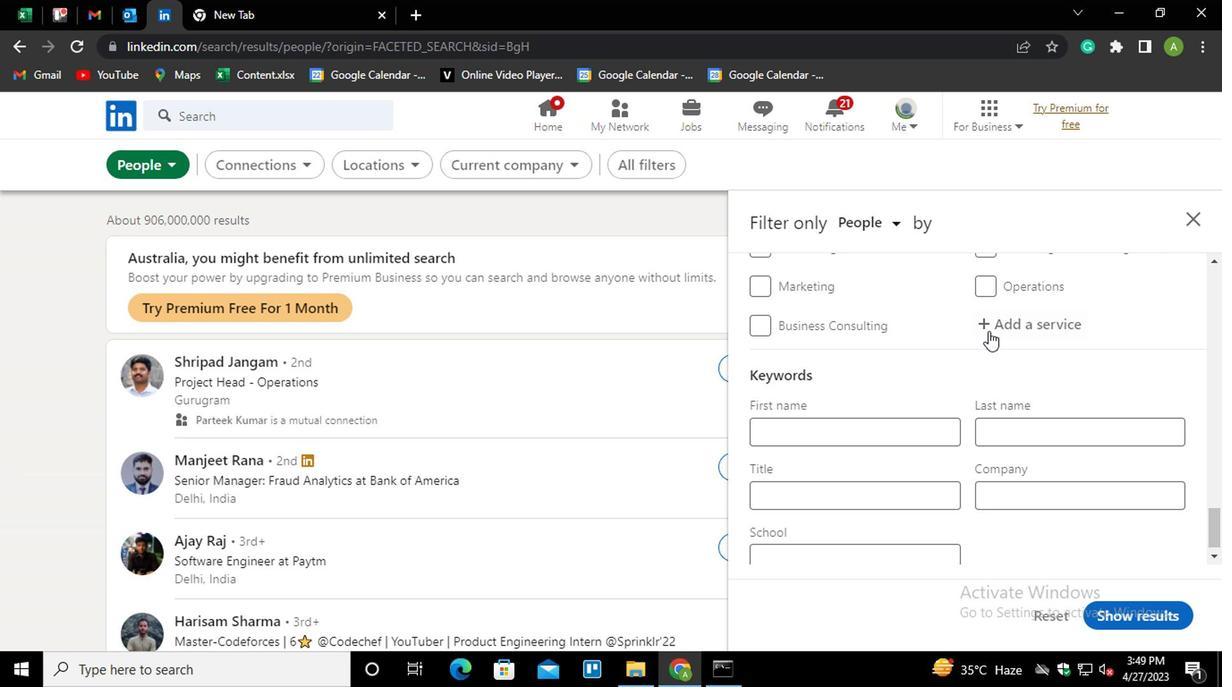 
Action: Mouse pressed left at (986, 319)
Screenshot: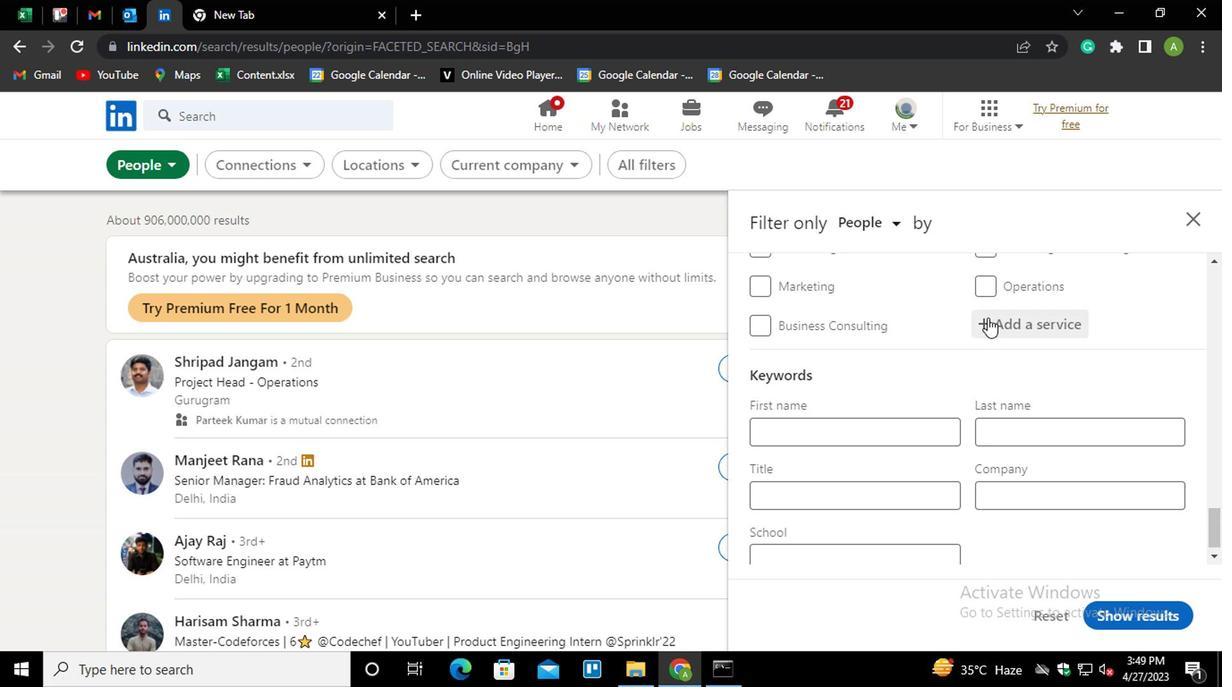 
Action: Mouse moved to (992, 324)
Screenshot: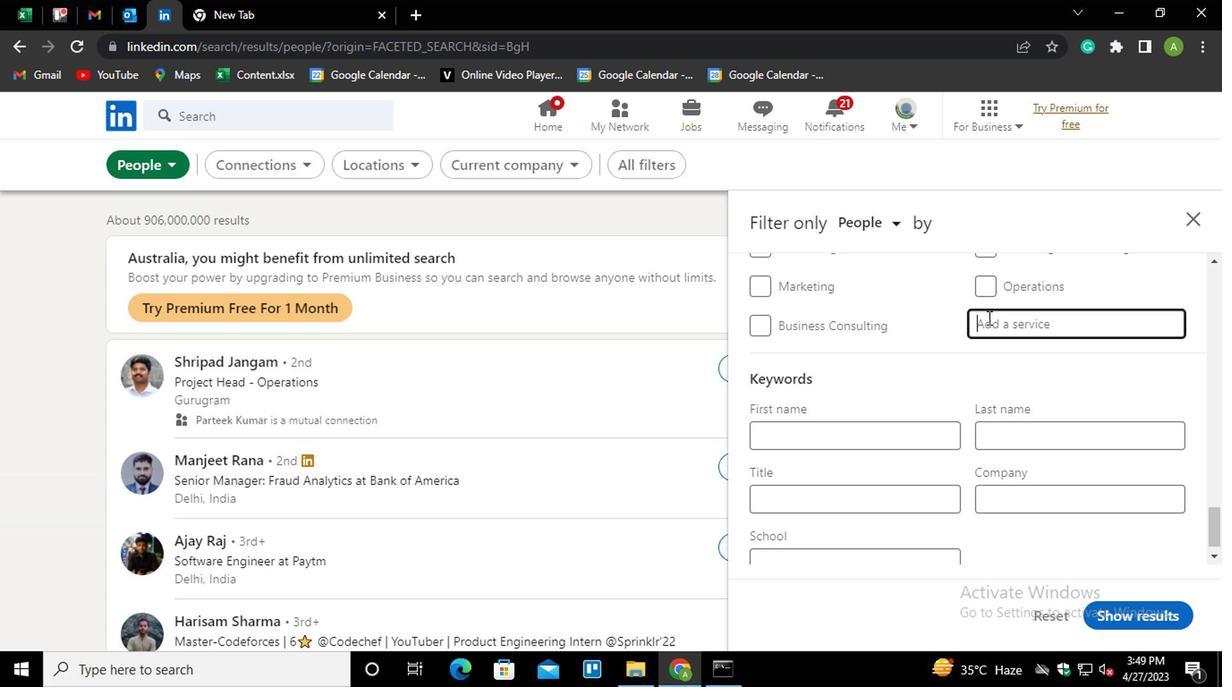 
Action: Mouse pressed left at (992, 324)
Screenshot: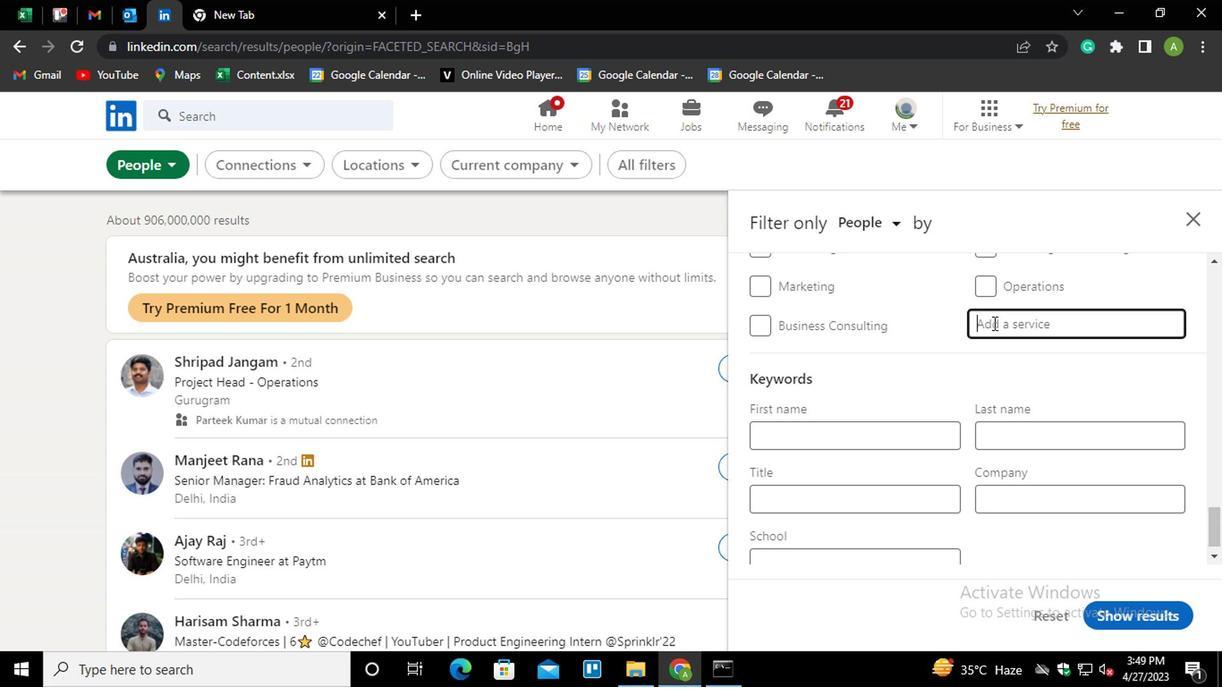 
Action: Key pressed <Key.shift><Key.shift><Key.shift><Key.shift><Key.shift><Key.shift><Key.shift><Key.shift><Key.shift><Key.shift><Key.shift><Key.shift><Key.shift><Key.shift><Key.shift><Key.shift><Key.shift><Key.shift><Key.shift><Key.shift><Key.shift><Key.shift><Key.shift><Key.shift><Key.shift><Key.shift><Key.shift><Key.shift><Key.shift><Key.shift><Key.shift><Key.shift><Key.shift><Key.shift><Key.shift><Key.shift><Key.shift><Key.shift><Key.shift><Key.shift><Key.shift><Key.shift><Key.shift><Key.shift><Key.shift><Key.shift><Key.shift><Key.shift><Key.shift><Key.shift><Key.shift>FINANCIAL<Key.down><Key.down><Key.down><Key.down><Key.enter>
Screenshot: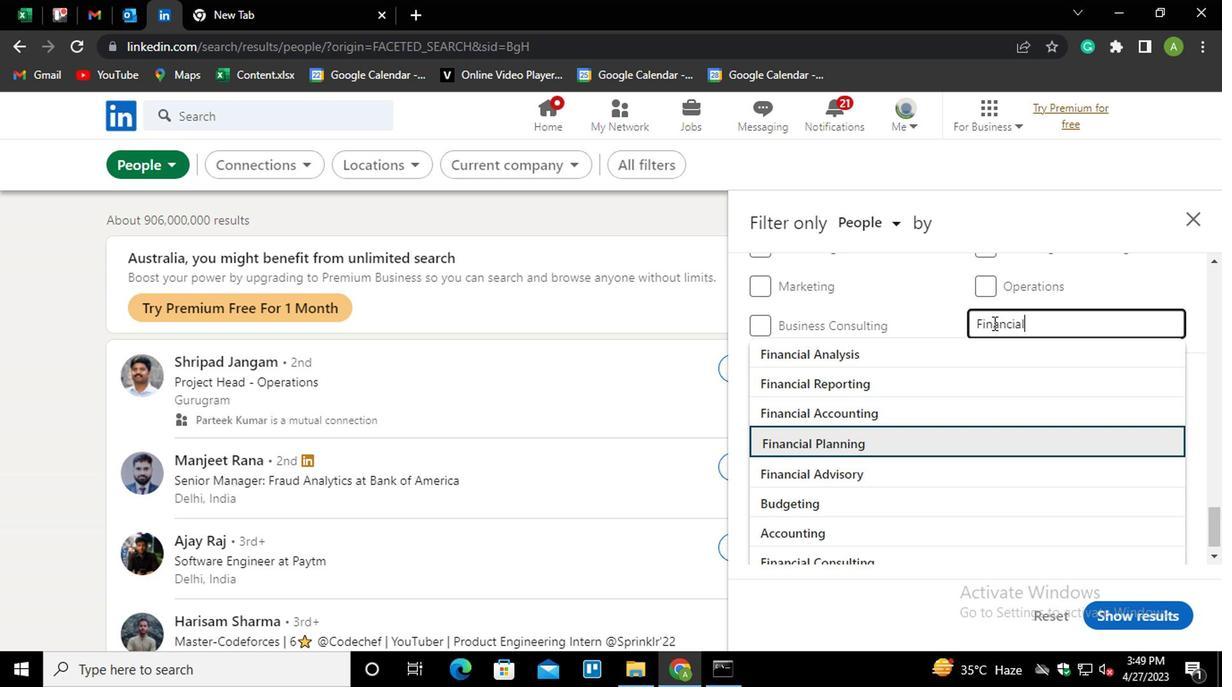 
Action: Mouse scrolled (992, 324) with delta (0, 0)
Screenshot: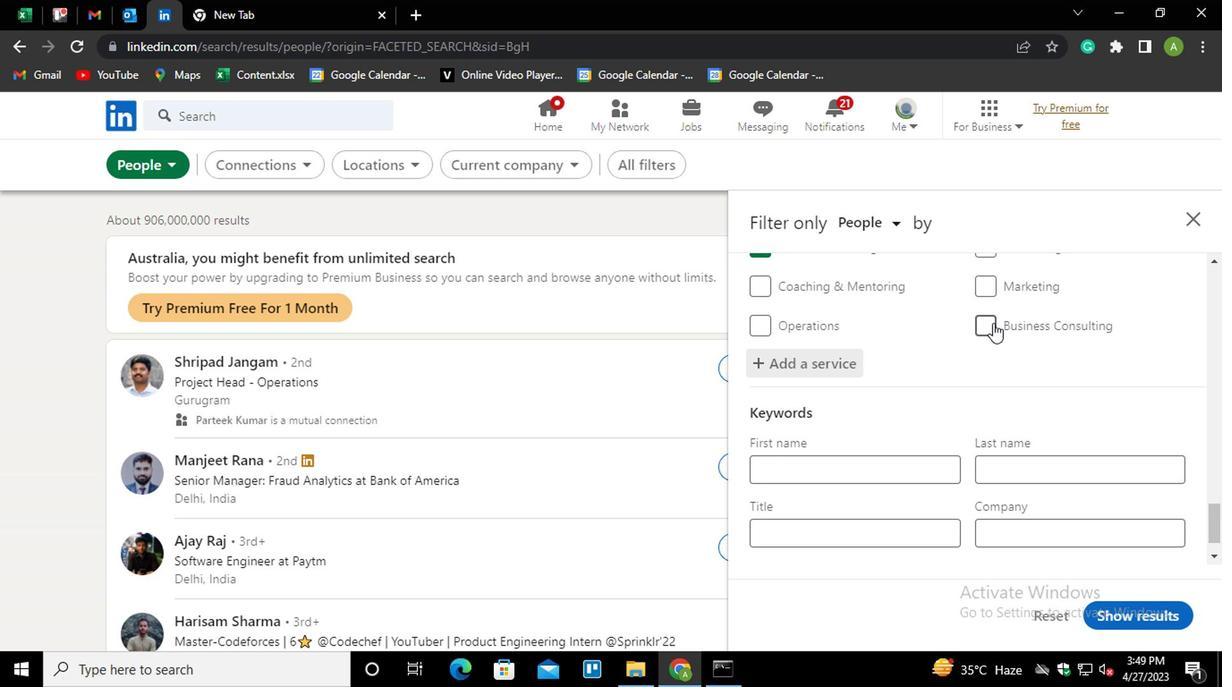 
Action: Mouse scrolled (992, 324) with delta (0, 0)
Screenshot: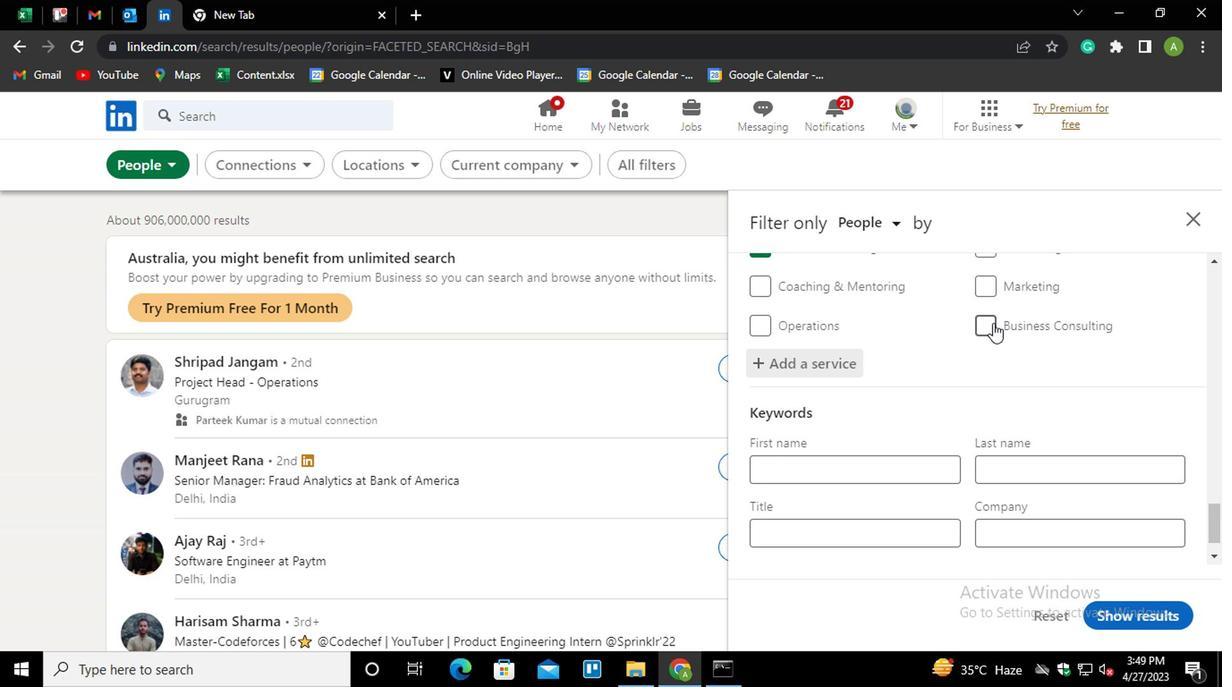 
Action: Mouse scrolled (992, 324) with delta (0, 0)
Screenshot: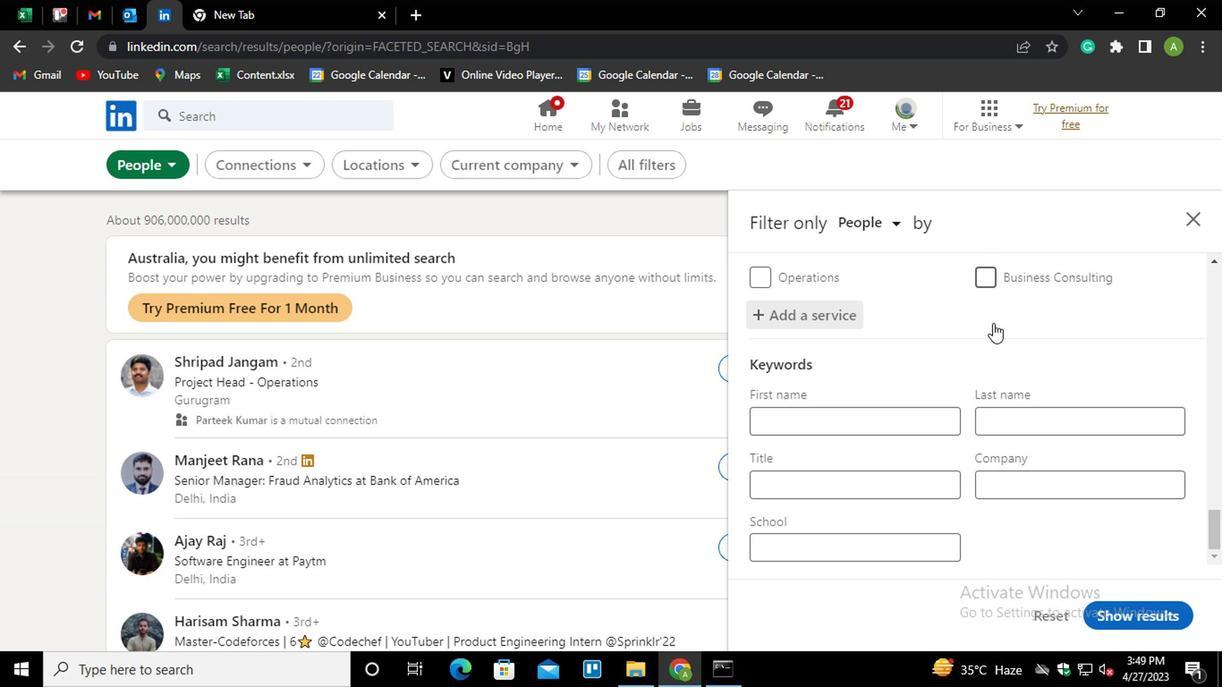 
Action: Mouse moved to (872, 475)
Screenshot: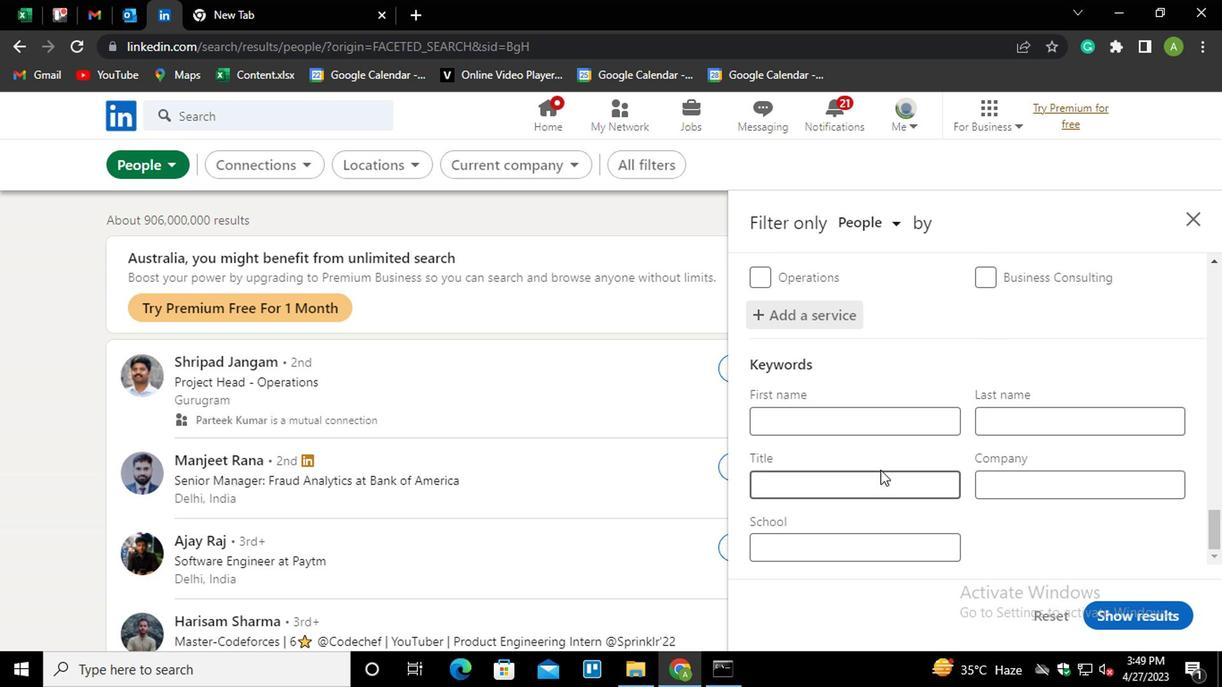 
Action: Mouse pressed left at (872, 475)
Screenshot: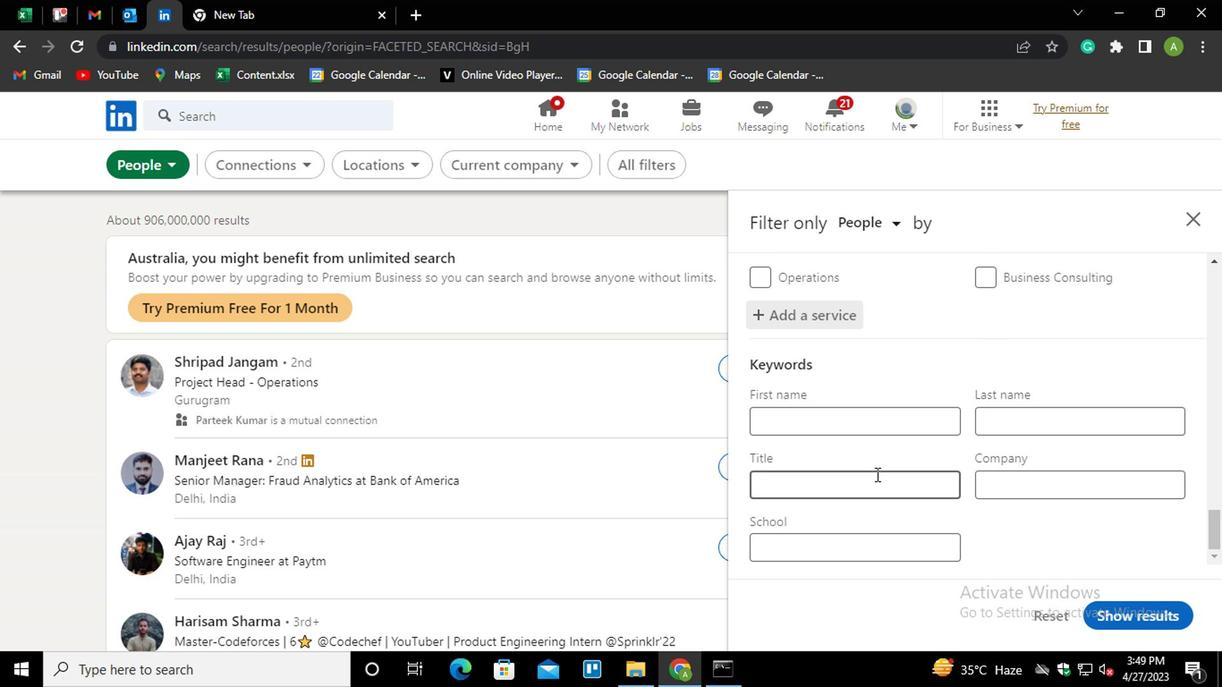 
Action: Key pressed <Key.shift>
Screenshot: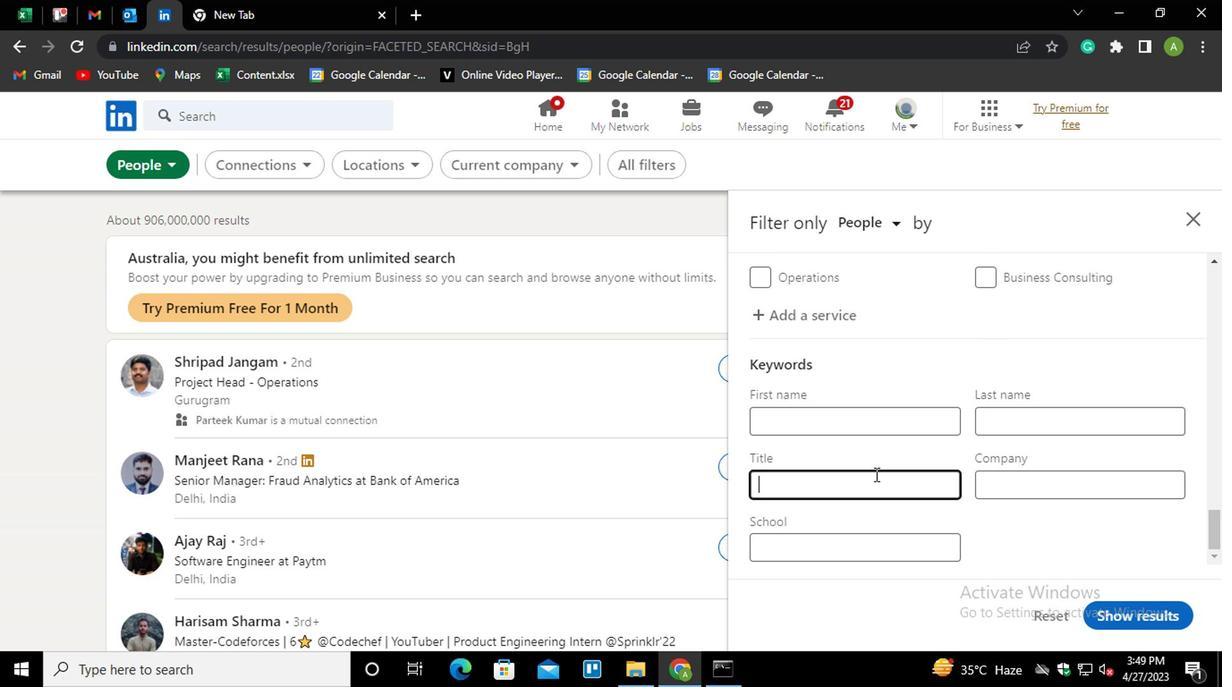 
Action: Mouse moved to (871, 476)
Screenshot: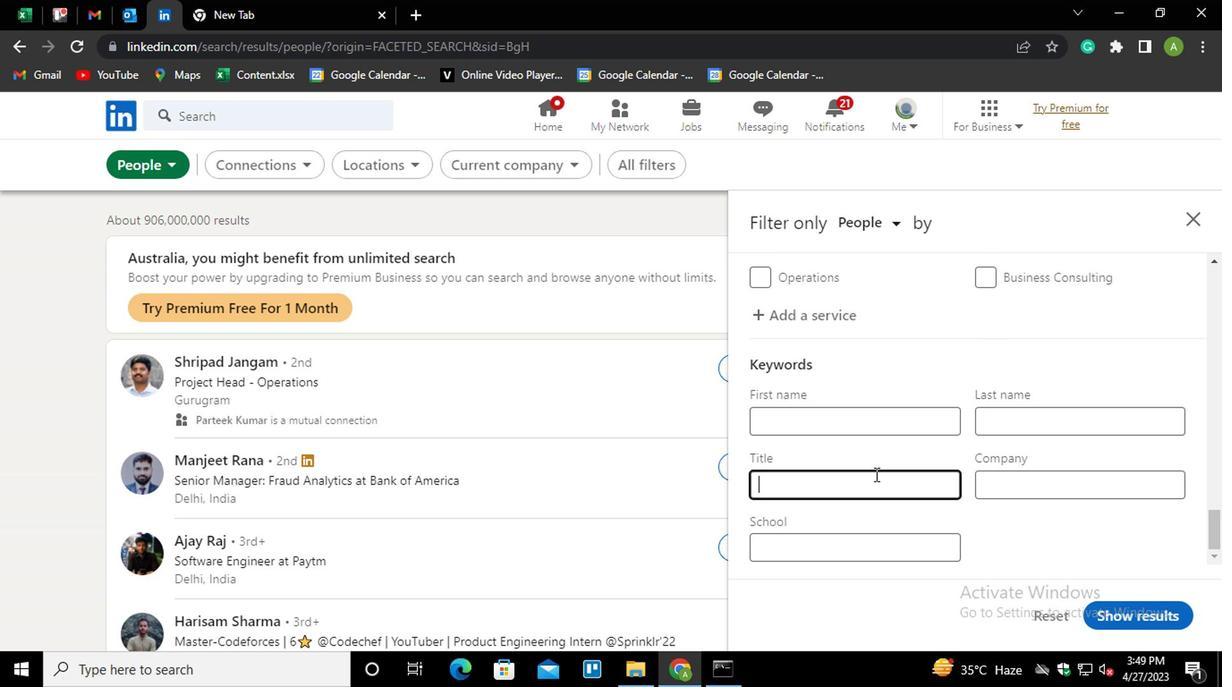 
Action: Key pressed G
Screenshot: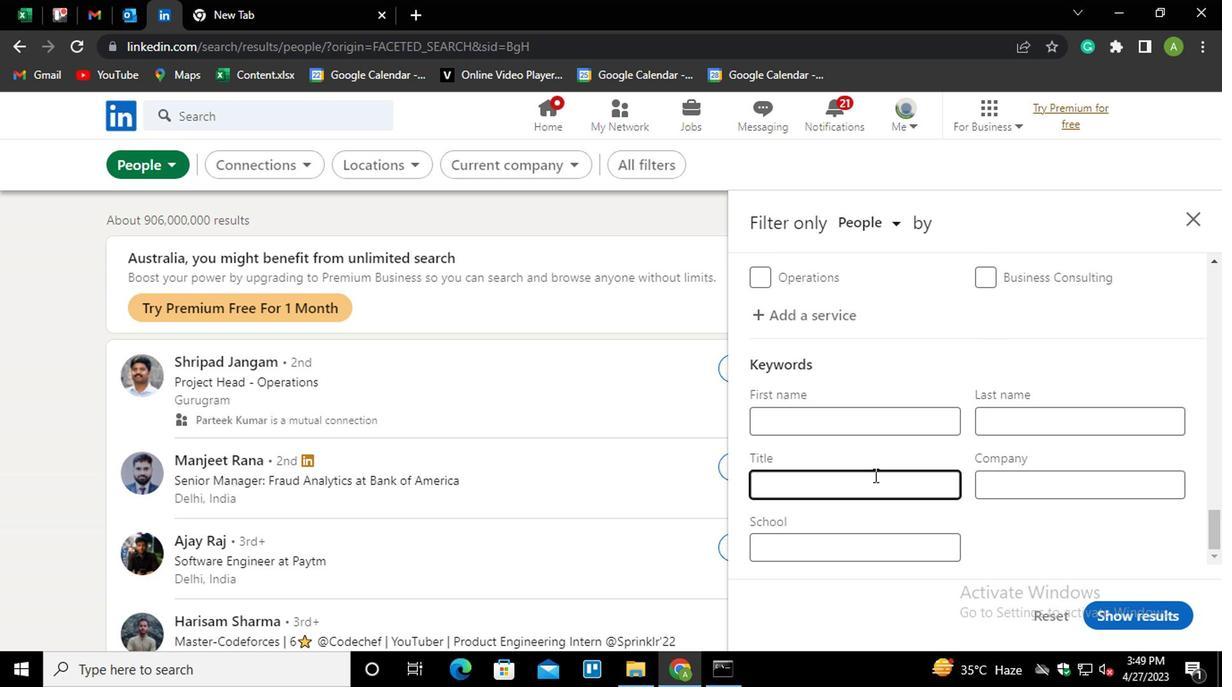 
Action: Mouse moved to (871, 477)
Screenshot: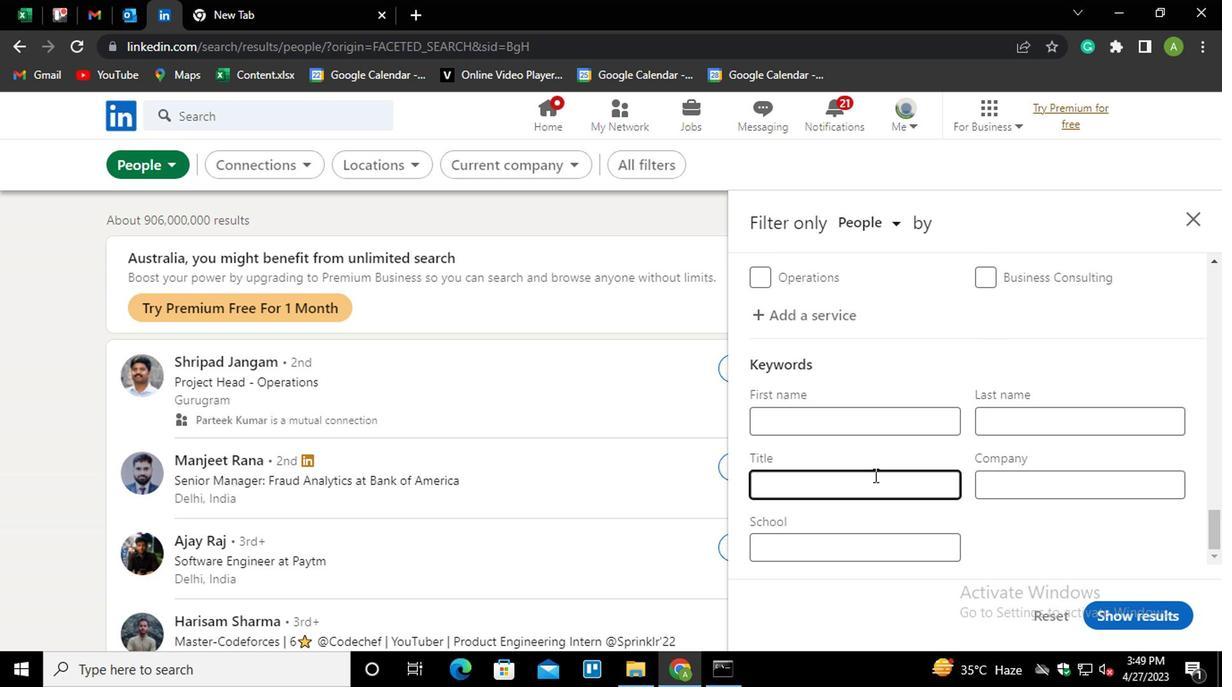 
Action: Key pressed UIDANCE<Key.space><Key.shift><Key.shift><Key.shift><Key.shift><Key.shift><Key.shift><Key.shift>COUNSELOR
Screenshot: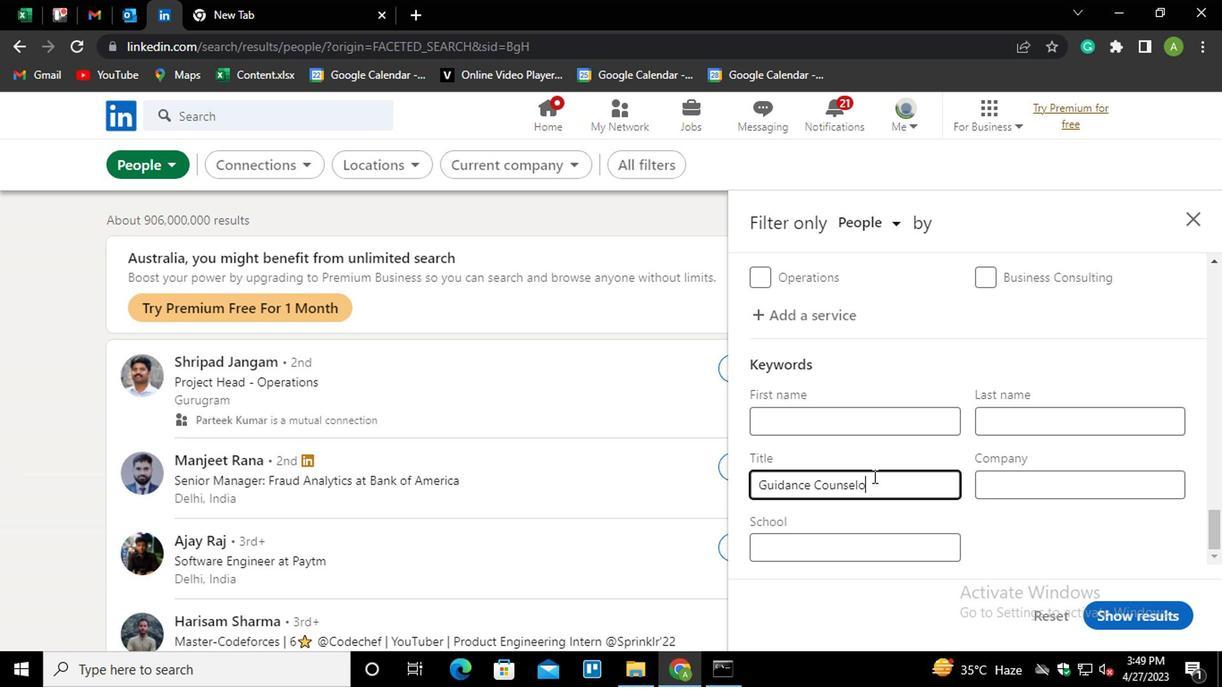 
Action: Mouse moved to (1004, 542)
Screenshot: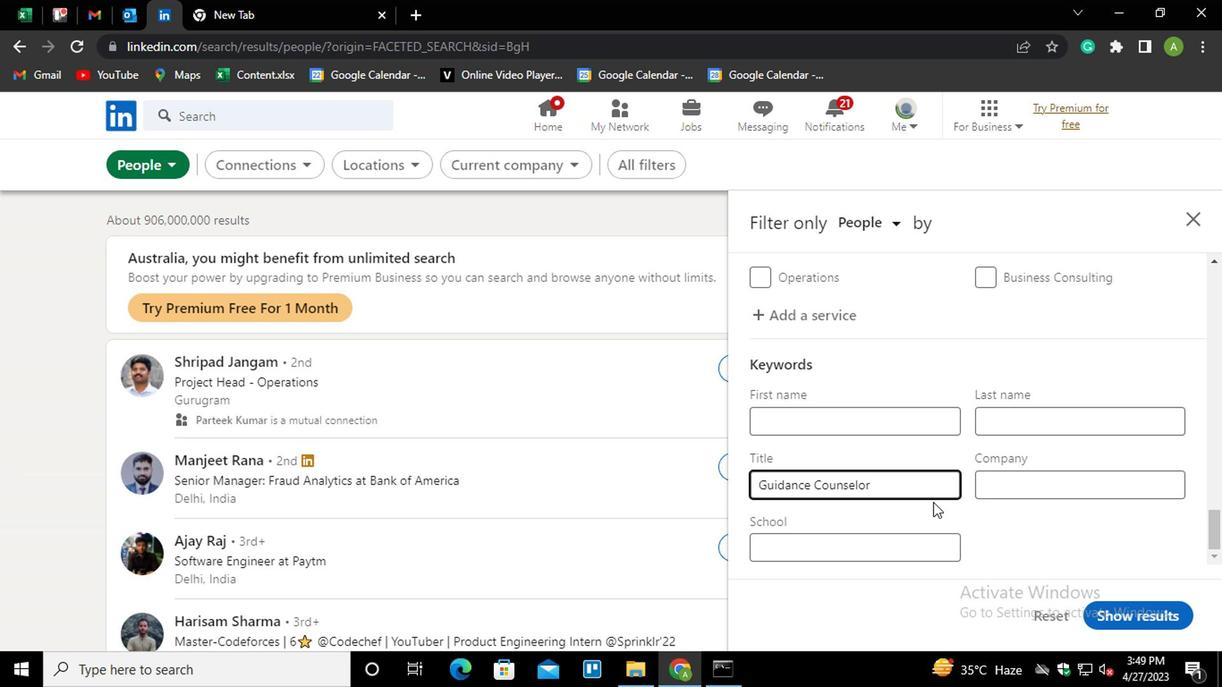 
Action: Mouse pressed left at (1004, 542)
Screenshot: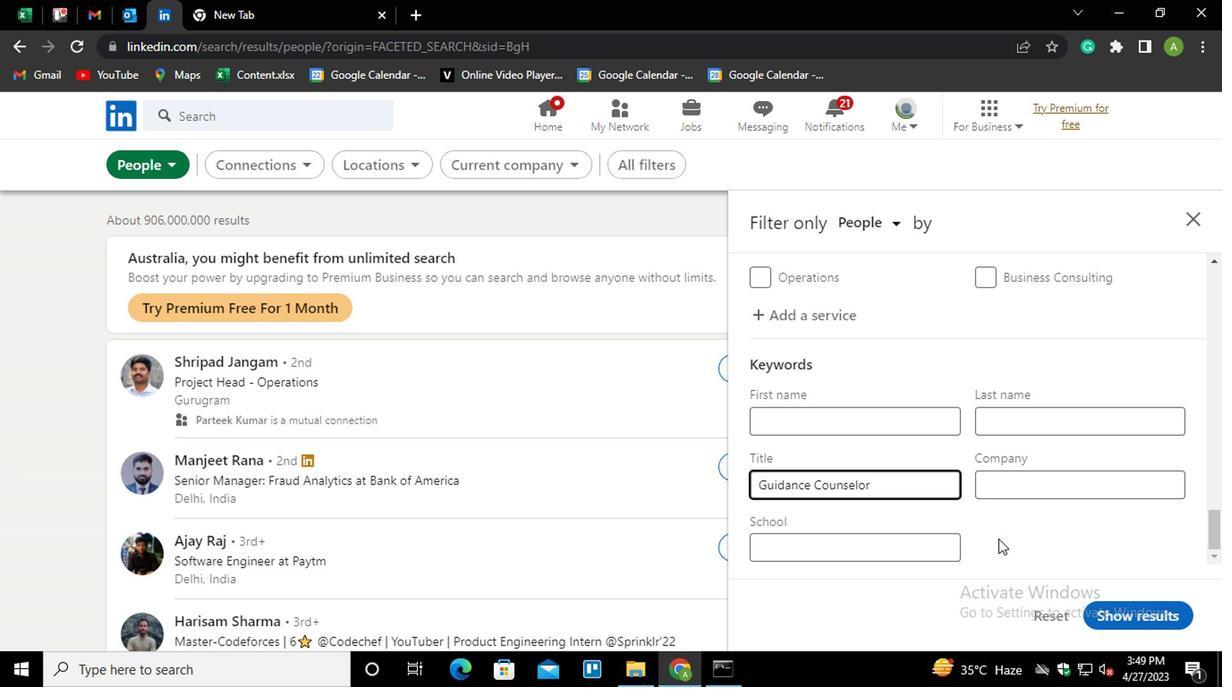 
Action: Mouse moved to (1116, 613)
Screenshot: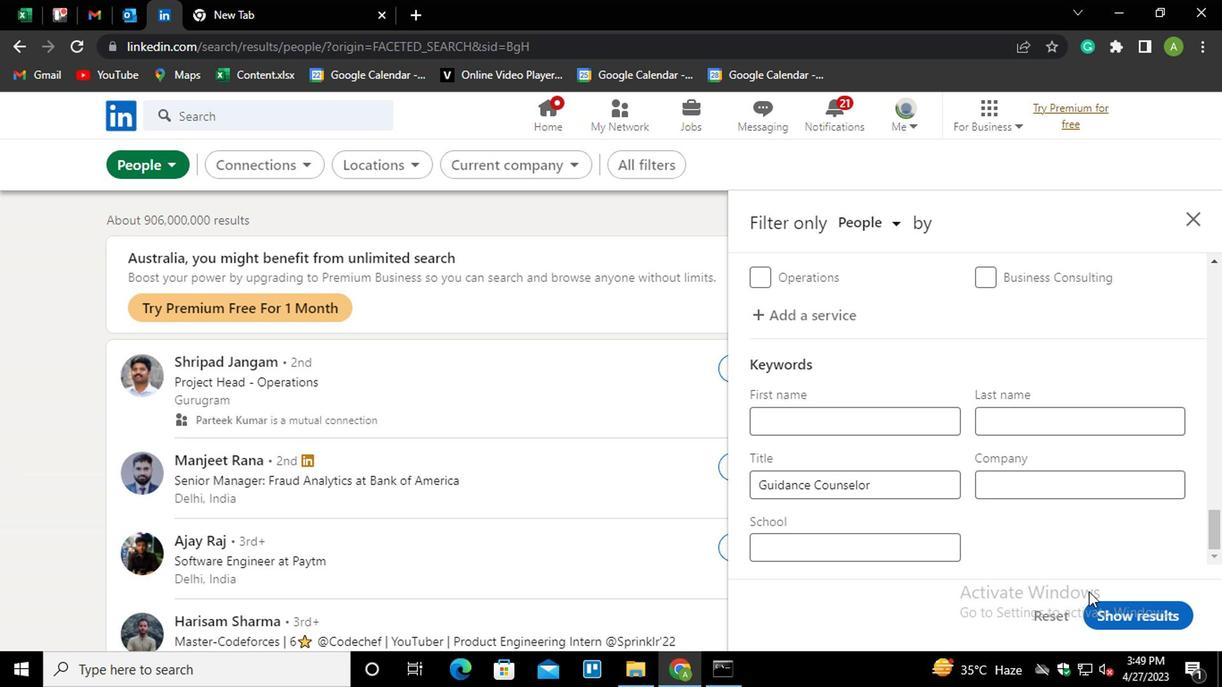 
Action: Mouse pressed left at (1116, 613)
Screenshot: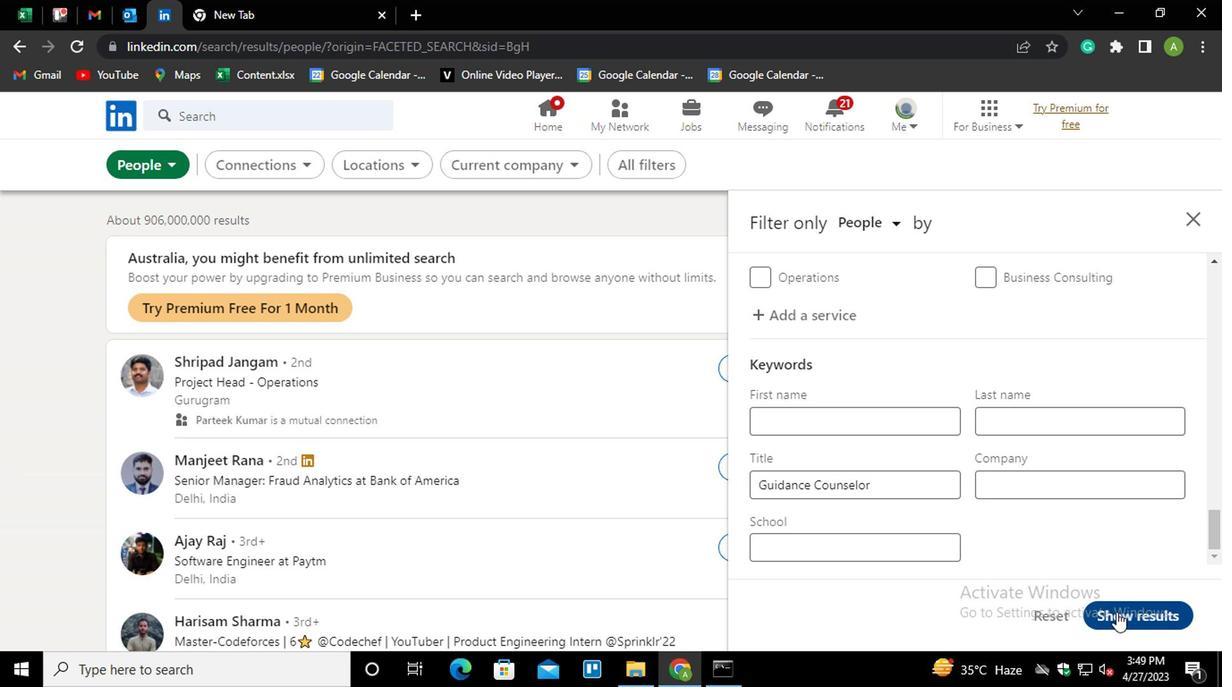 
Action: Mouse moved to (1116, 615)
Screenshot: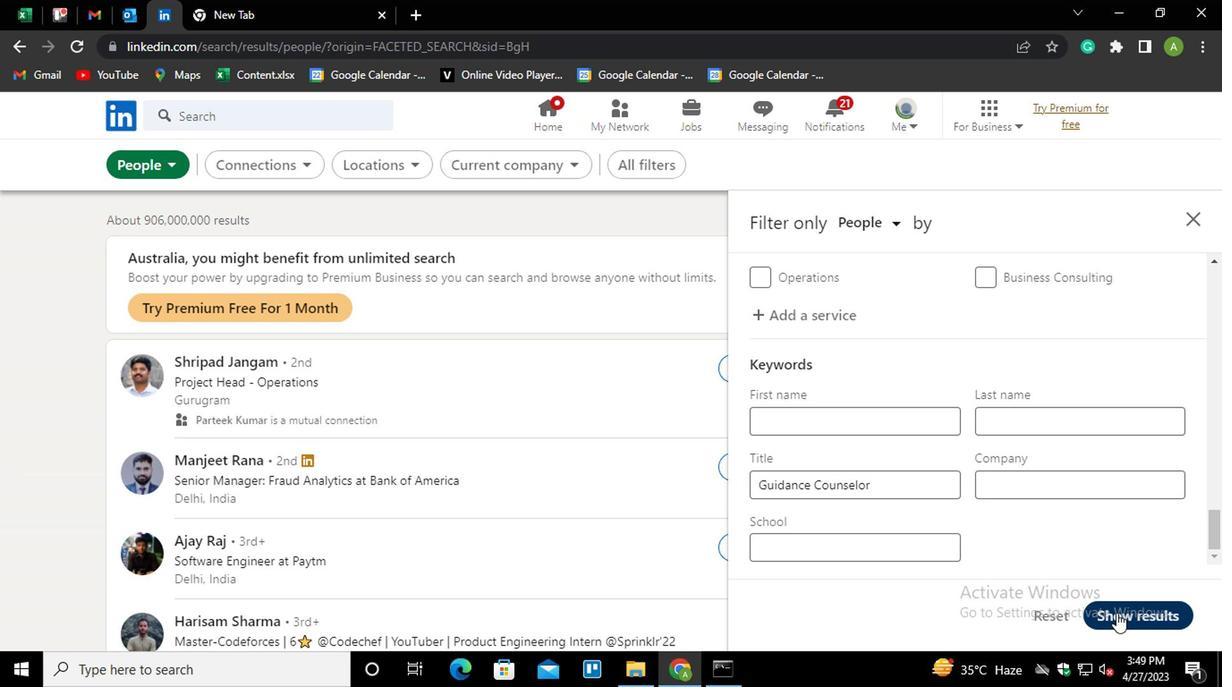 
